 Task: Look for space in Akola, India from 2nd September, 2023 to 10th September, 2023 for 1 adult in price range Rs.5000 to Rs.16000. Place can be private room with 1  bedroom having 1 bed and 1 bathroom. Property type can be house, flat, guest house, hotel. Booking option can be shelf check-in. Required host language is English.
Action: Mouse moved to (513, 100)
Screenshot: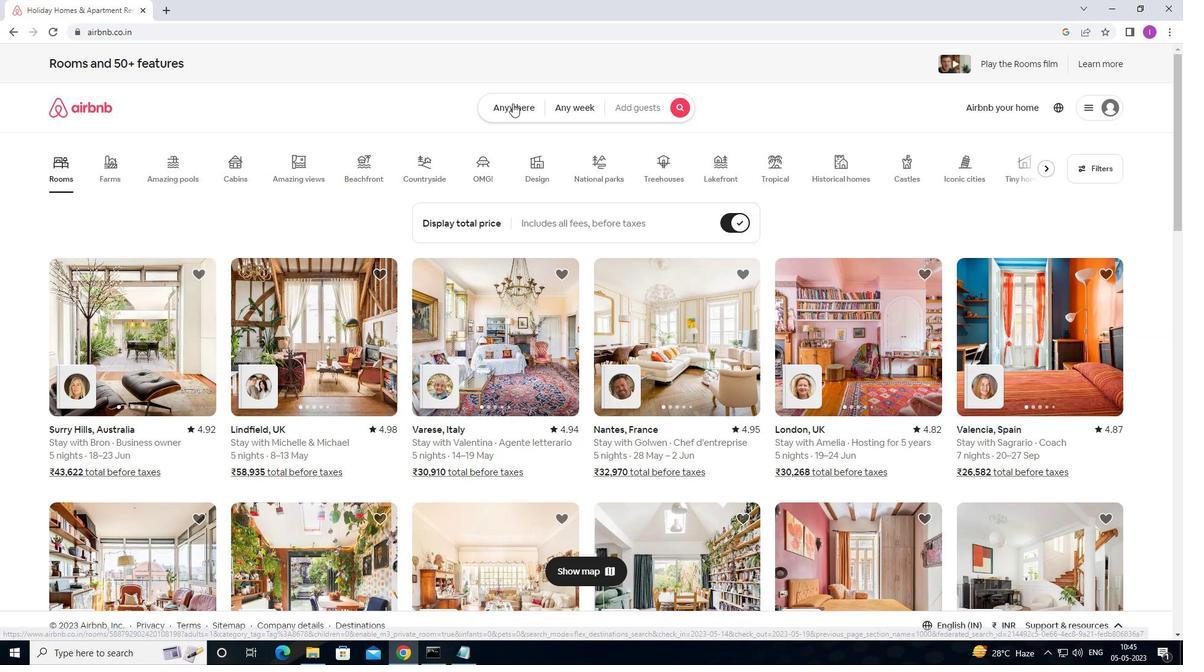 
Action: Mouse pressed left at (513, 100)
Screenshot: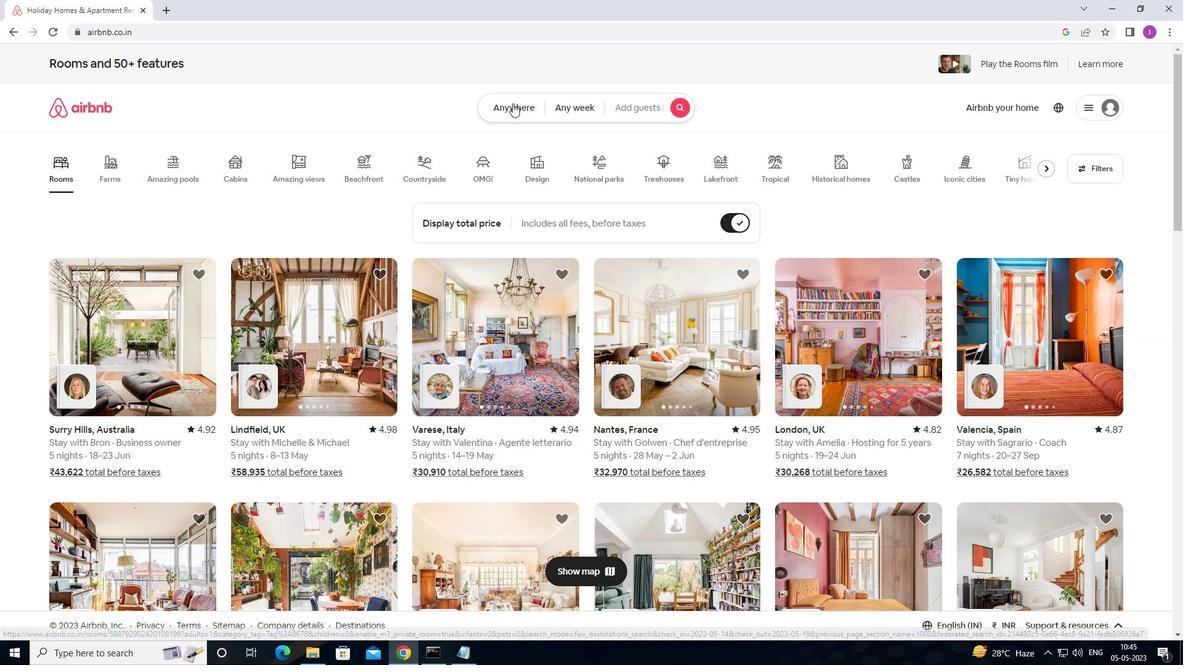 
Action: Mouse moved to (381, 159)
Screenshot: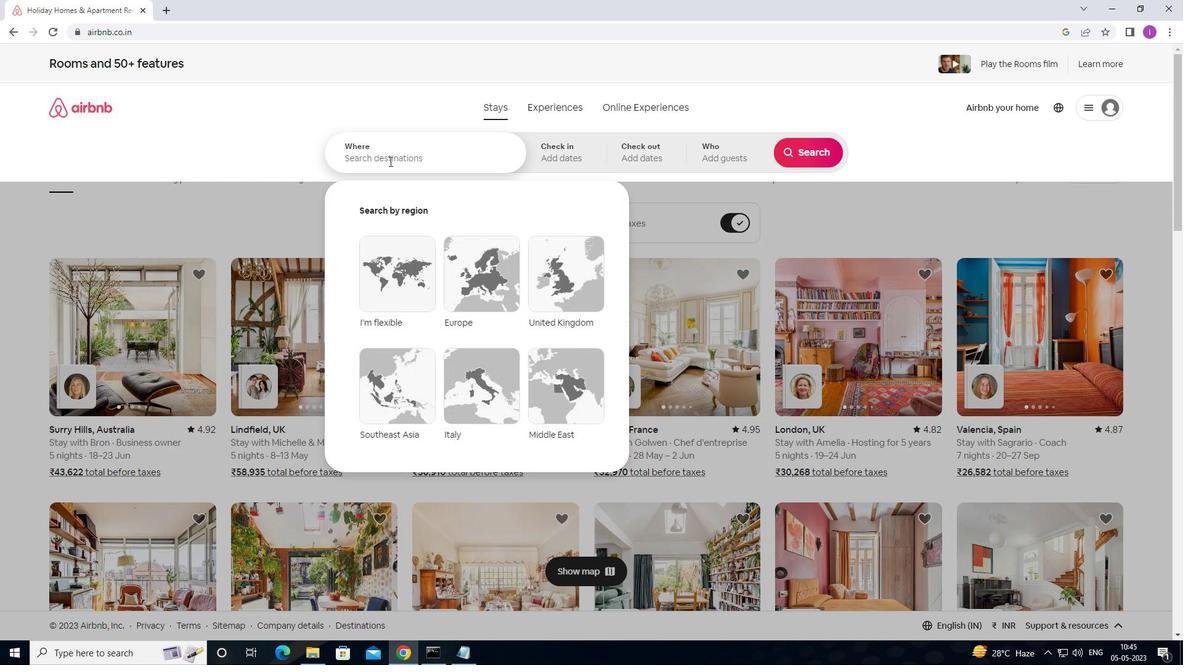 
Action: Mouse pressed left at (381, 159)
Screenshot: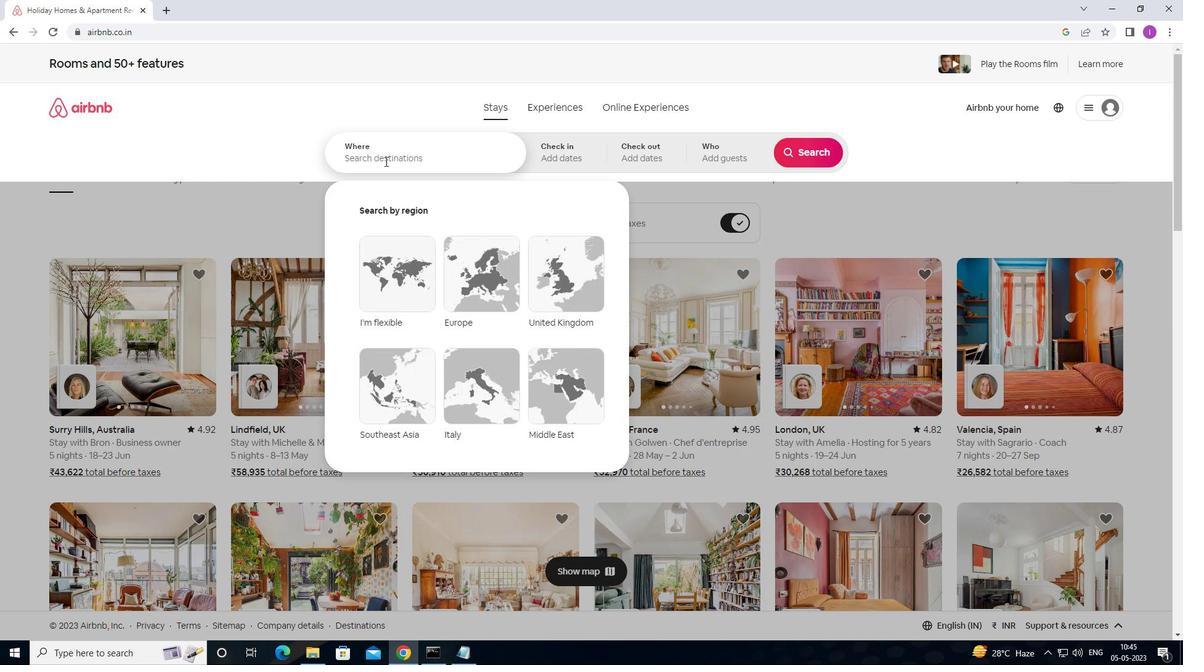 
Action: Mouse moved to (410, 157)
Screenshot: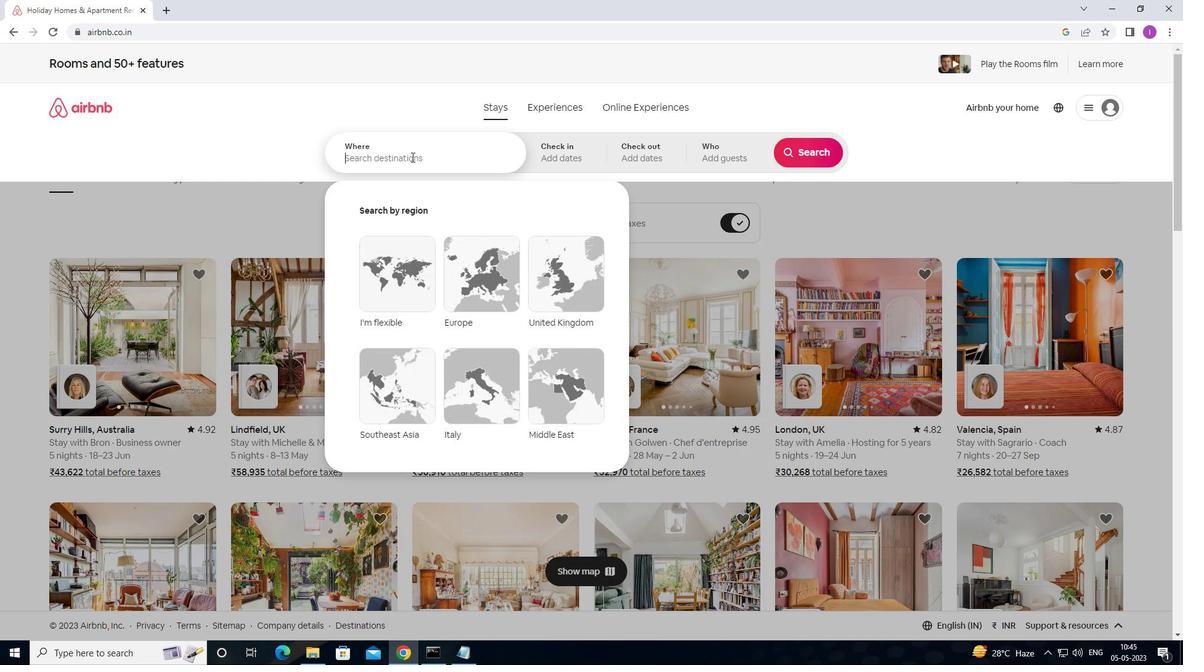 
Action: Key pressed <Key.shift>AKOLA,<Key.shift>INDIA
Screenshot: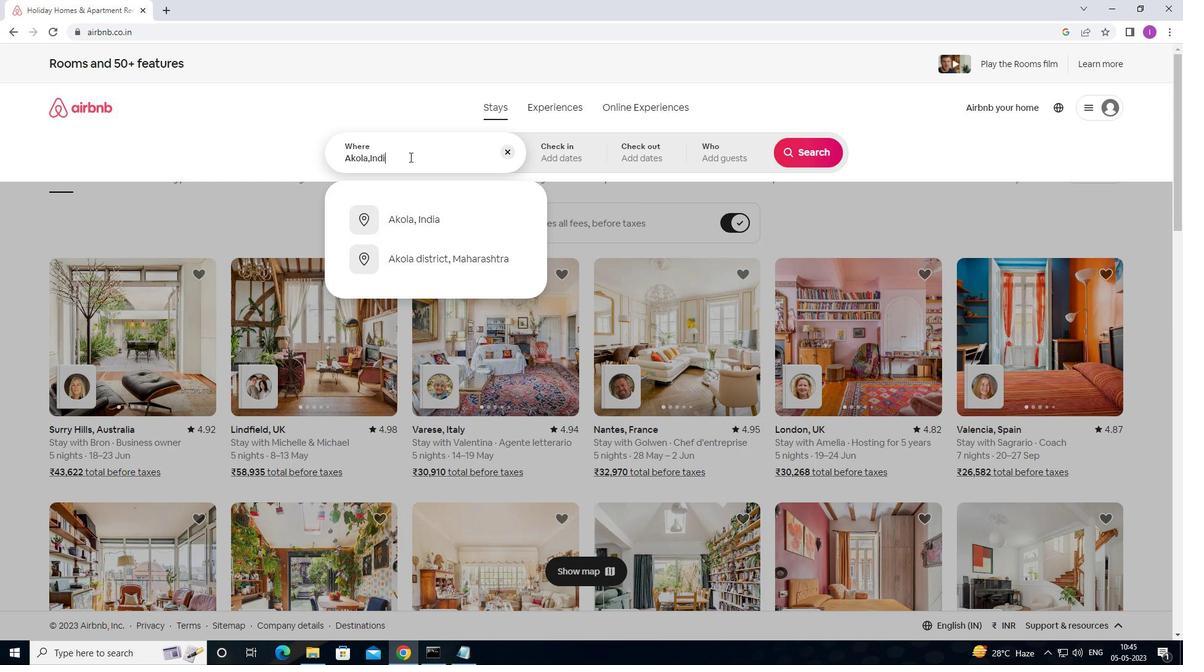 
Action: Mouse moved to (462, 225)
Screenshot: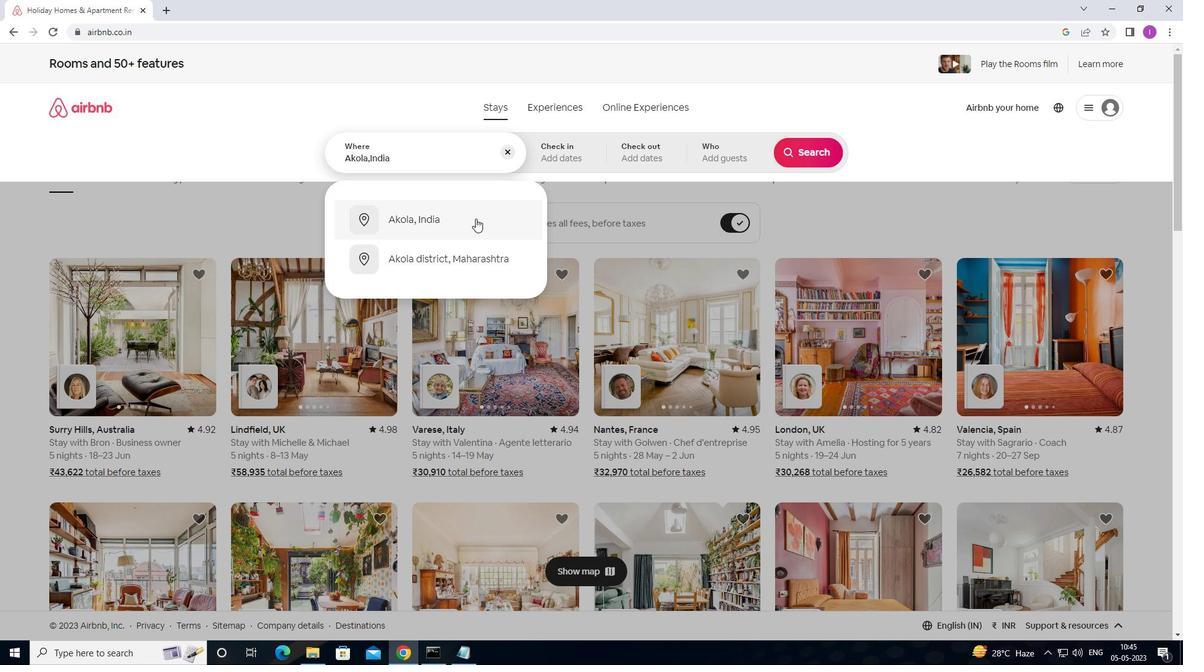
Action: Mouse pressed left at (462, 225)
Screenshot: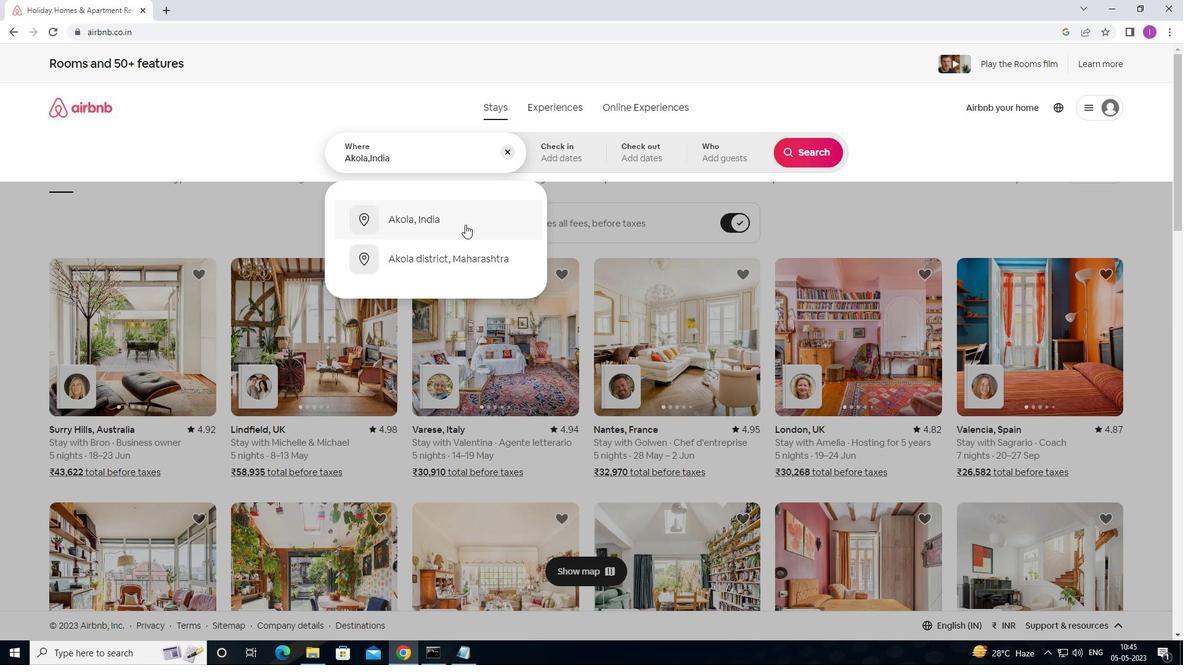 
Action: Mouse moved to (807, 254)
Screenshot: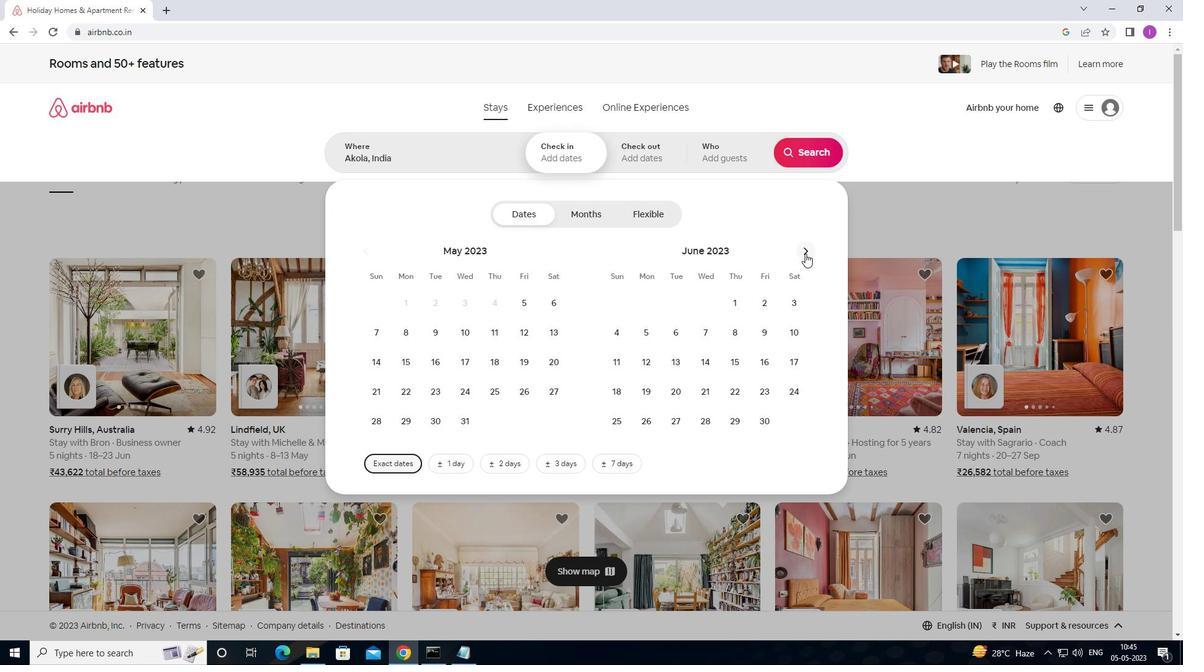 
Action: Mouse pressed left at (807, 254)
Screenshot: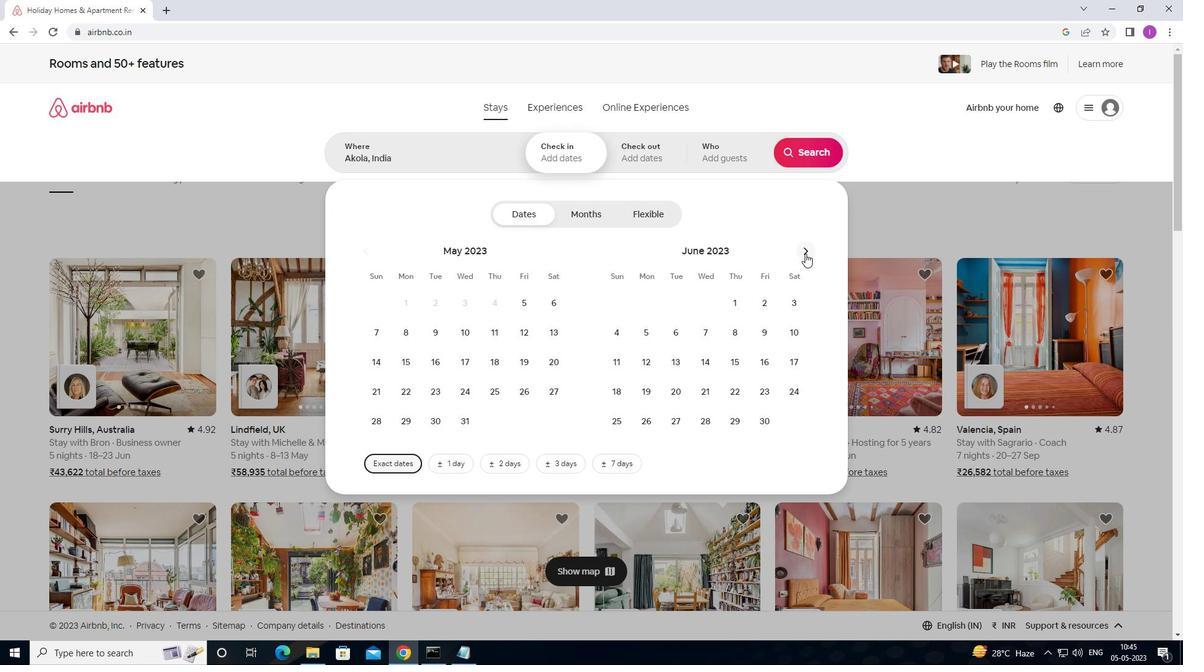 
Action: Mouse moved to (807, 259)
Screenshot: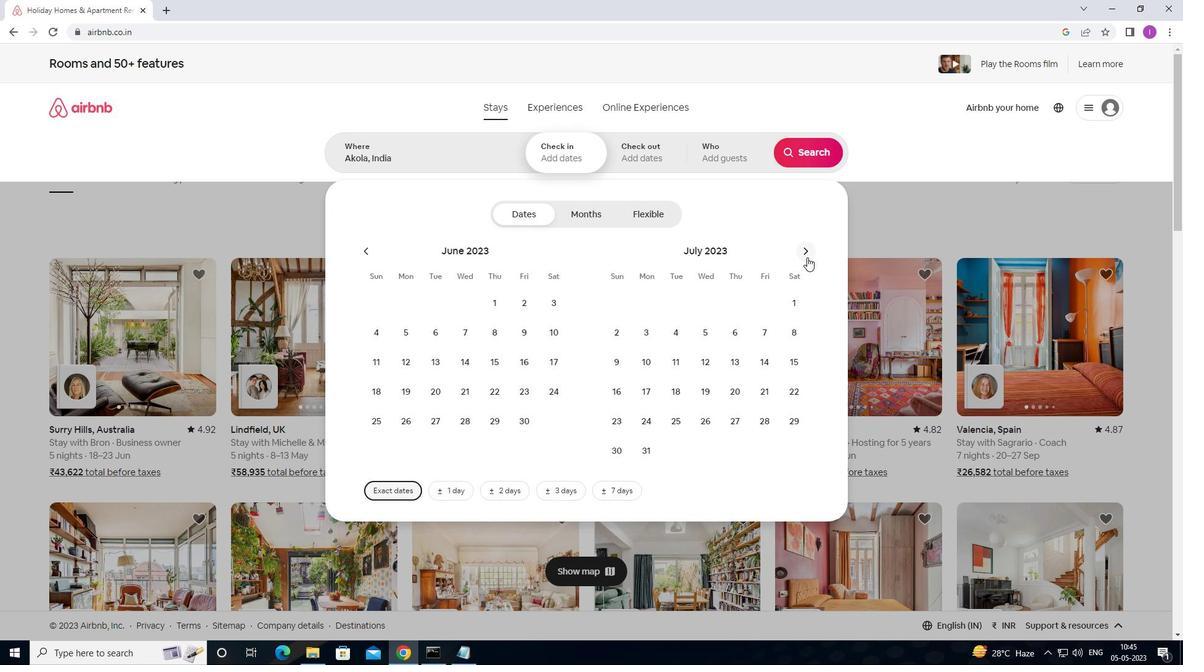
Action: Mouse pressed left at (807, 259)
Screenshot: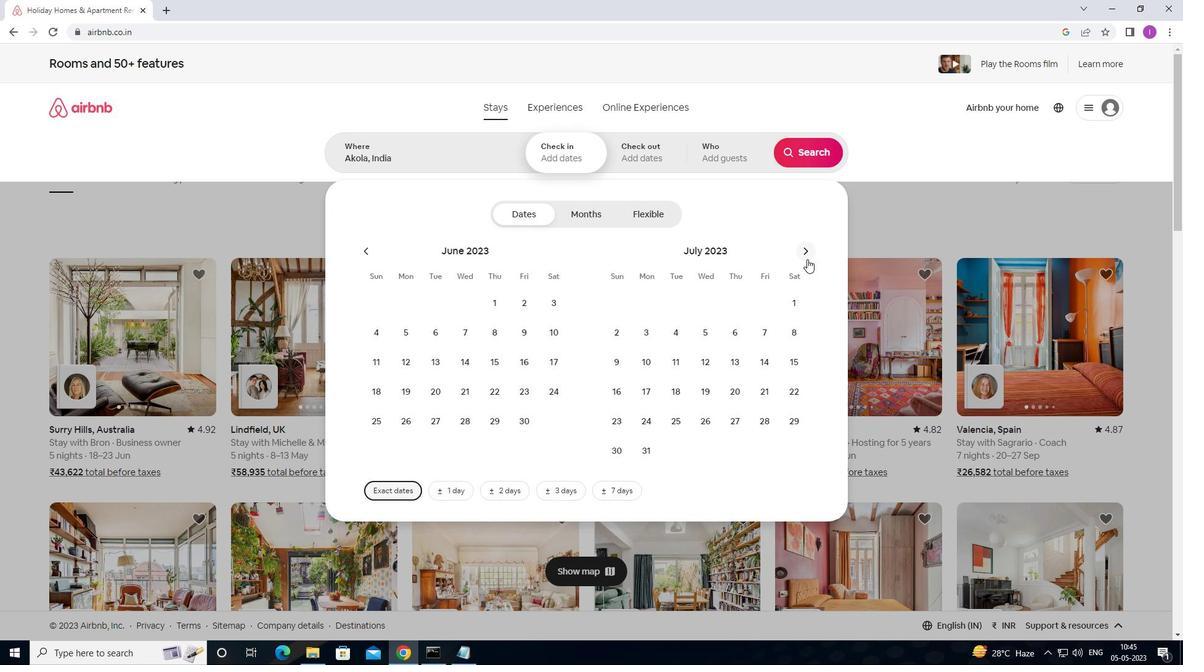 
Action: Mouse pressed left at (807, 259)
Screenshot: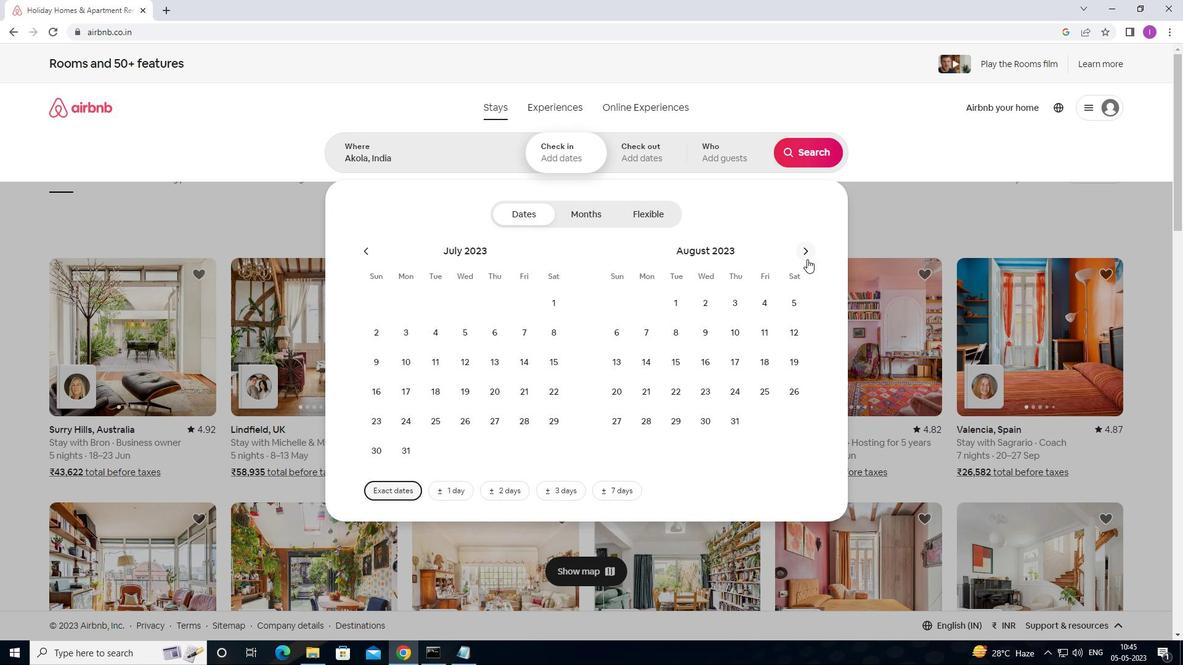 
Action: Mouse moved to (803, 305)
Screenshot: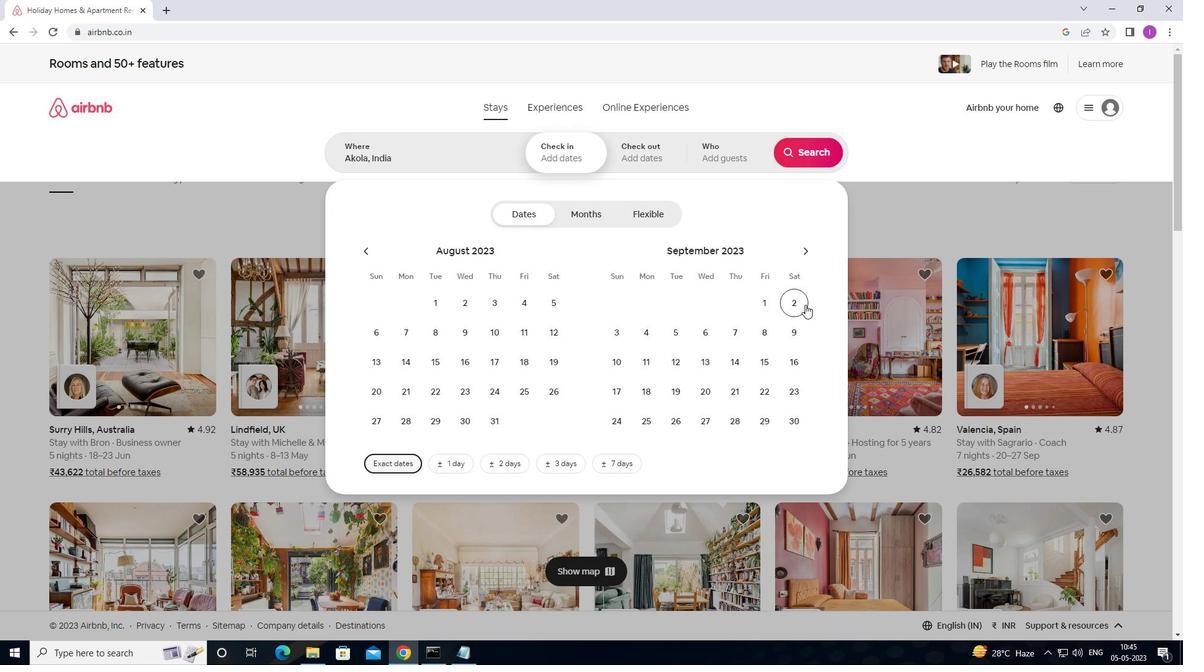 
Action: Mouse pressed left at (803, 305)
Screenshot: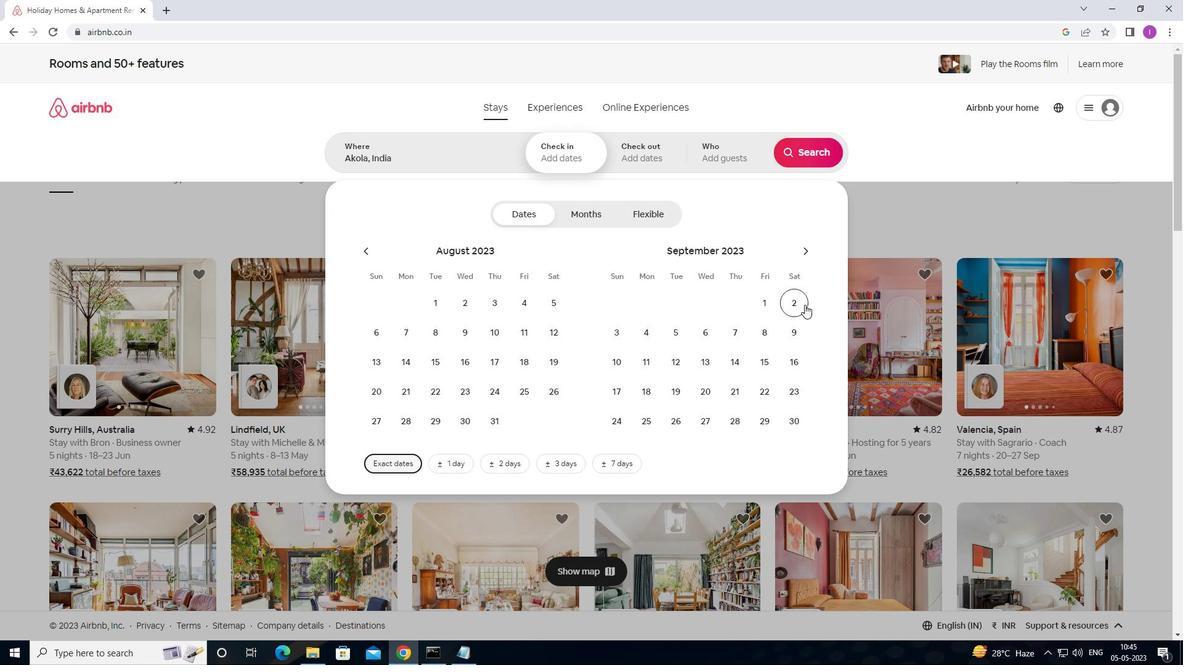 
Action: Mouse moved to (615, 365)
Screenshot: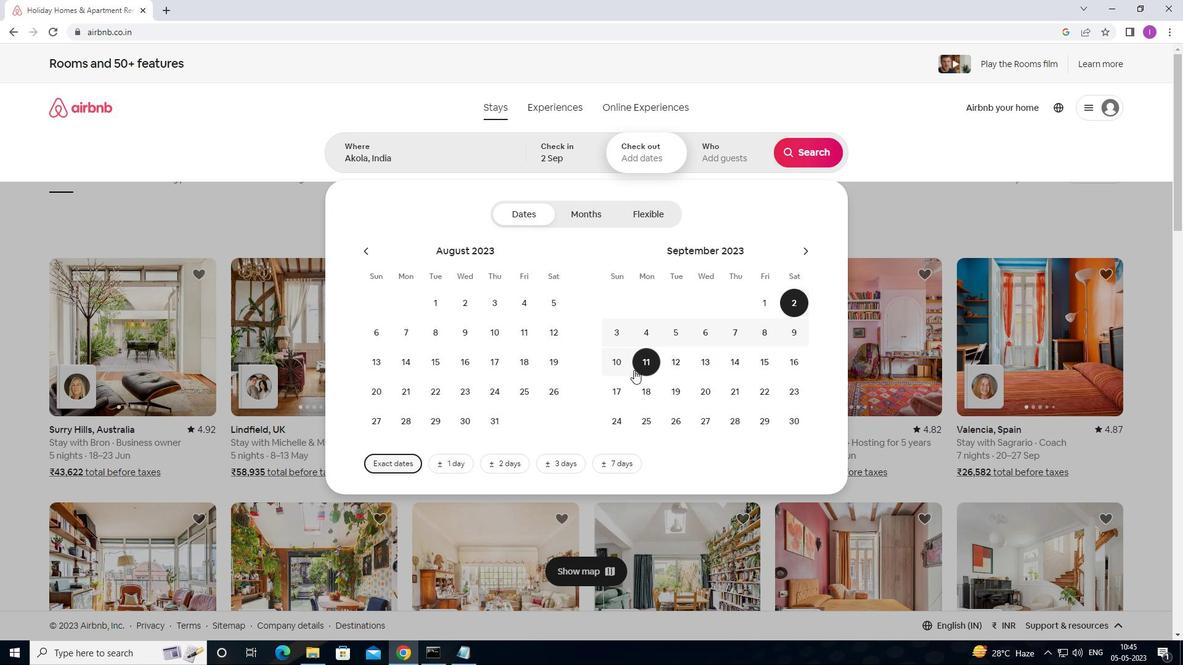 
Action: Mouse pressed left at (615, 365)
Screenshot: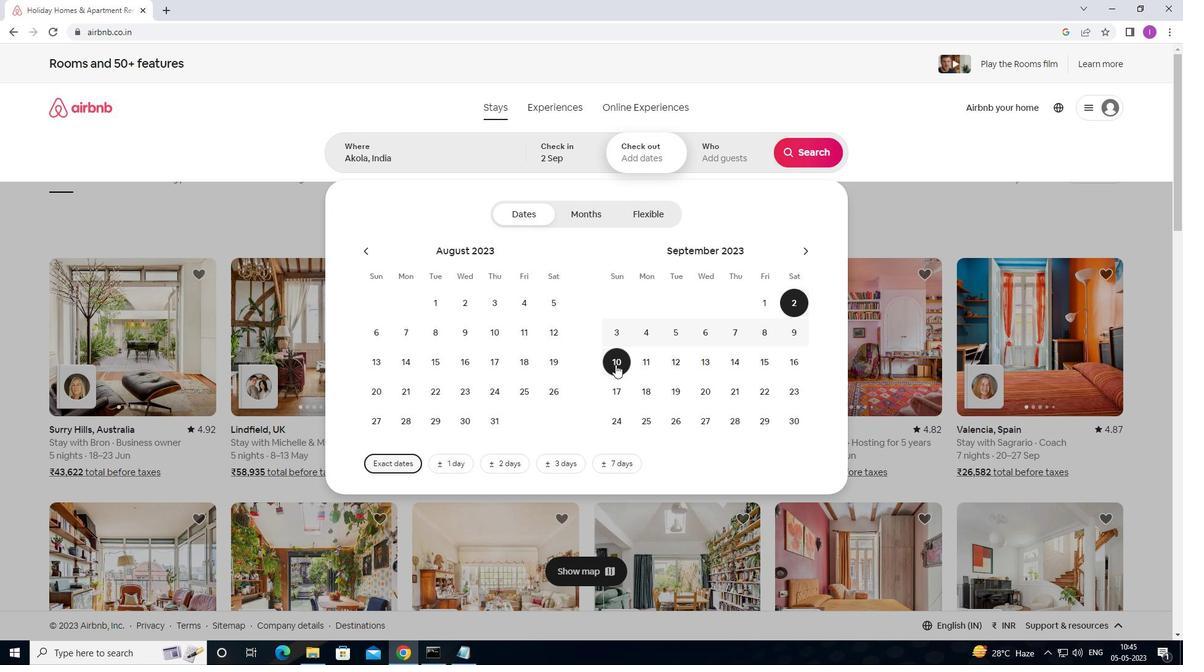 
Action: Mouse moved to (721, 164)
Screenshot: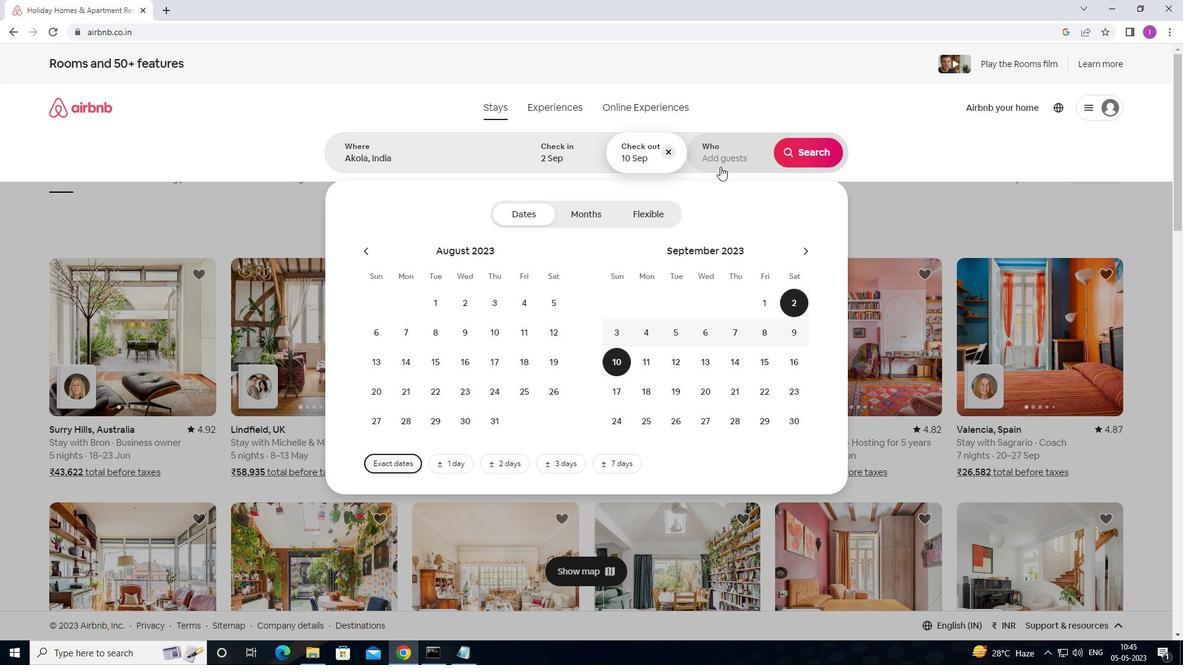 
Action: Mouse pressed left at (721, 164)
Screenshot: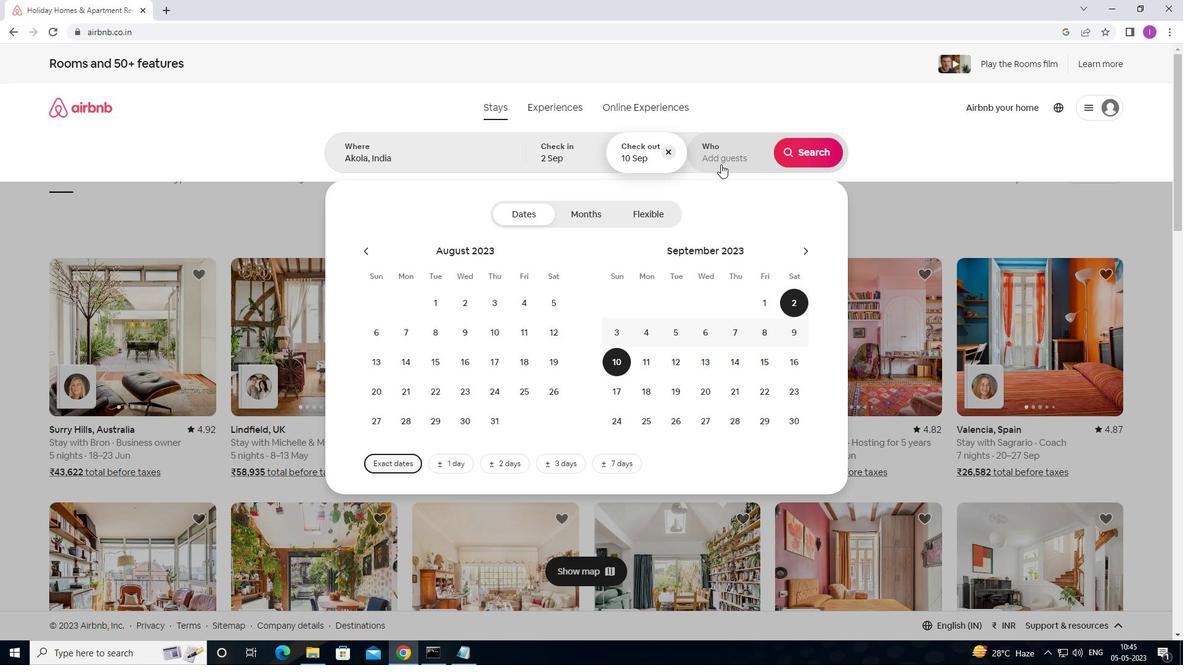 
Action: Mouse moved to (813, 218)
Screenshot: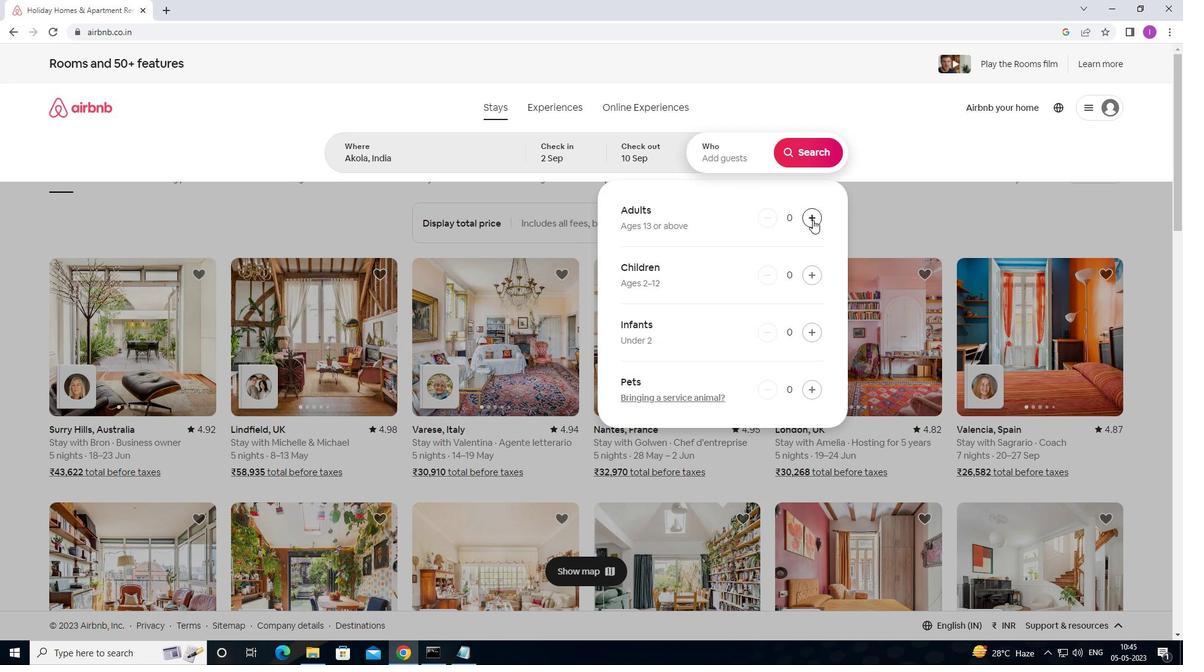 
Action: Mouse pressed left at (813, 218)
Screenshot: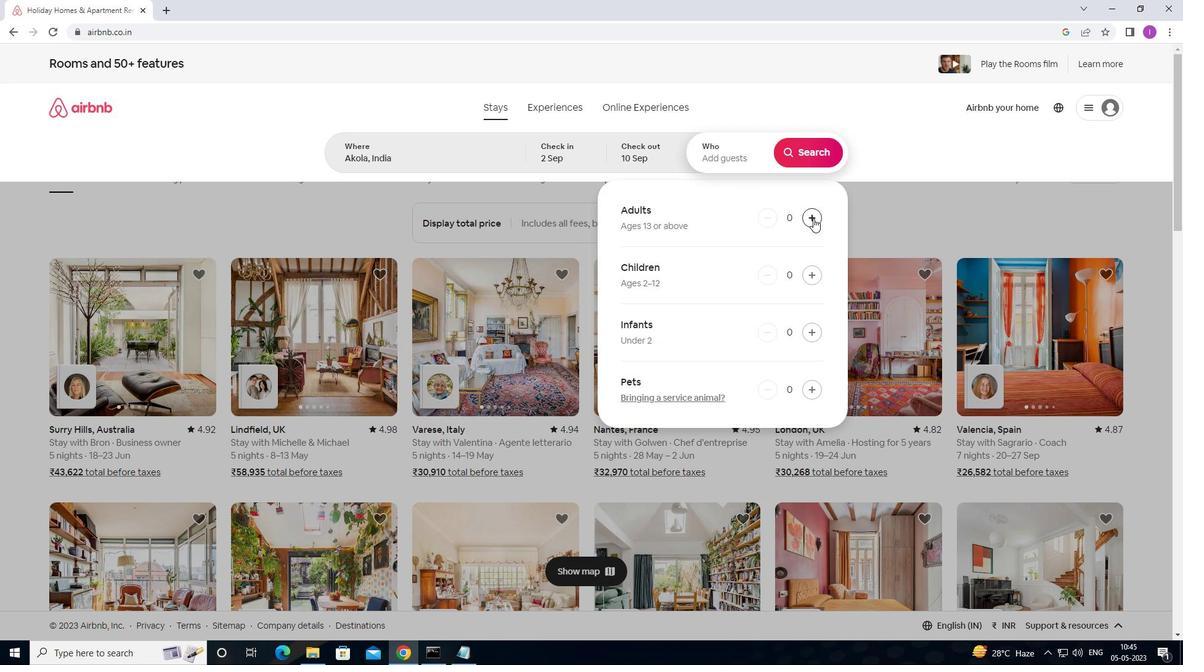 
Action: Mouse moved to (801, 163)
Screenshot: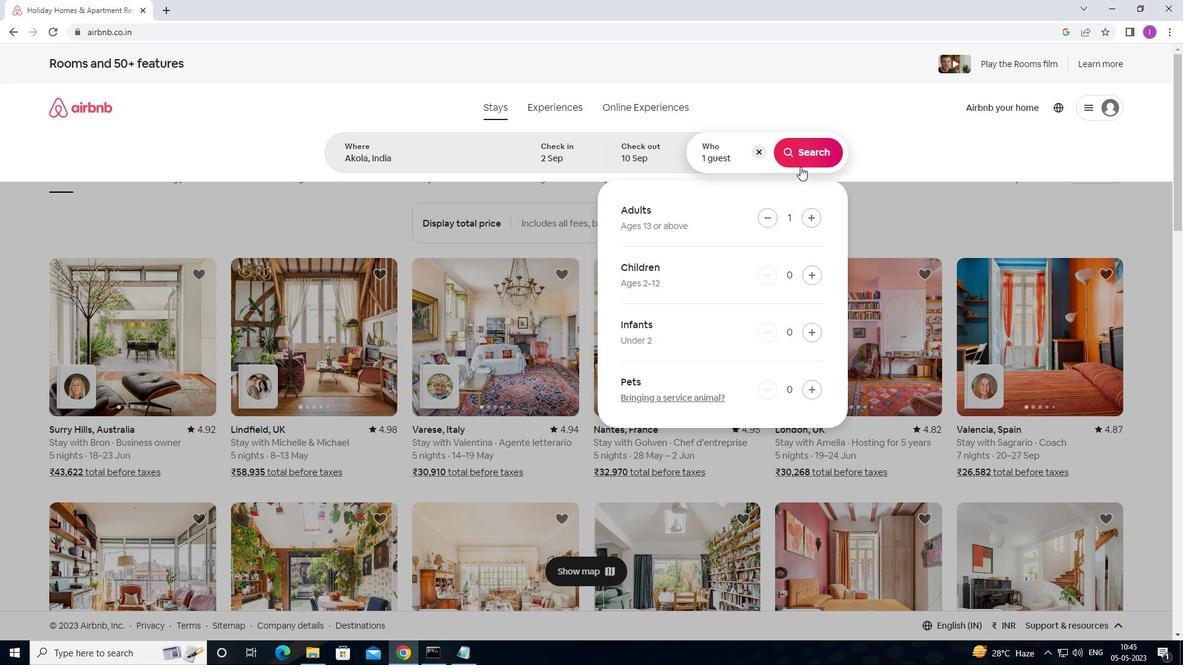 
Action: Mouse pressed left at (801, 163)
Screenshot: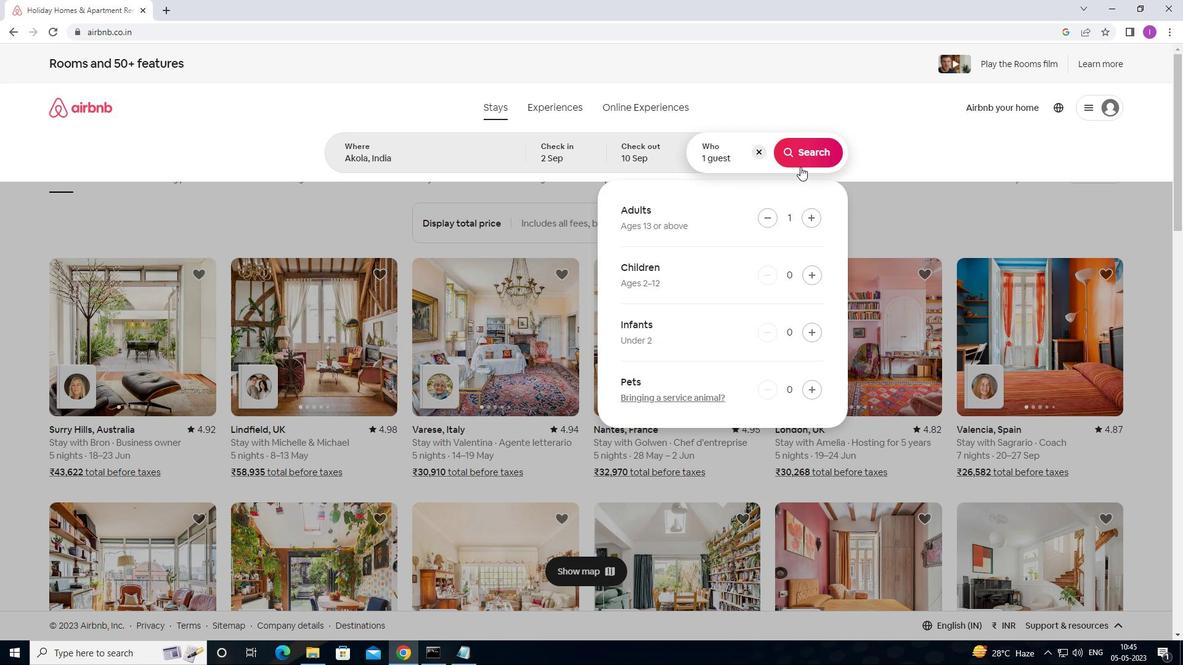 
Action: Mouse moved to (1121, 125)
Screenshot: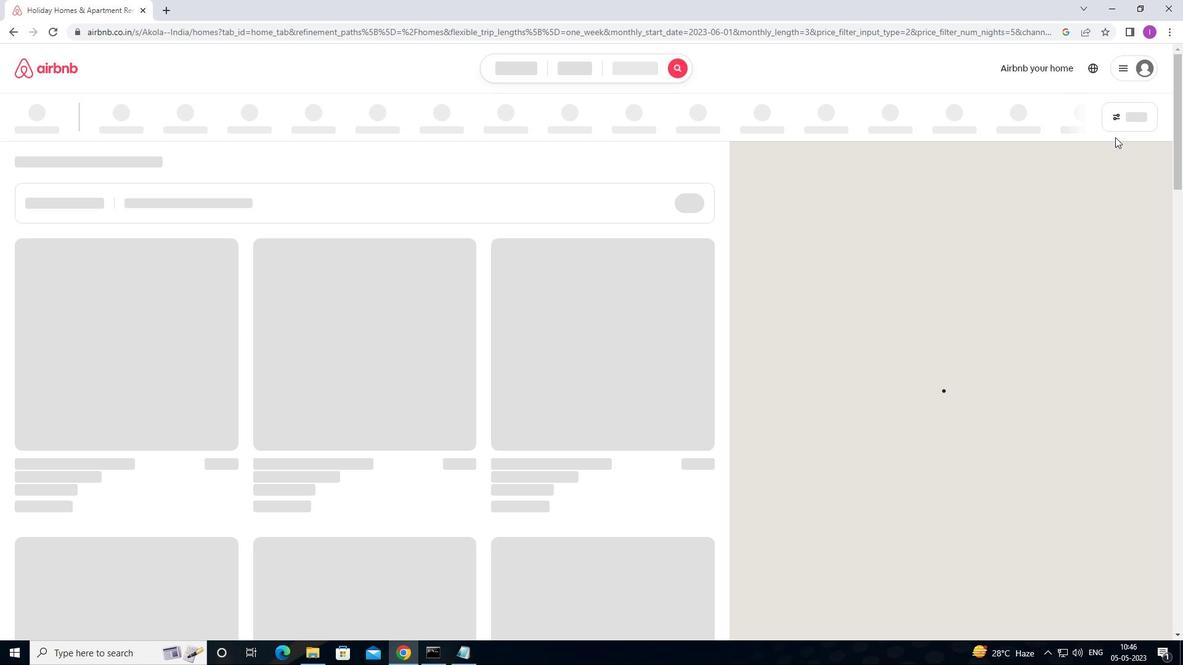 
Action: Mouse pressed left at (1121, 125)
Screenshot: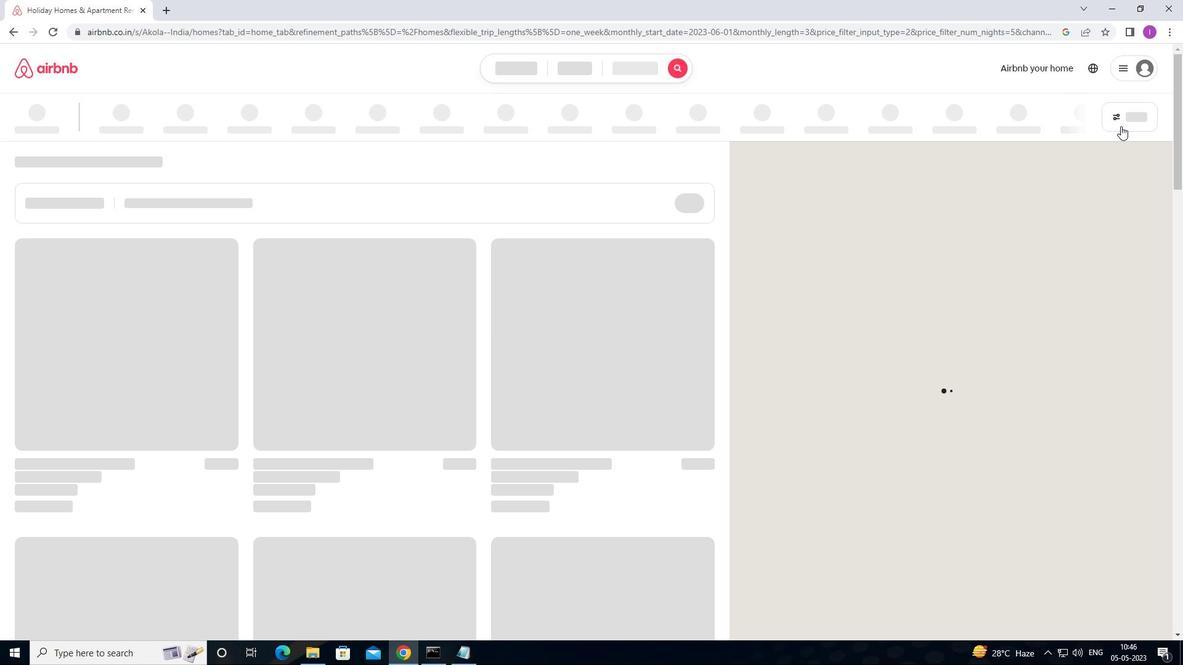 
Action: Mouse moved to (457, 422)
Screenshot: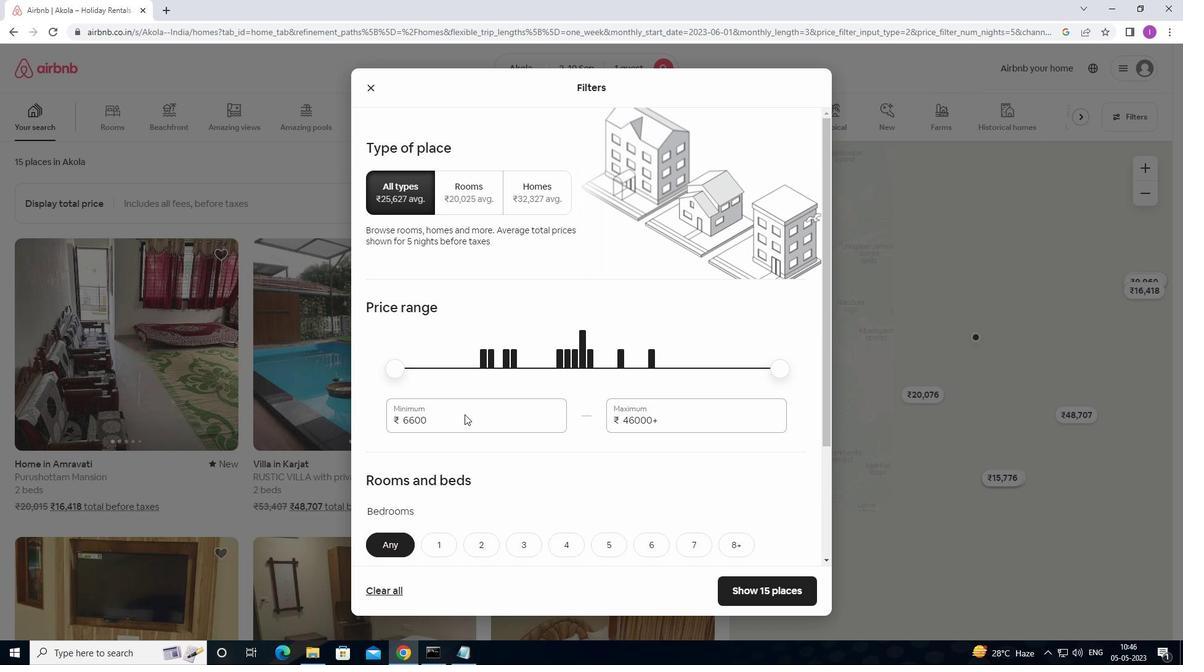 
Action: Mouse pressed left at (457, 422)
Screenshot: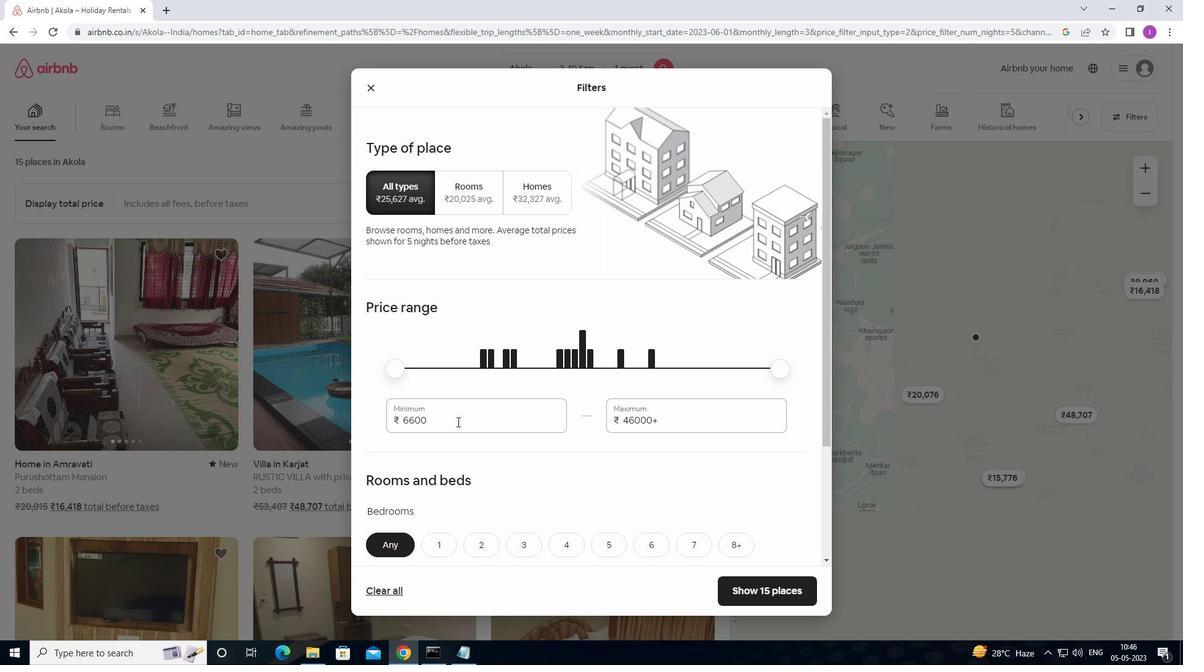 
Action: Mouse moved to (382, 412)
Screenshot: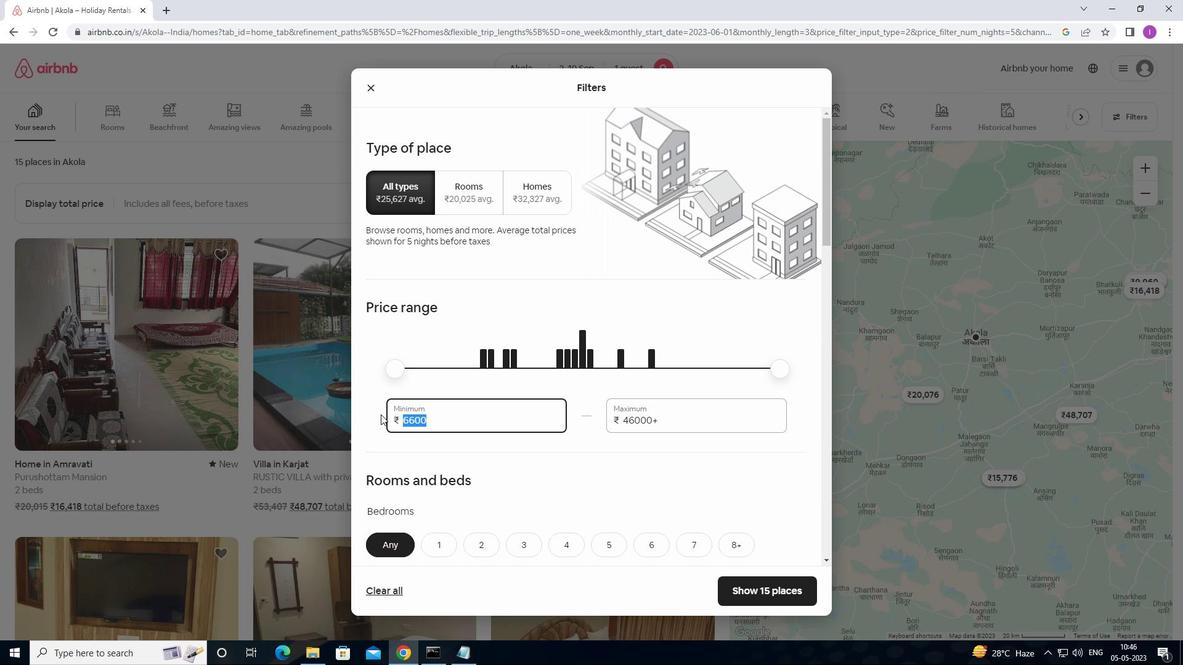 
Action: Key pressed 5
Screenshot: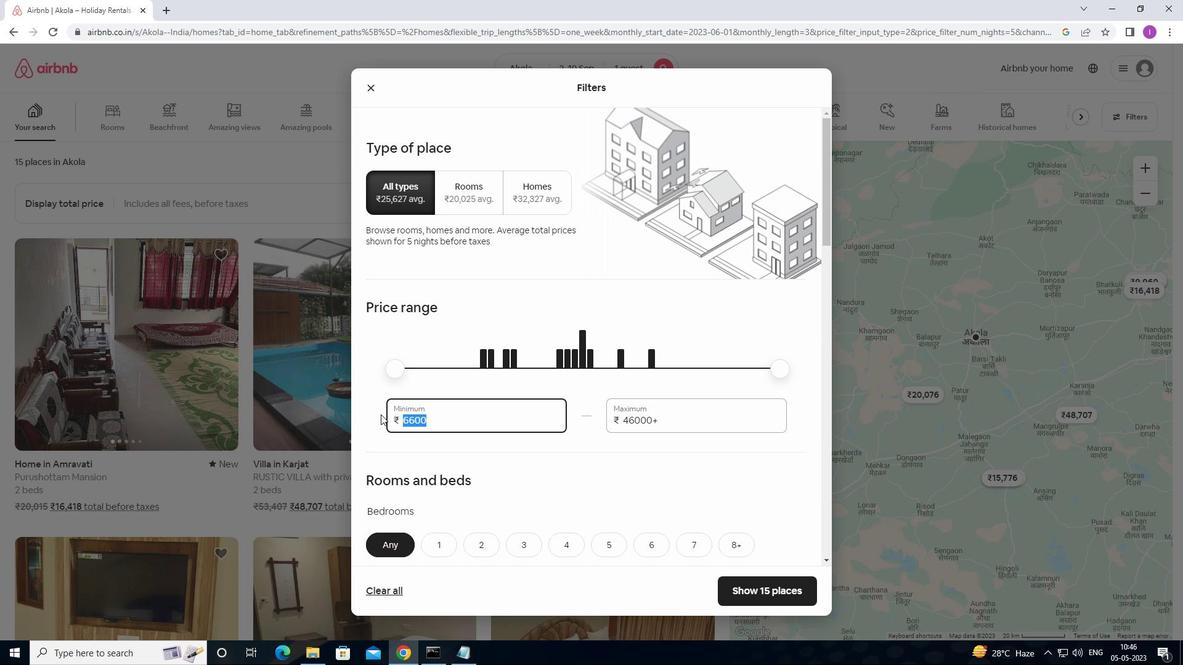 
Action: Mouse moved to (384, 411)
Screenshot: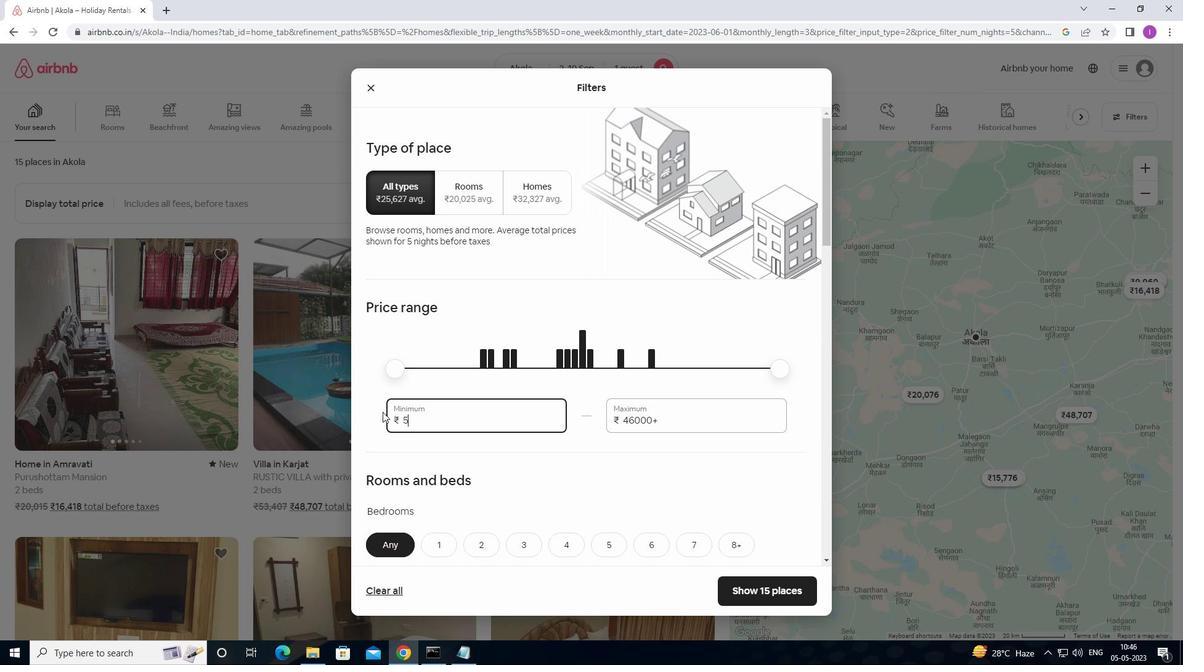 
Action: Key pressed 0
Screenshot: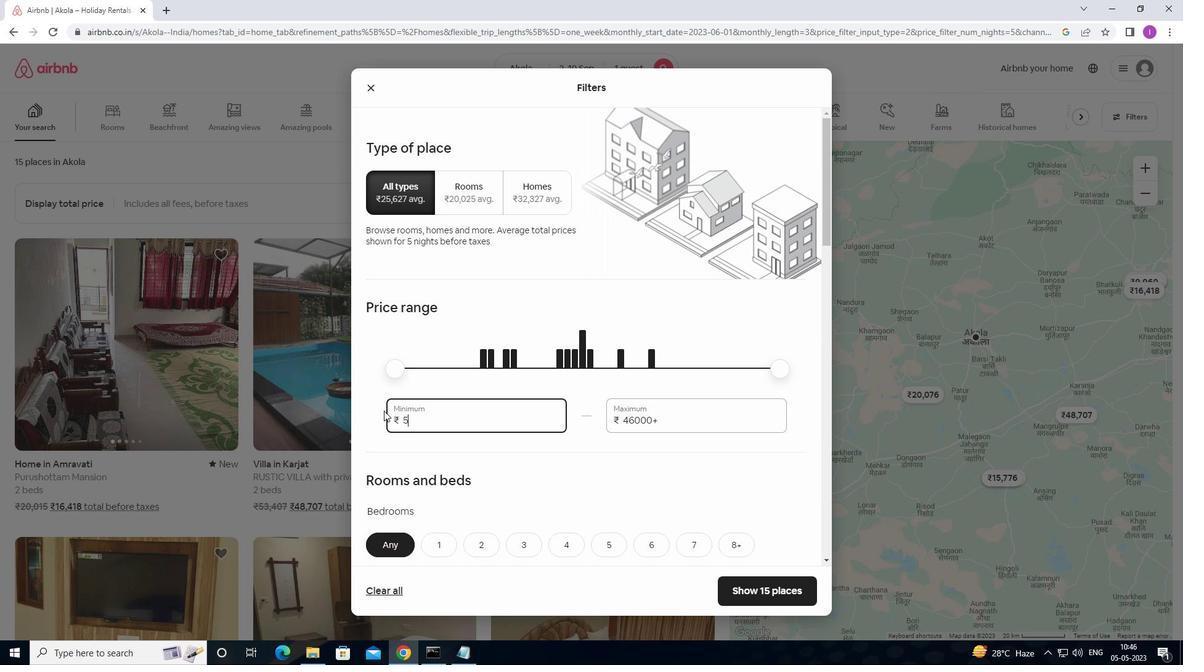 
Action: Mouse moved to (387, 408)
Screenshot: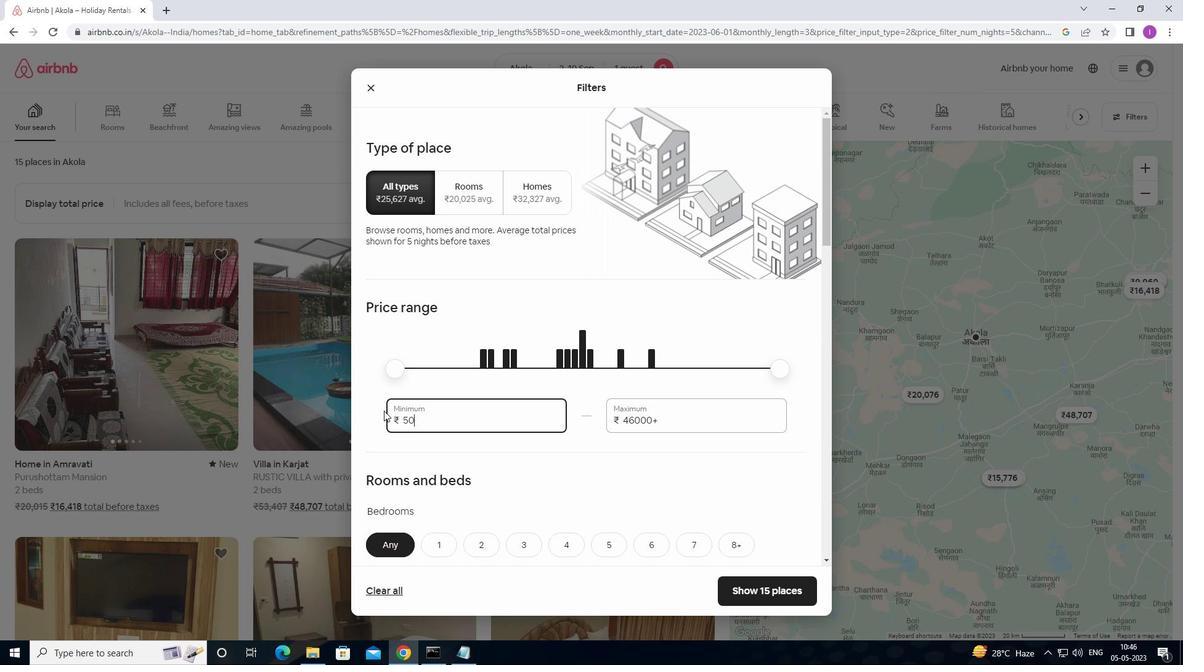 
Action: Key pressed 0
Screenshot: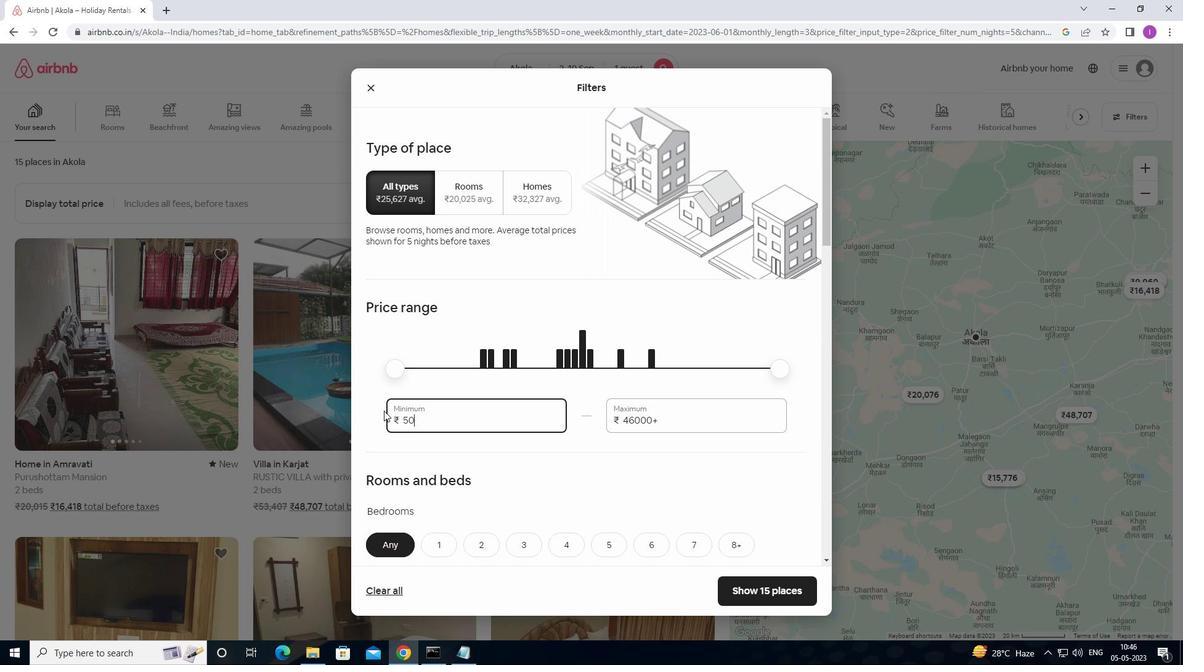
Action: Mouse moved to (389, 407)
Screenshot: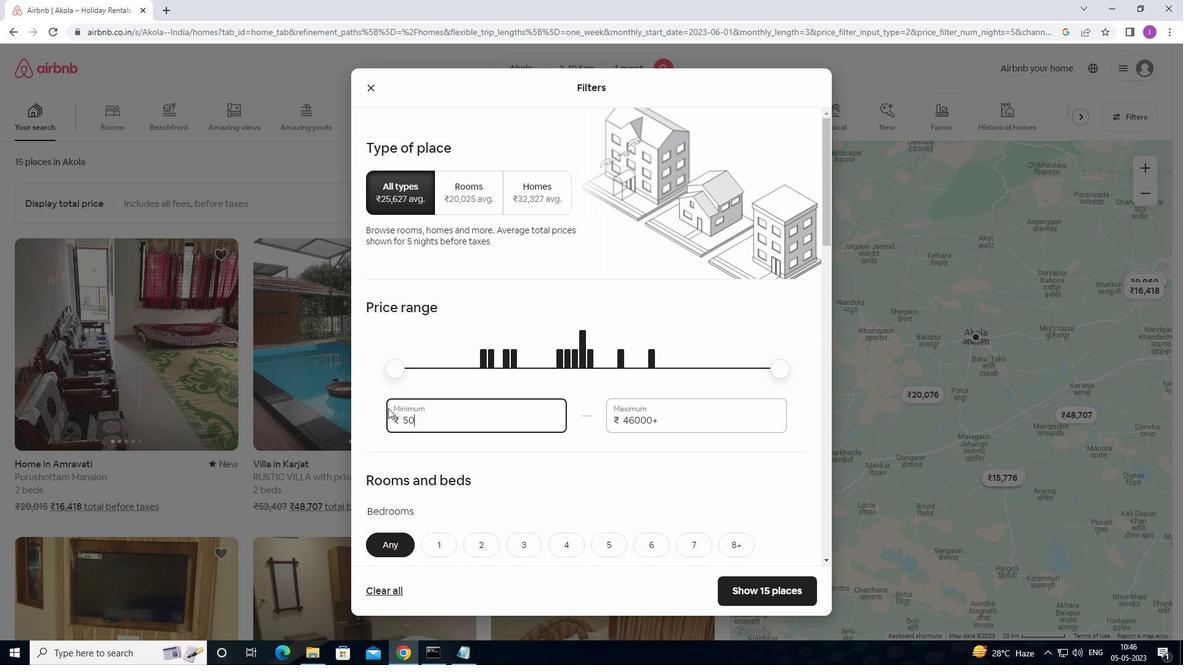 
Action: Key pressed 0
Screenshot: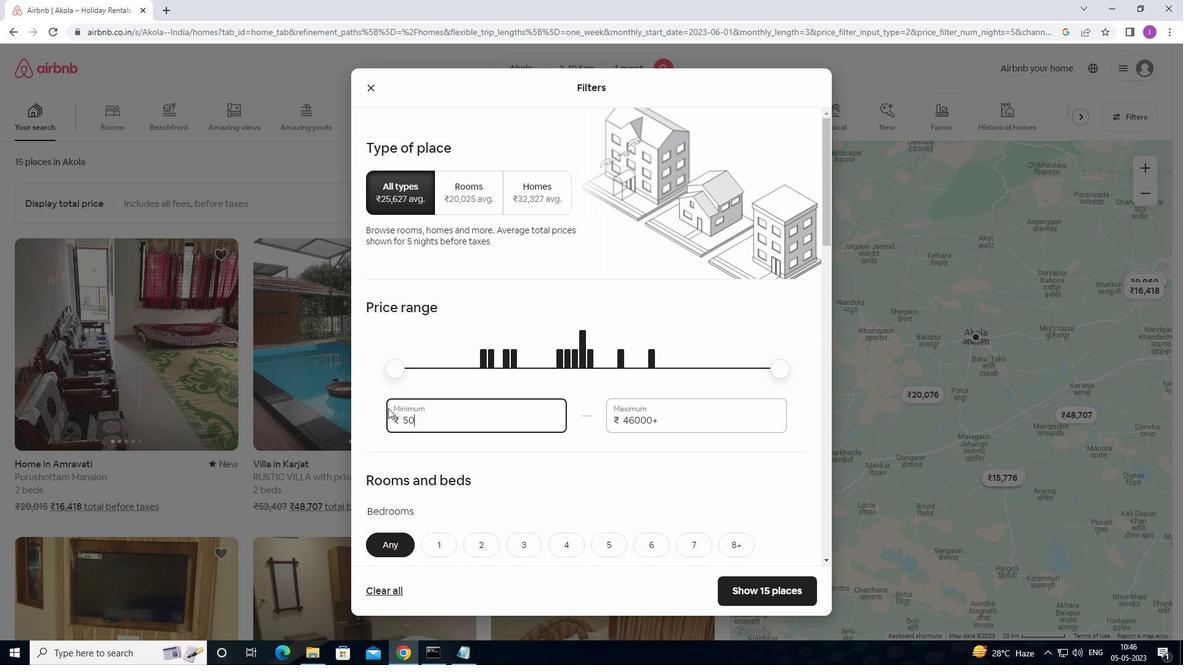 
Action: Mouse moved to (667, 418)
Screenshot: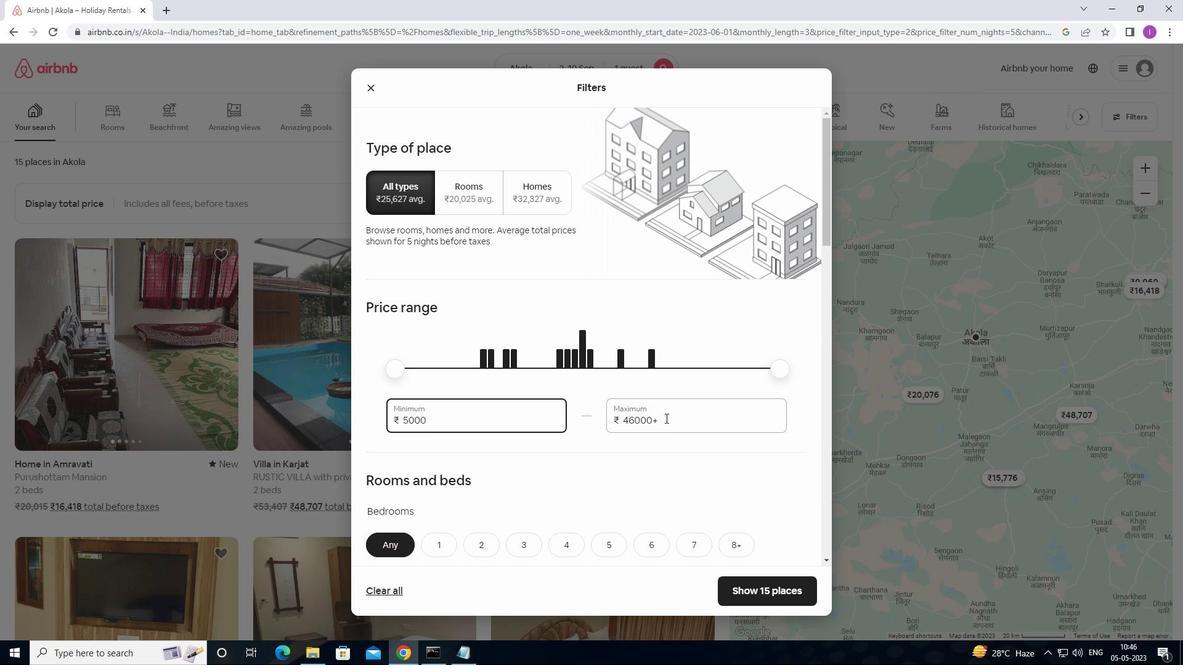 
Action: Mouse pressed left at (667, 418)
Screenshot: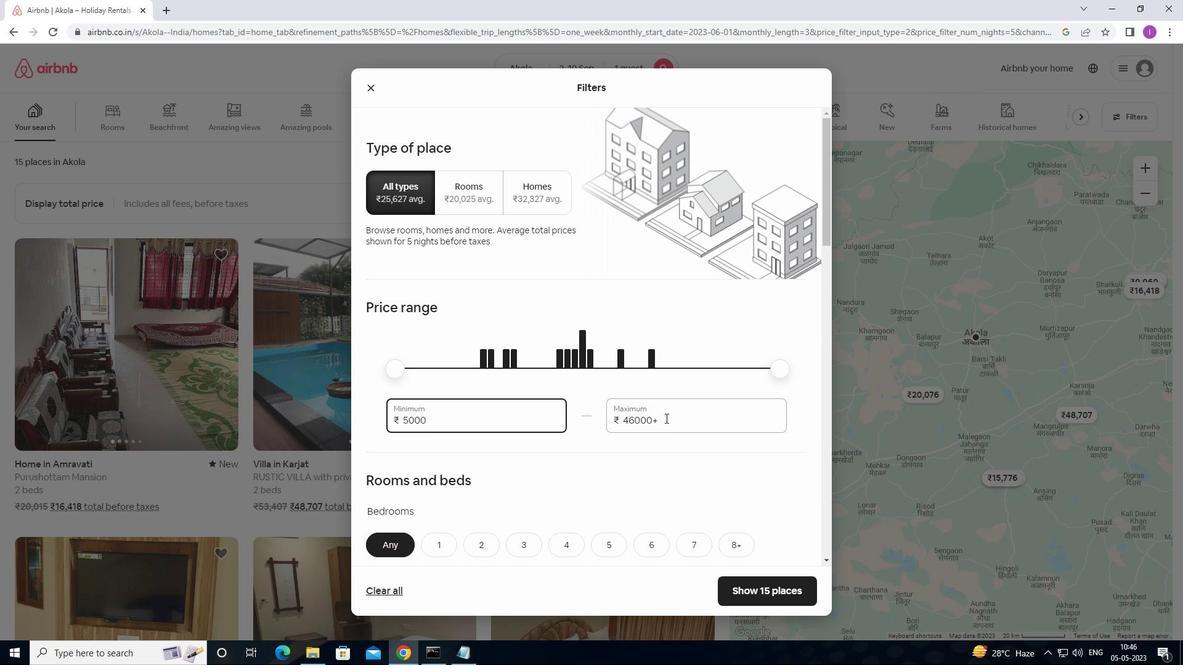 
Action: Mouse moved to (618, 422)
Screenshot: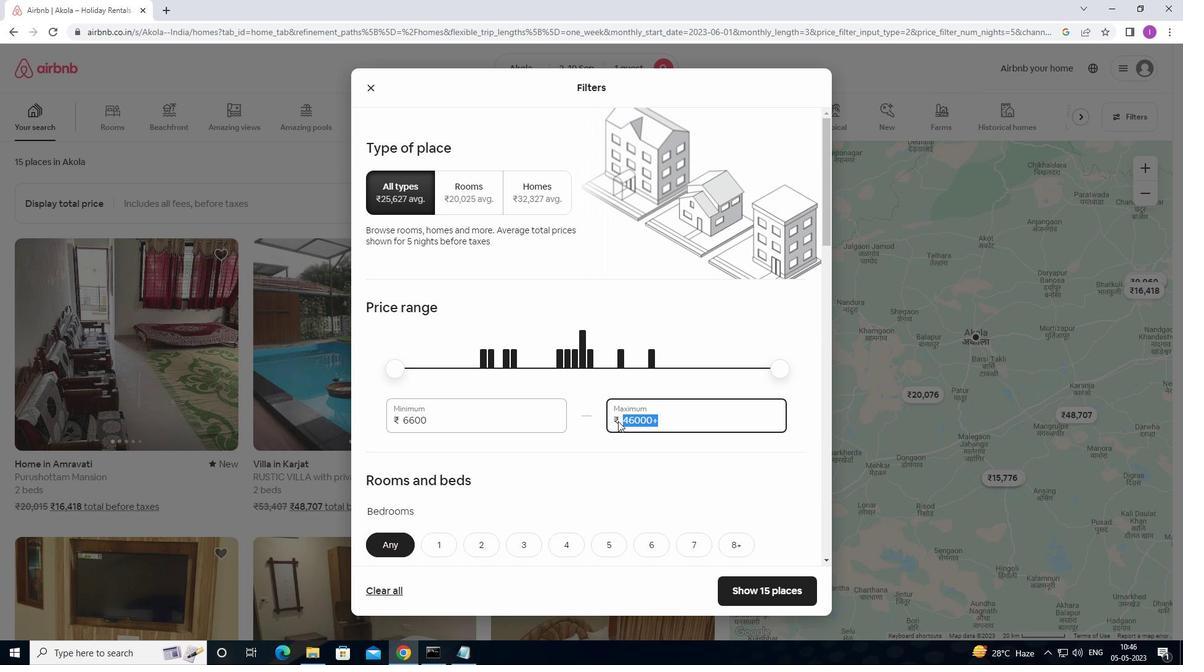 
Action: Key pressed 1
Screenshot: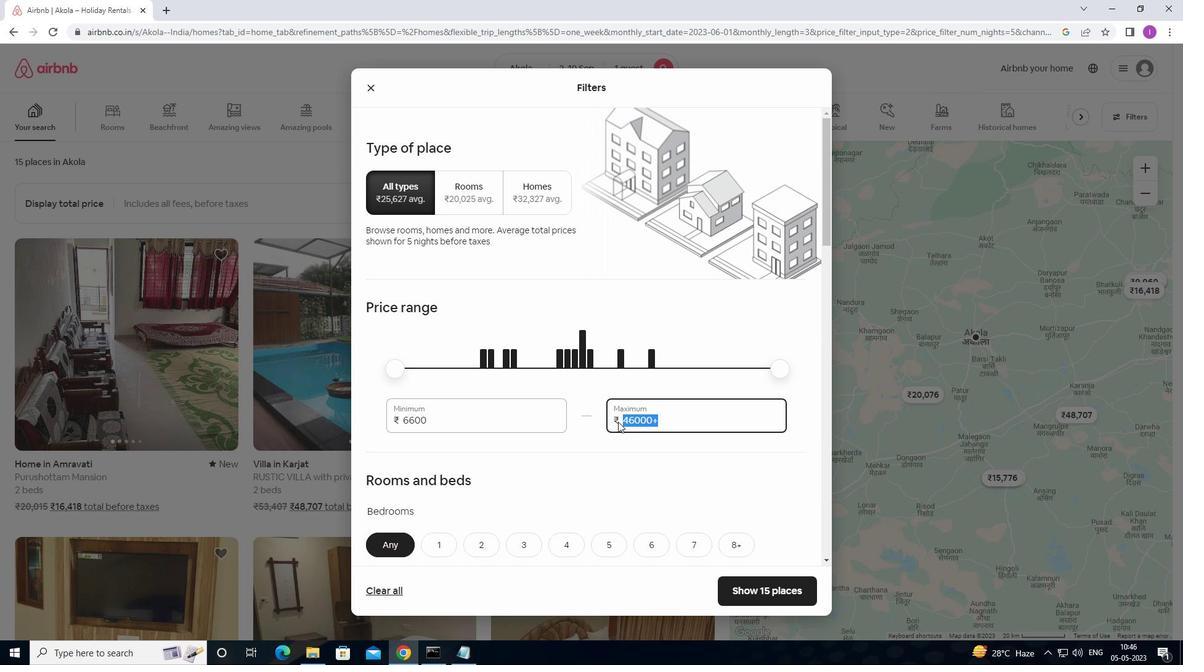
Action: Mouse moved to (619, 421)
Screenshot: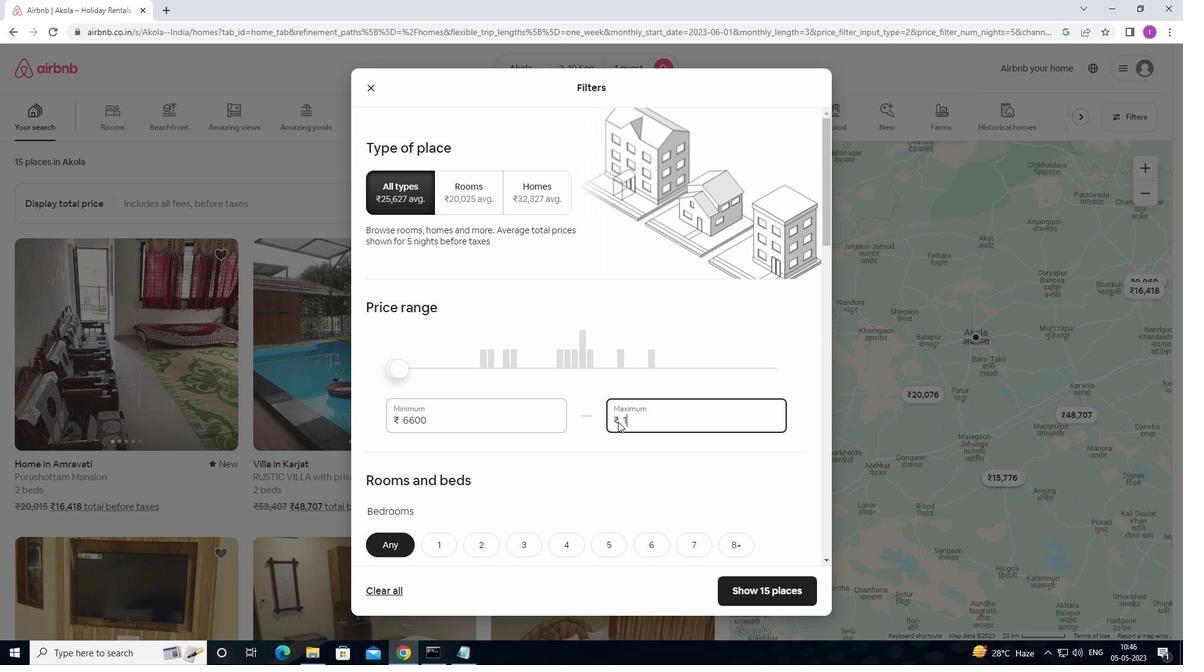 
Action: Key pressed 0
Screenshot: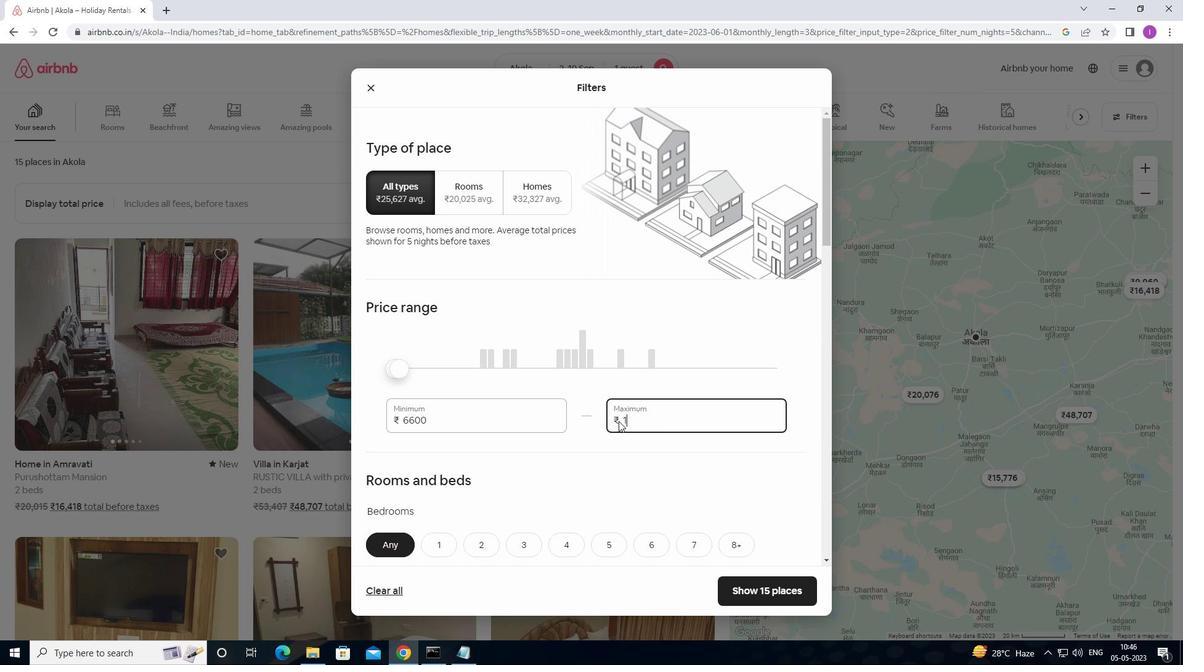 
Action: Mouse moved to (622, 416)
Screenshot: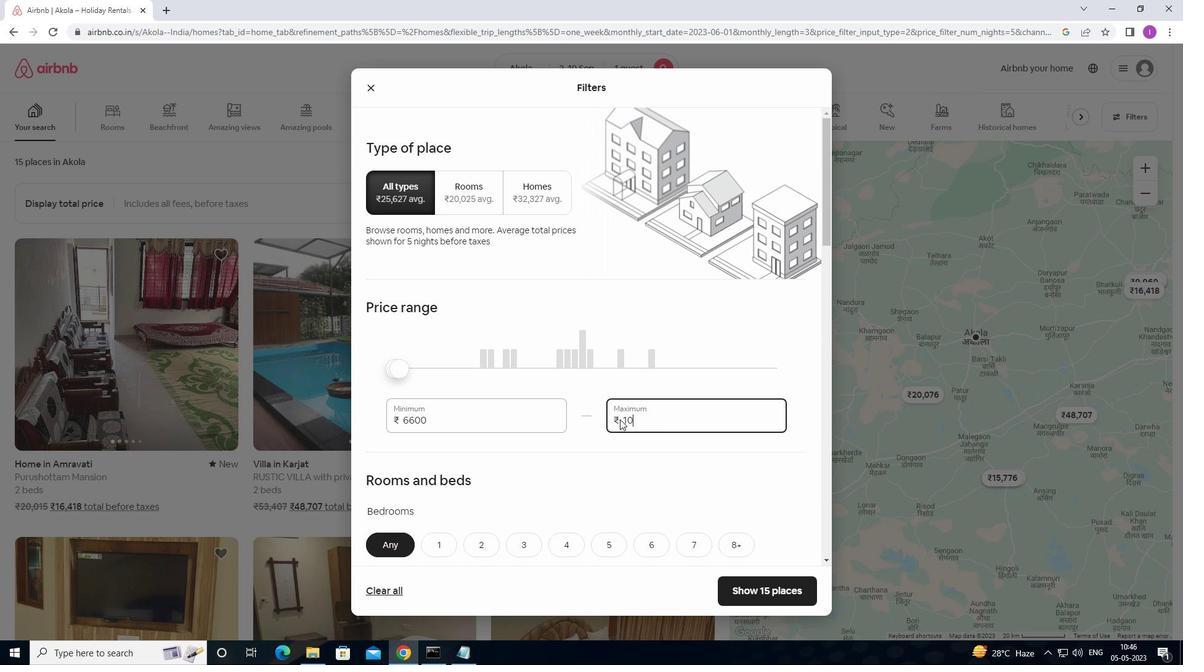
Action: Key pressed 0
Screenshot: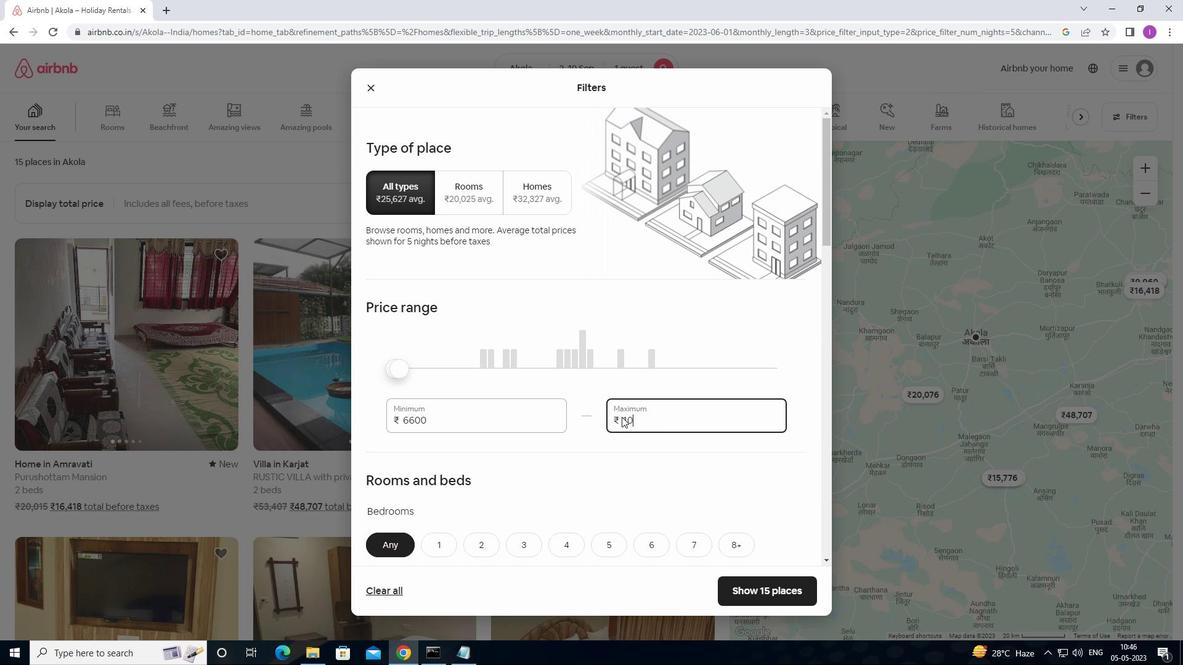 
Action: Mouse moved to (622, 416)
Screenshot: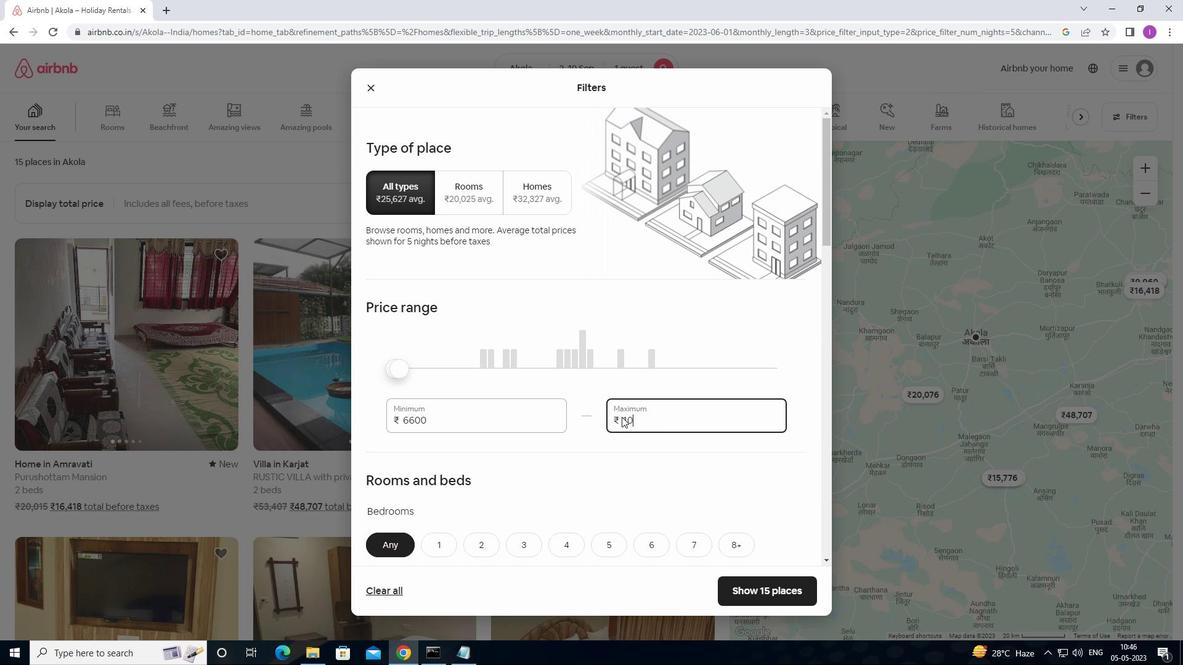 
Action: Key pressed 00
Screenshot: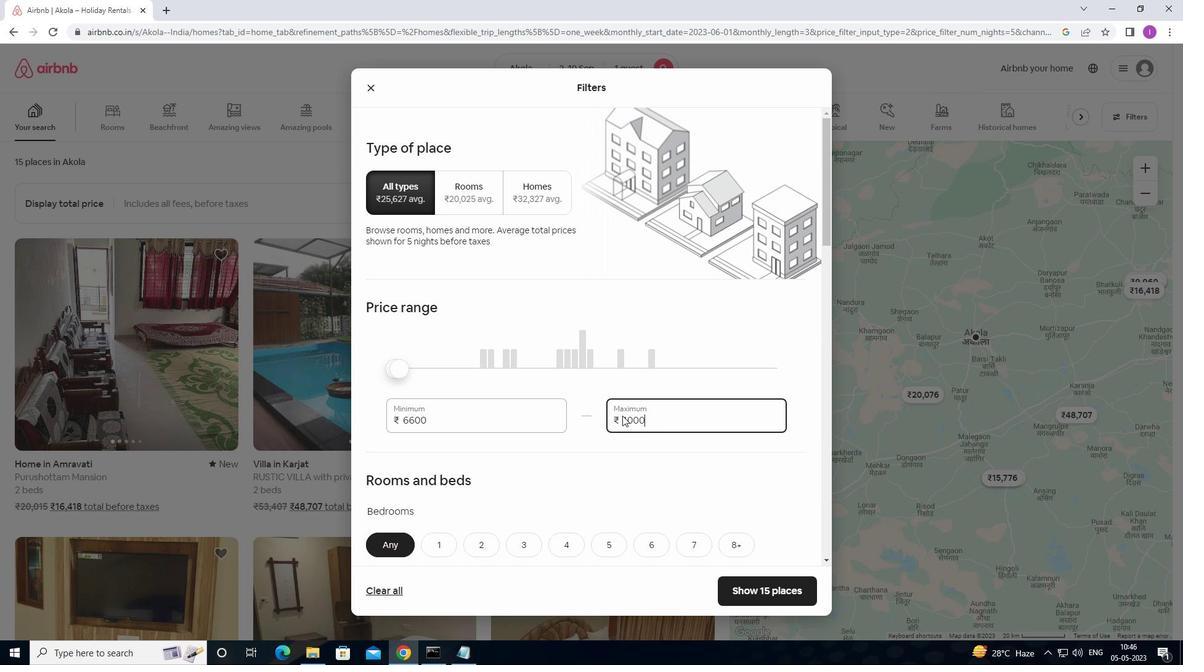 
Action: Mouse moved to (644, 455)
Screenshot: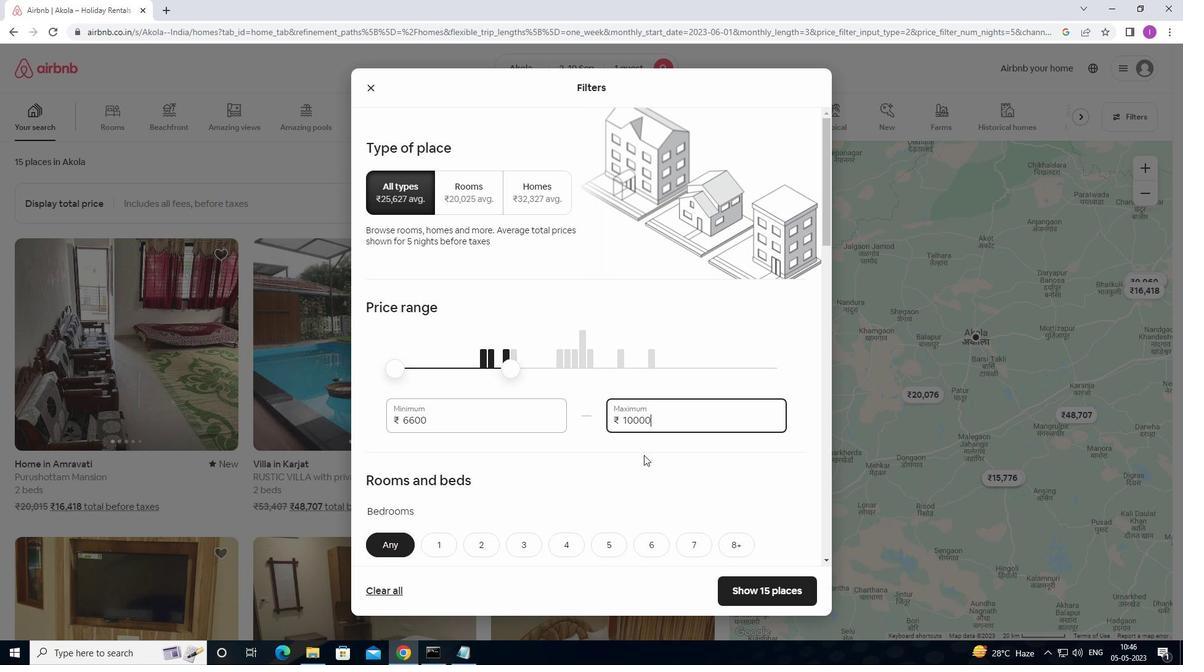 
Action: Mouse scrolled (644, 455) with delta (0, 0)
Screenshot: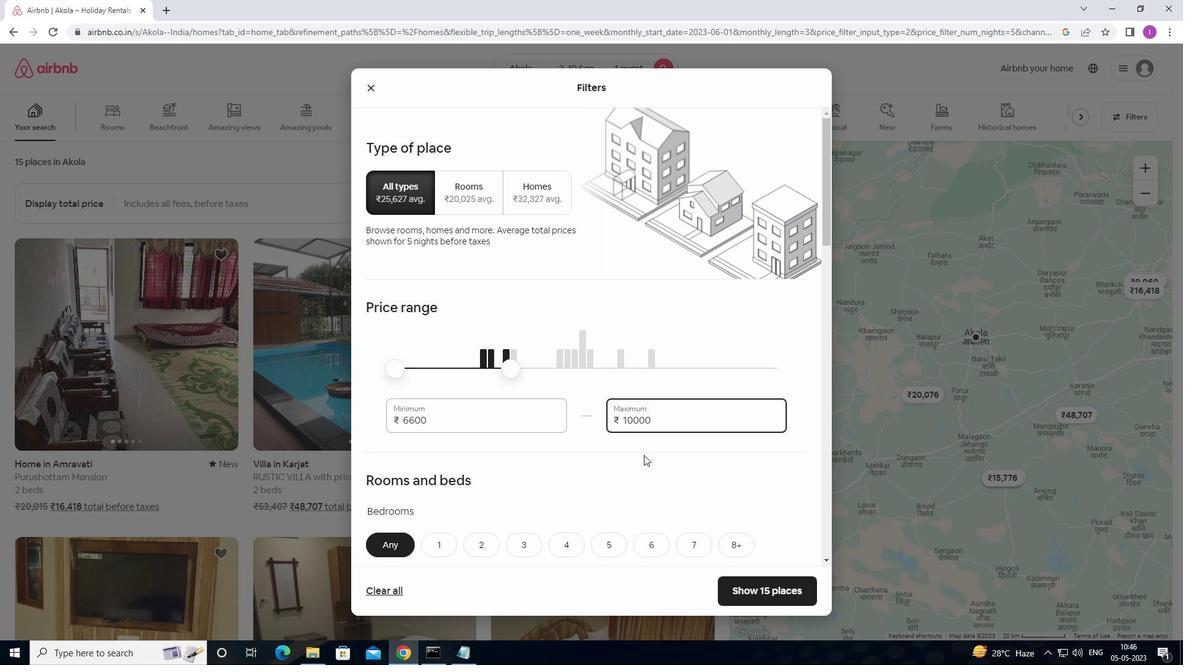
Action: Mouse moved to (626, 461)
Screenshot: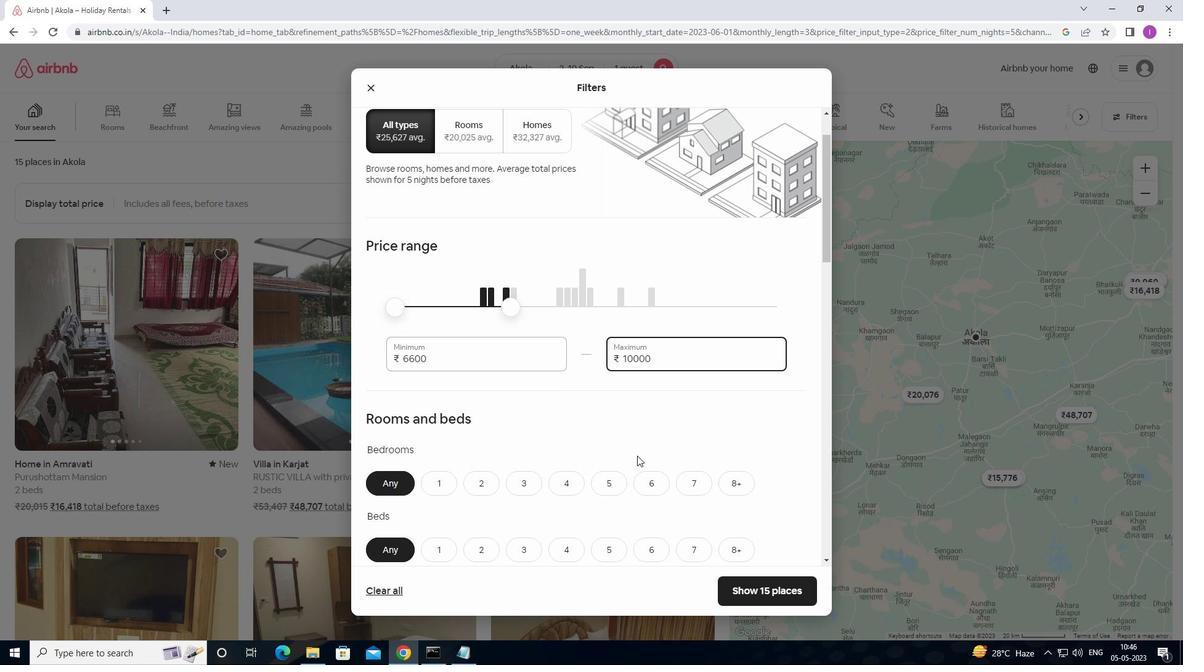 
Action: Mouse scrolled (626, 460) with delta (0, 0)
Screenshot: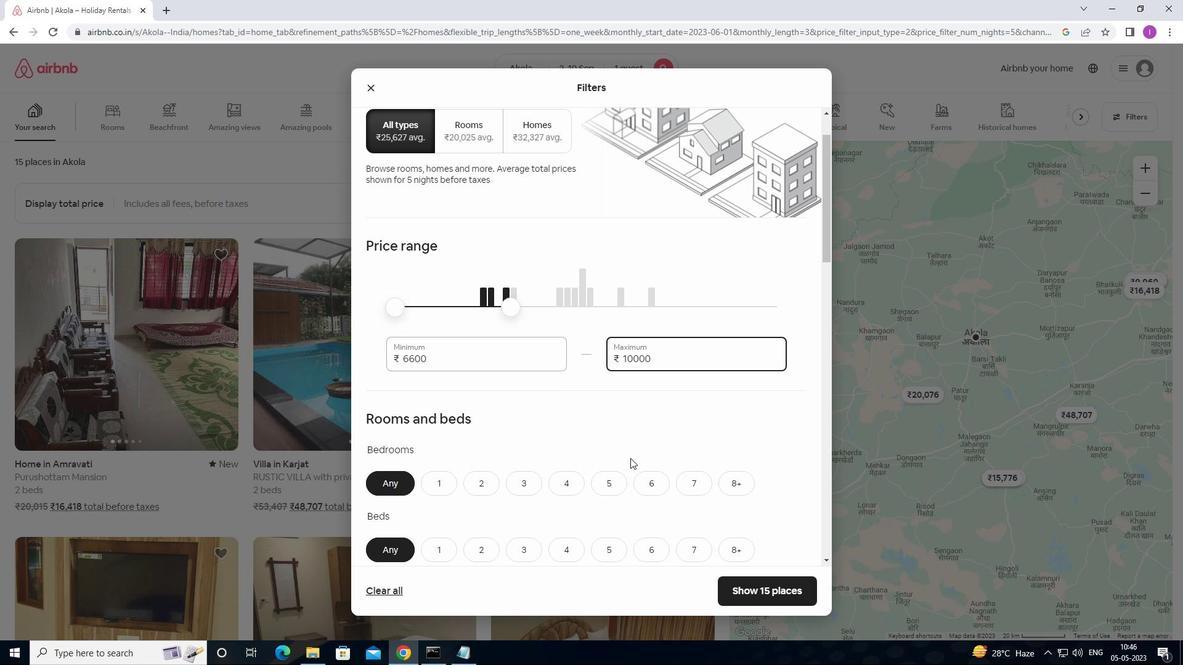 
Action: Mouse moved to (441, 419)
Screenshot: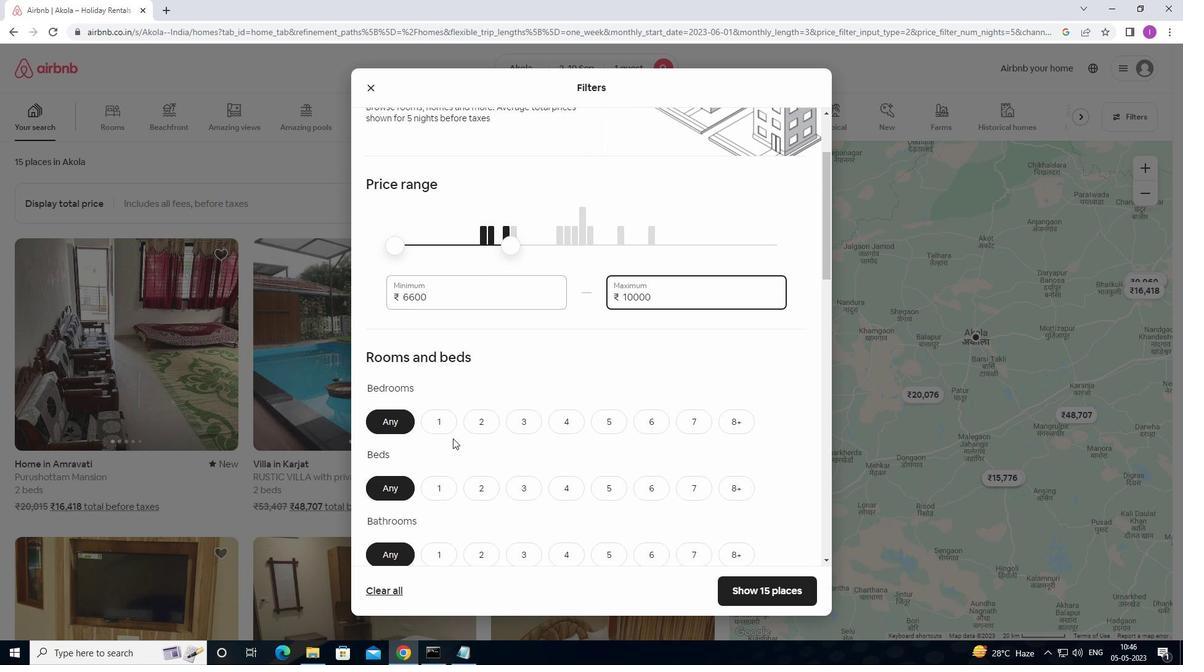 
Action: Mouse pressed left at (441, 419)
Screenshot: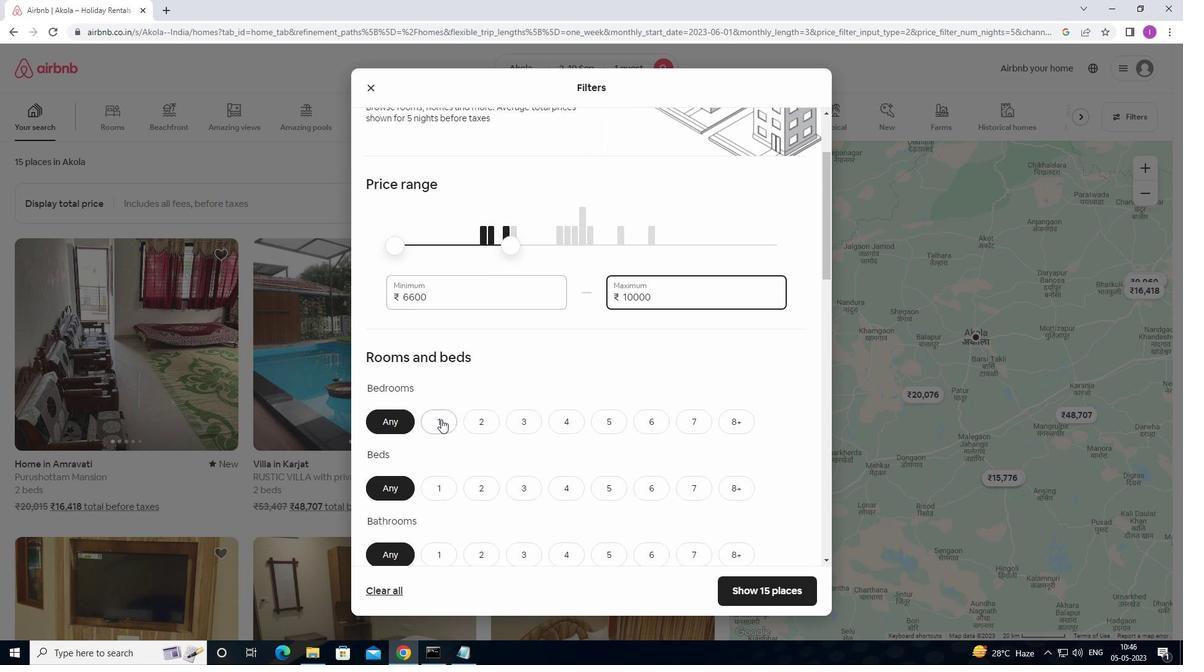 
Action: Mouse moved to (441, 456)
Screenshot: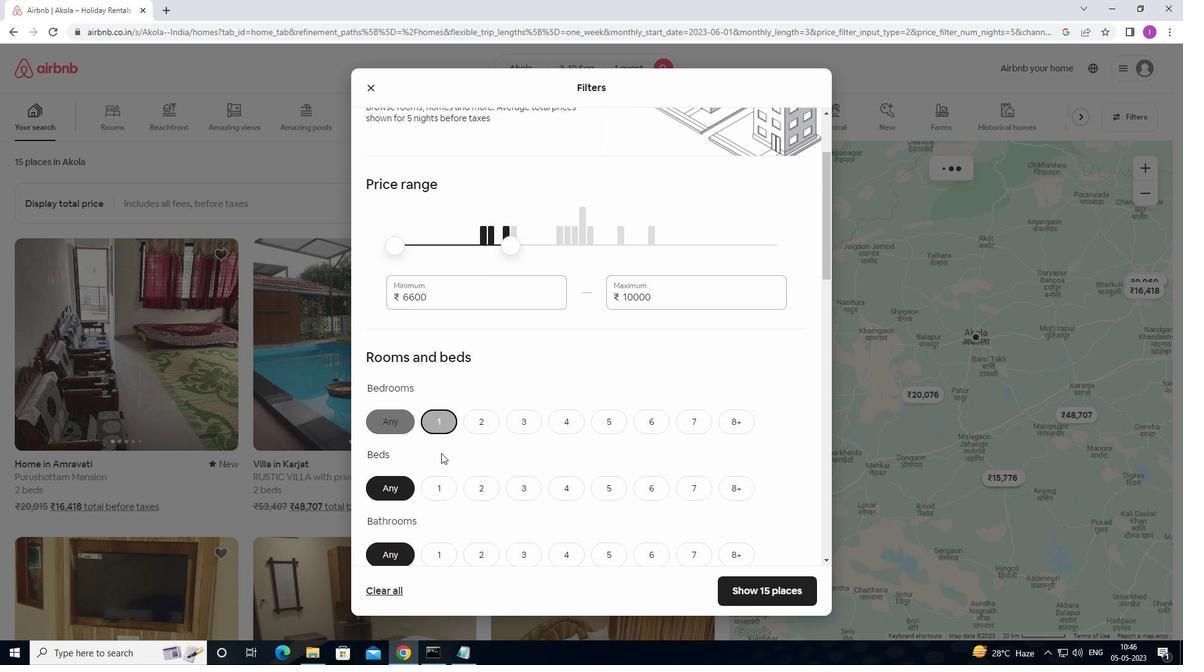 
Action: Mouse scrolled (441, 455) with delta (0, 0)
Screenshot: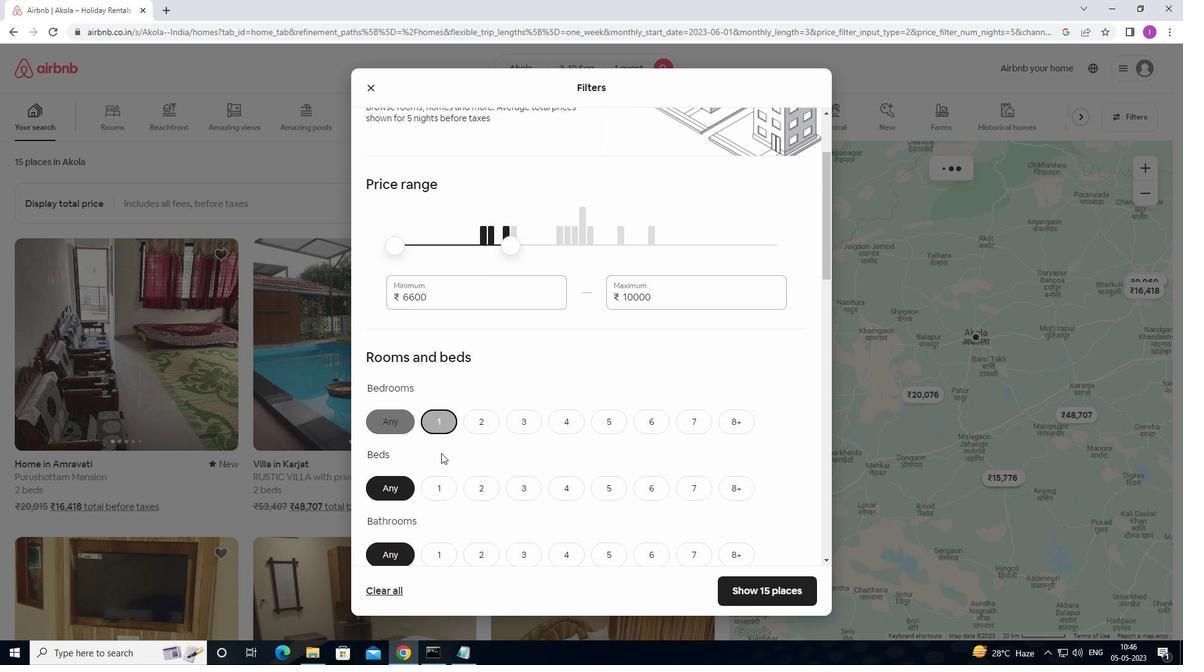 
Action: Mouse moved to (443, 459)
Screenshot: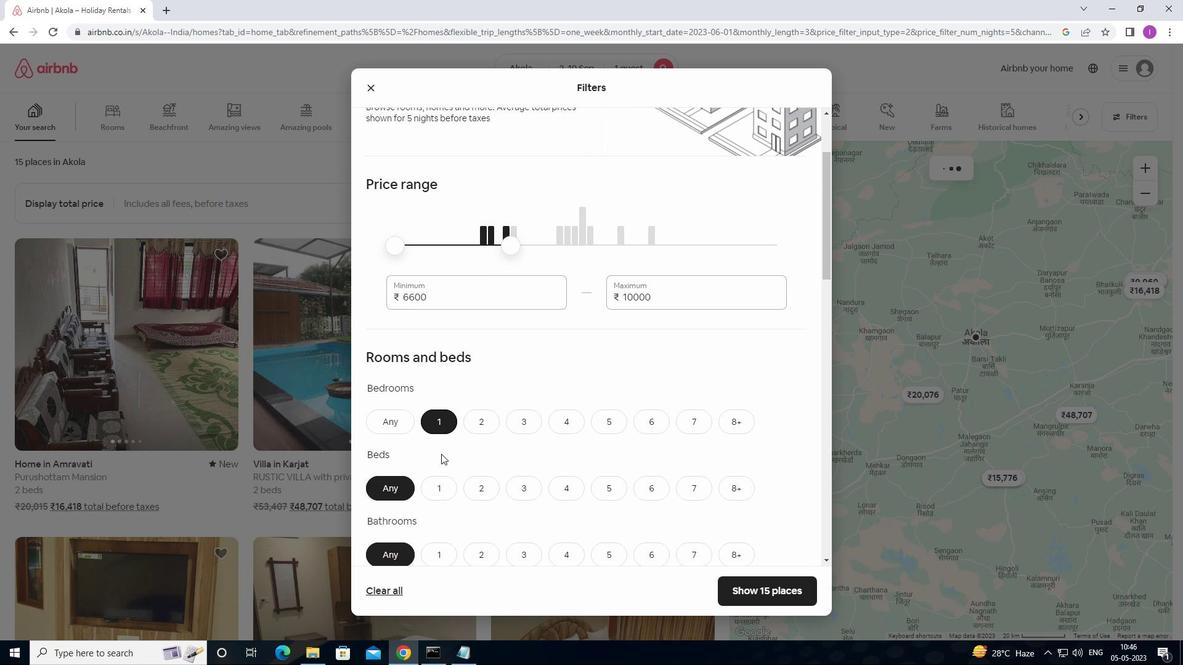 
Action: Mouse scrolled (443, 458) with delta (0, 0)
Screenshot: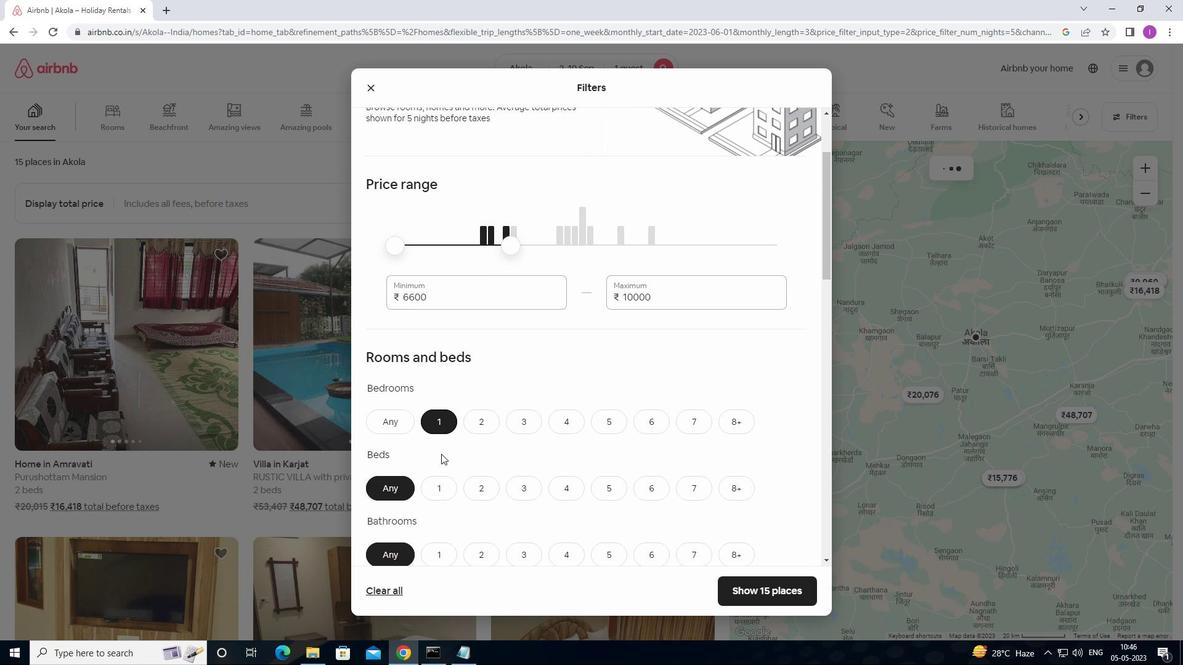 
Action: Mouse moved to (443, 459)
Screenshot: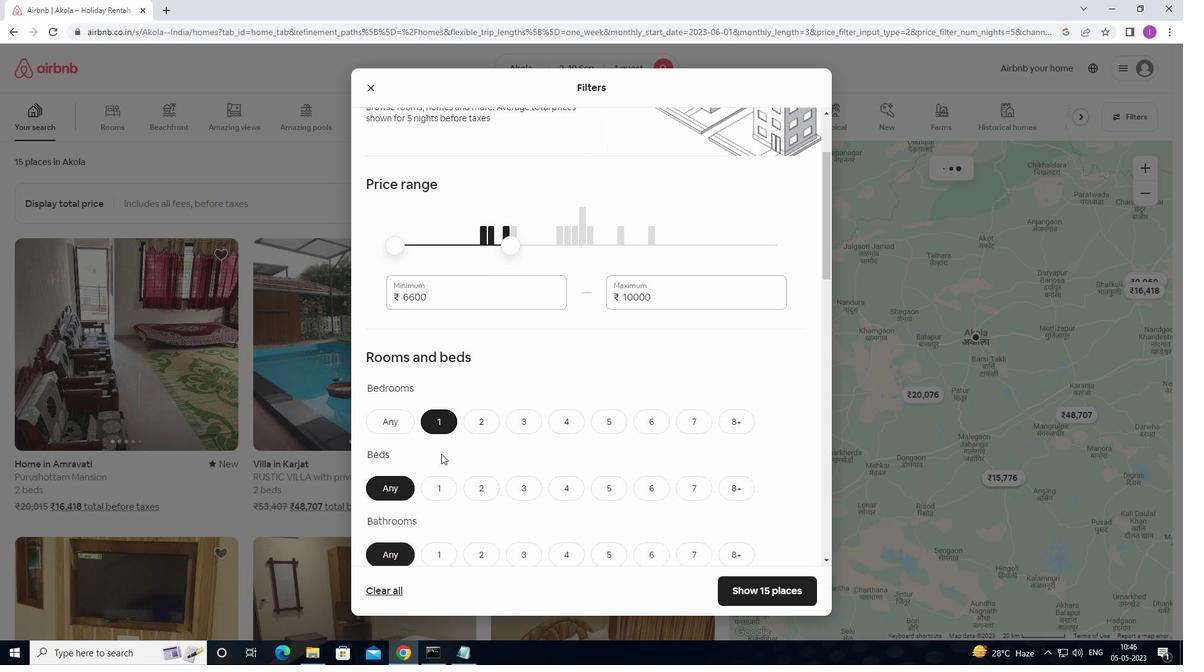 
Action: Mouse scrolled (443, 458) with delta (0, 0)
Screenshot: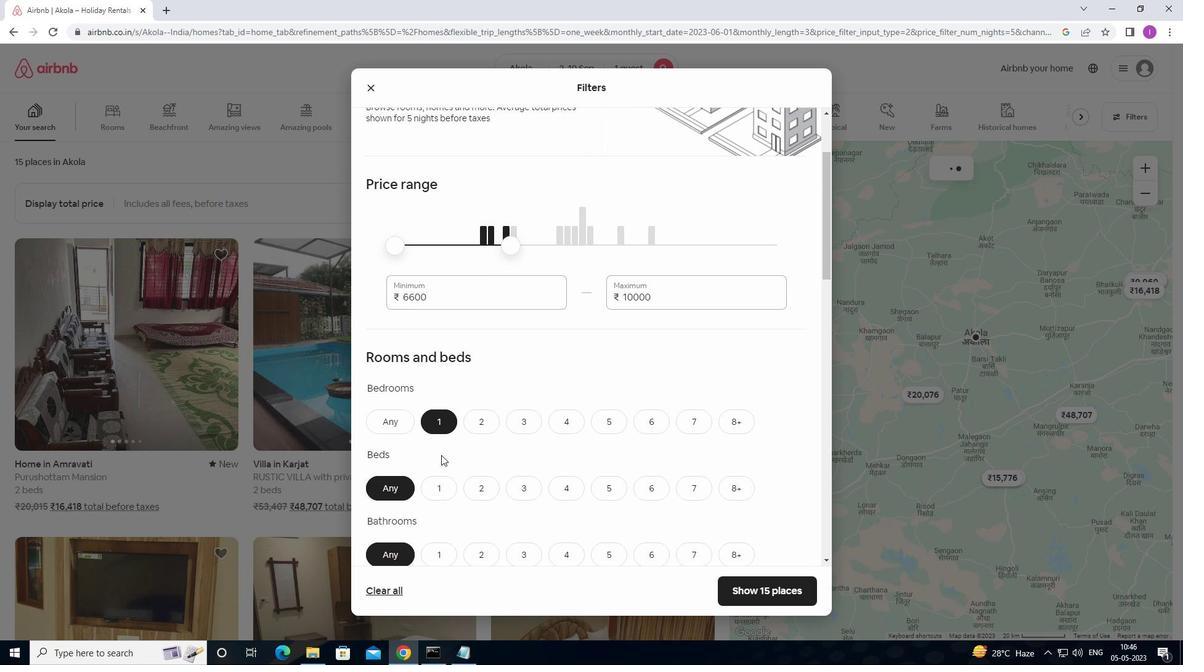 
Action: Mouse moved to (437, 308)
Screenshot: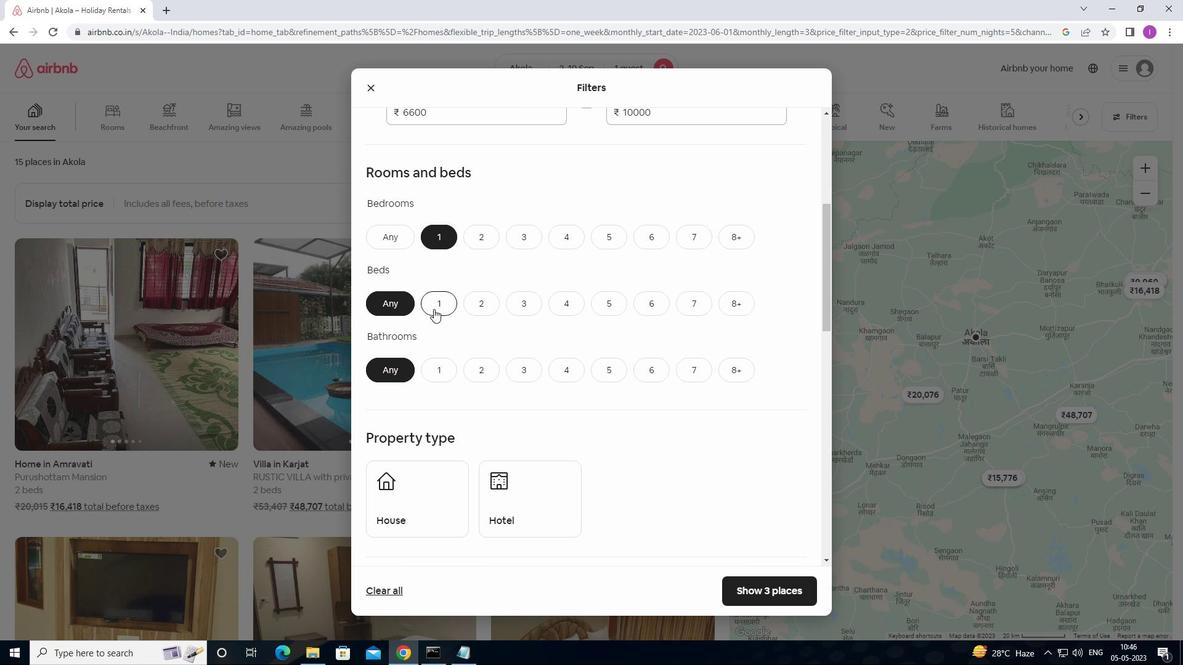 
Action: Mouse pressed left at (437, 308)
Screenshot: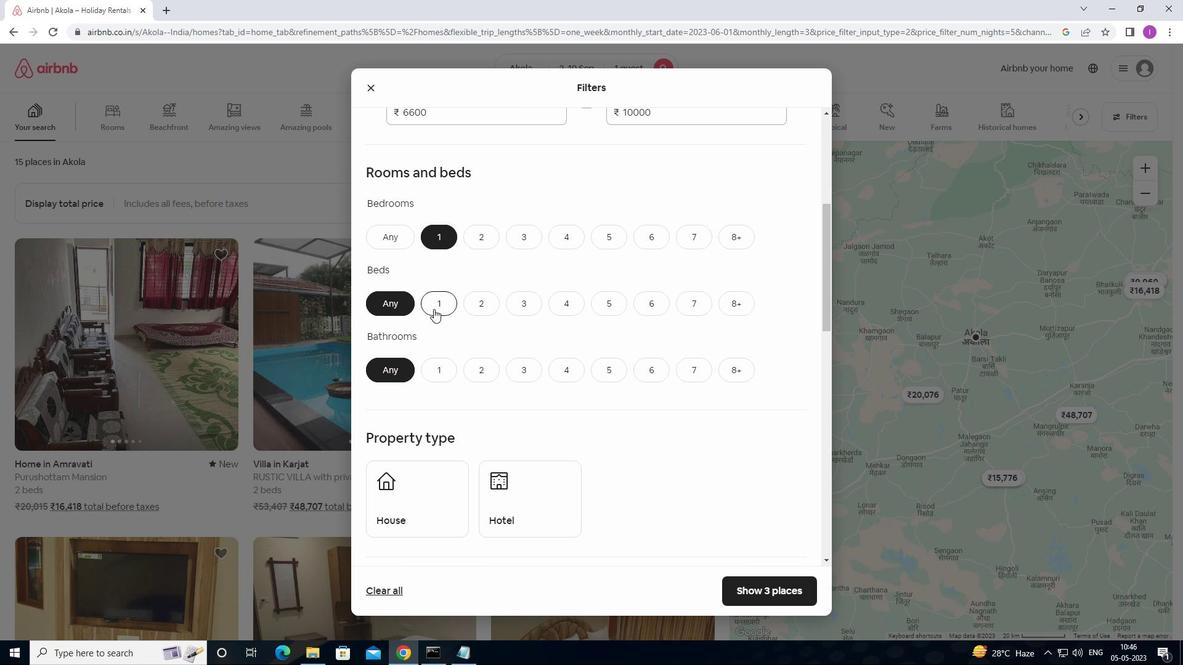 
Action: Mouse moved to (442, 368)
Screenshot: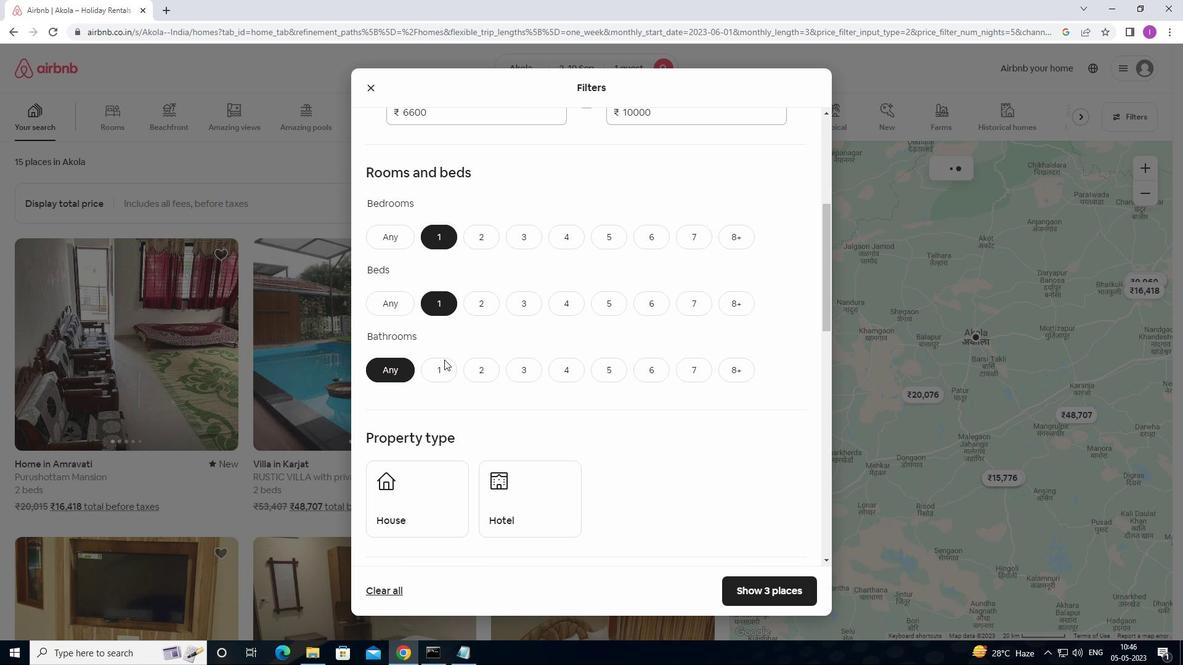 
Action: Mouse pressed left at (442, 368)
Screenshot: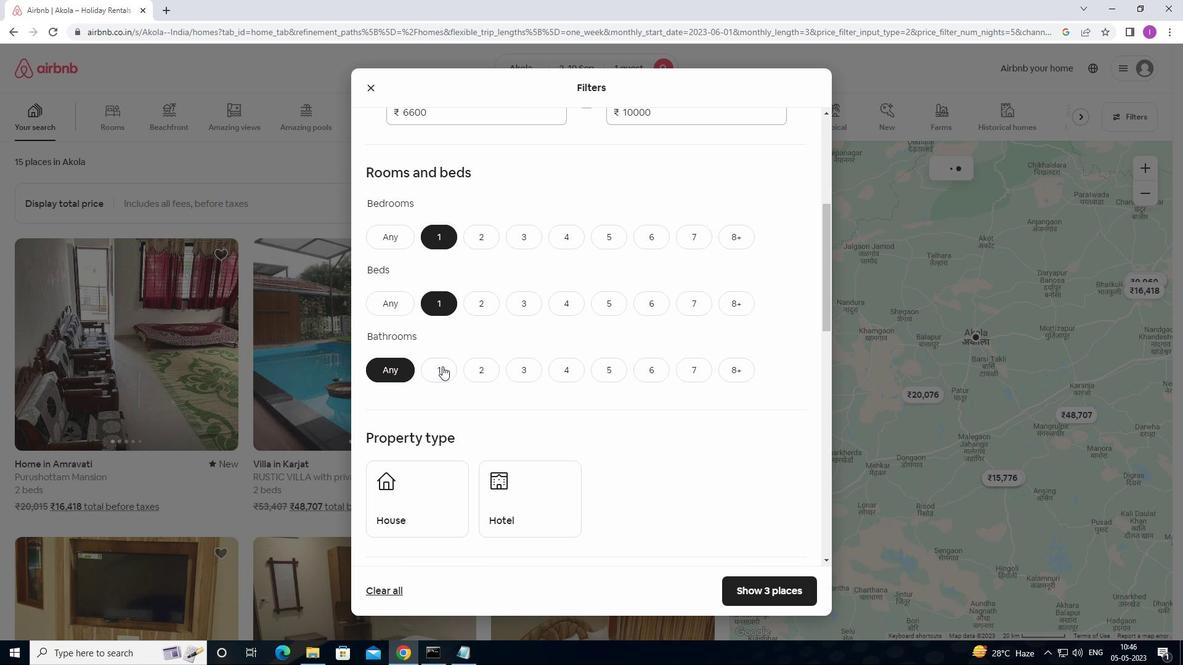 
Action: Mouse moved to (451, 393)
Screenshot: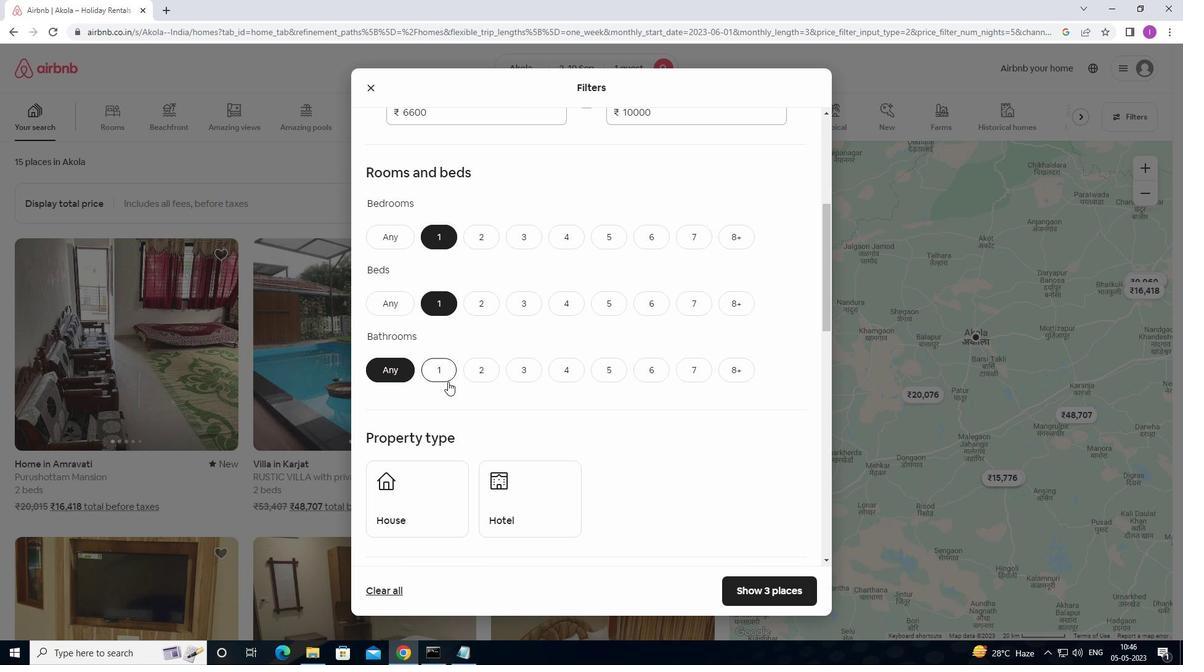 
Action: Mouse scrolled (451, 392) with delta (0, 0)
Screenshot: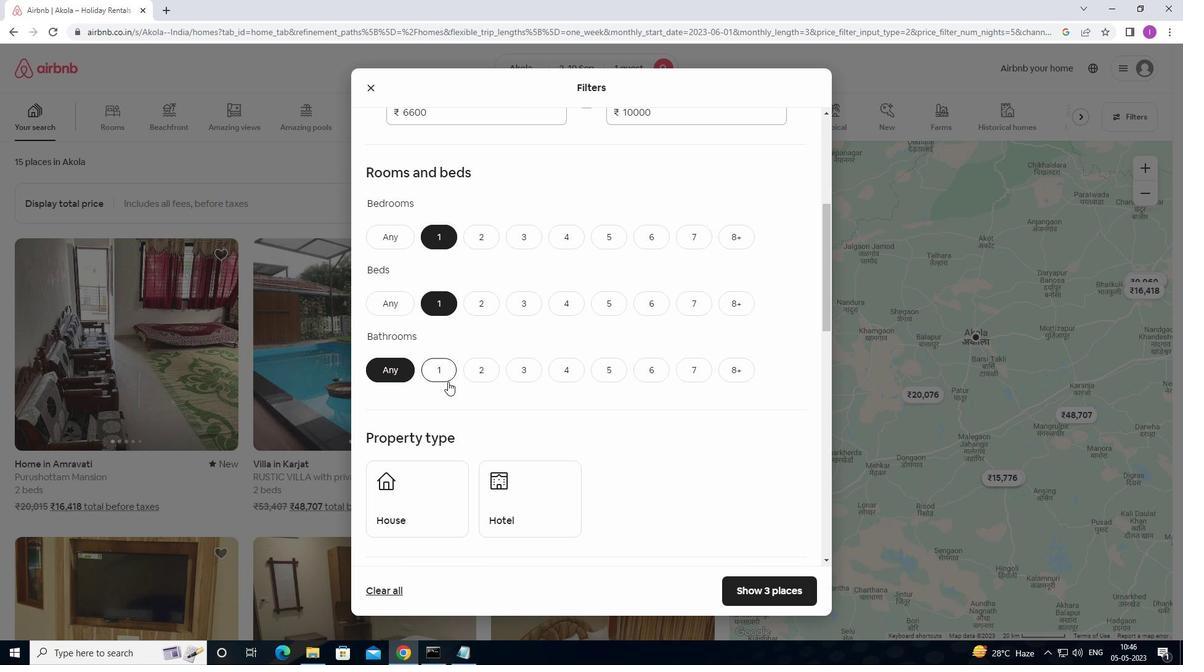 
Action: Mouse moved to (451, 395)
Screenshot: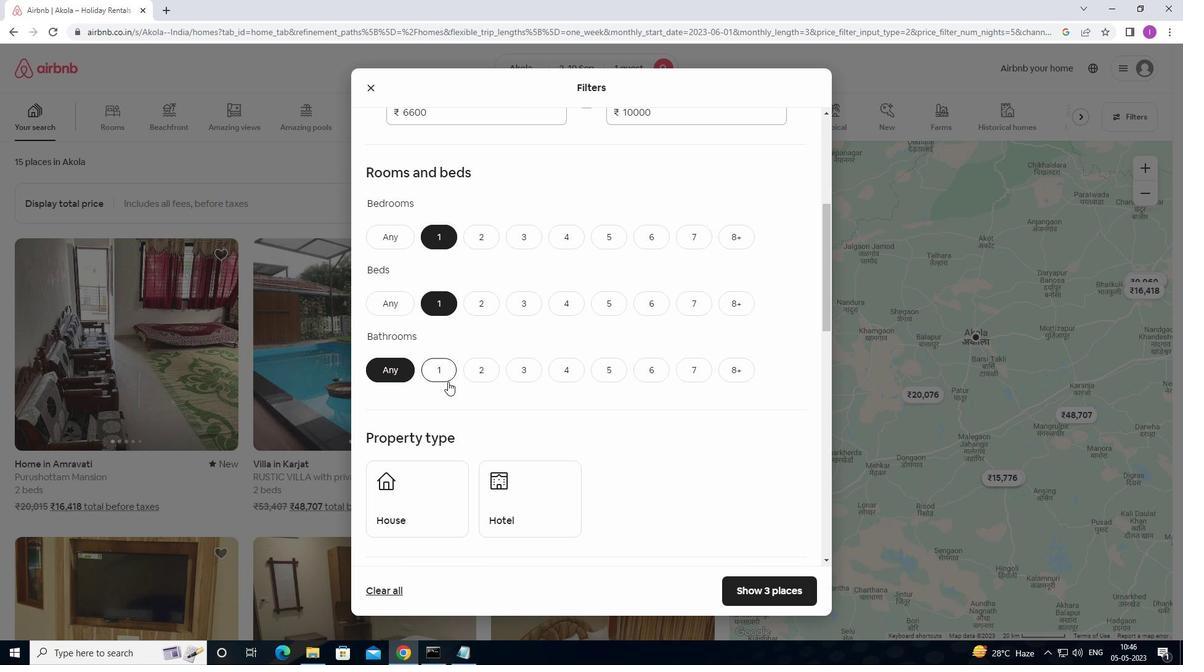 
Action: Mouse scrolled (451, 394) with delta (0, 0)
Screenshot: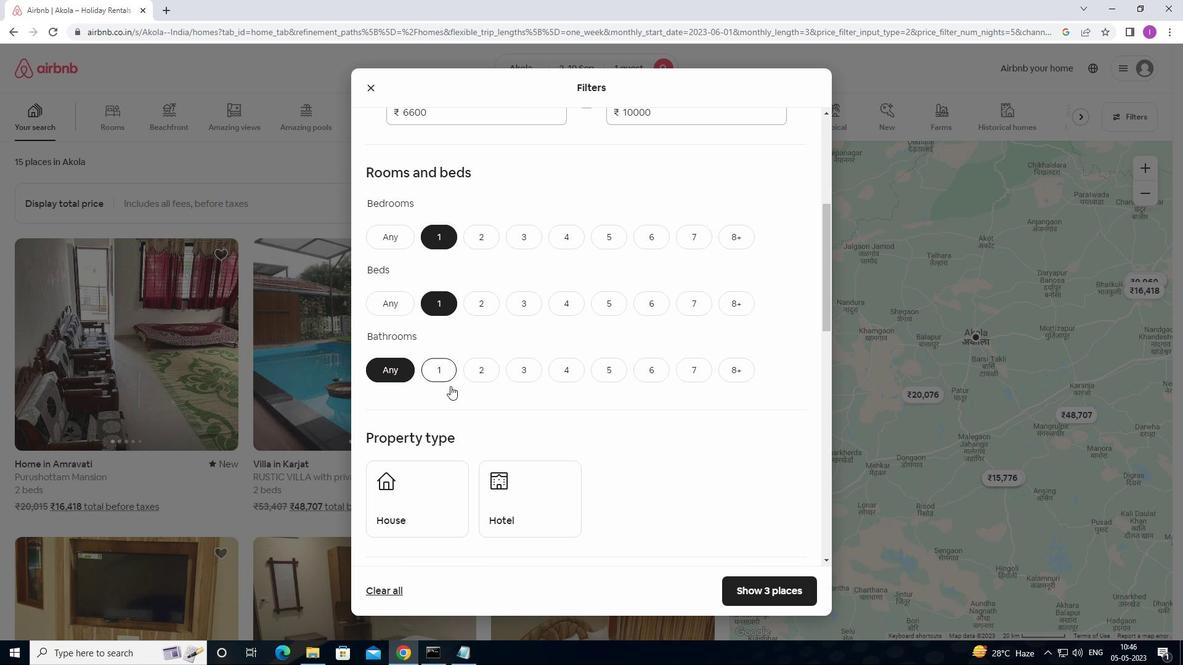 
Action: Mouse moved to (420, 396)
Screenshot: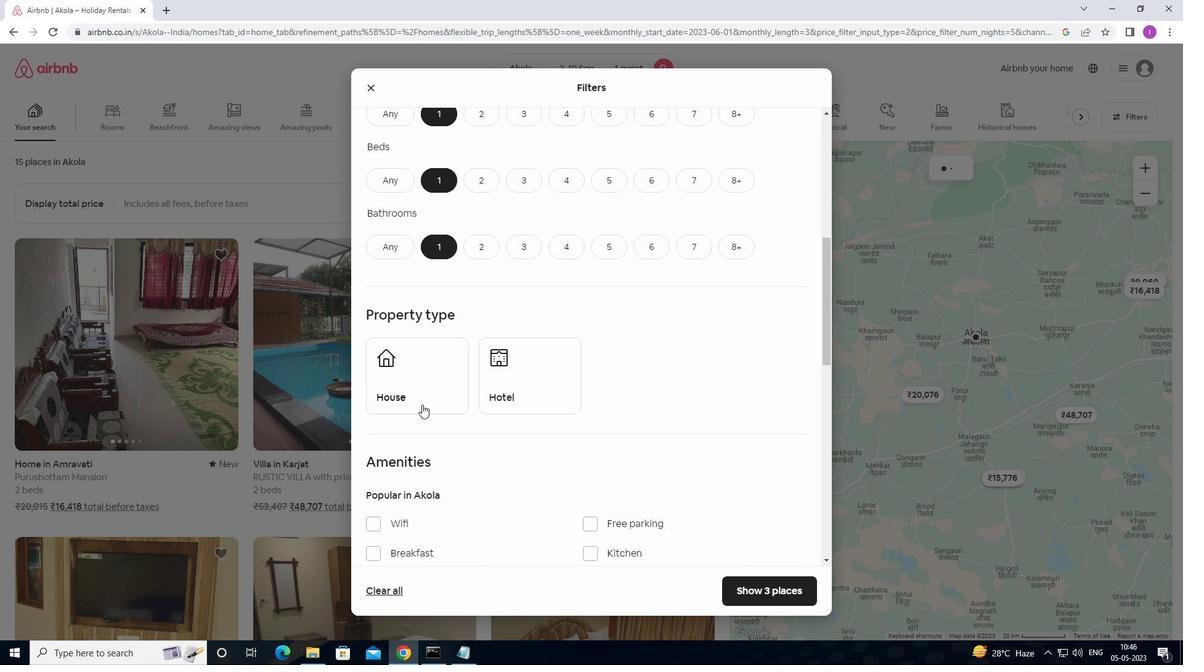 
Action: Mouse pressed left at (420, 396)
Screenshot: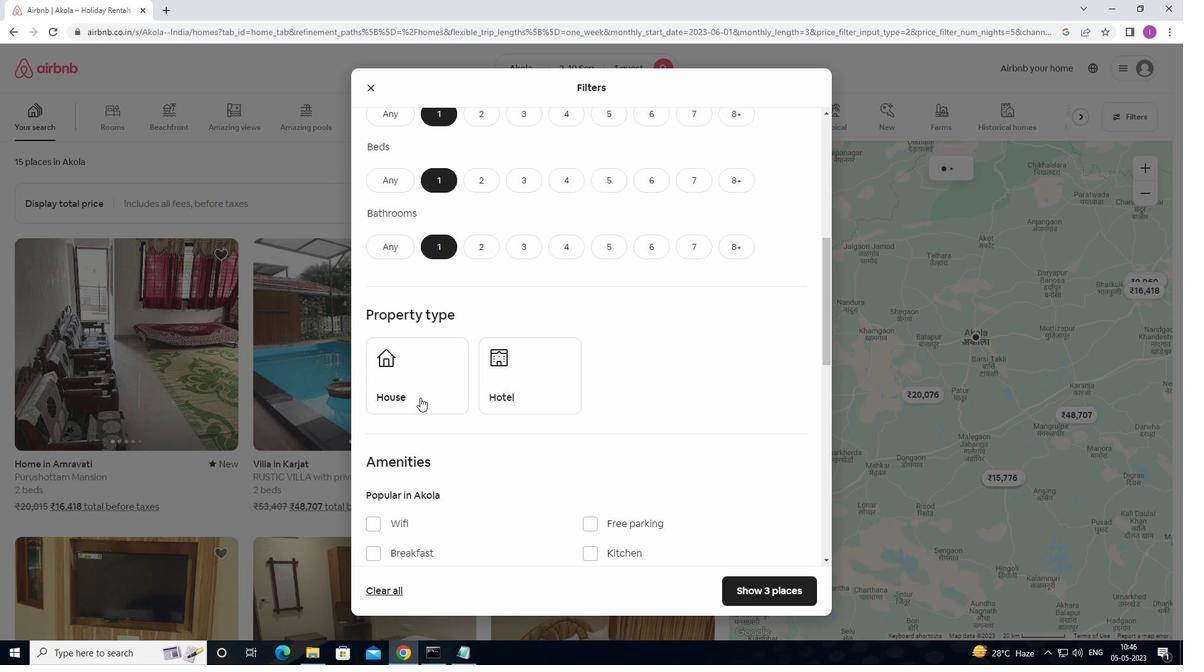 
Action: Mouse moved to (503, 397)
Screenshot: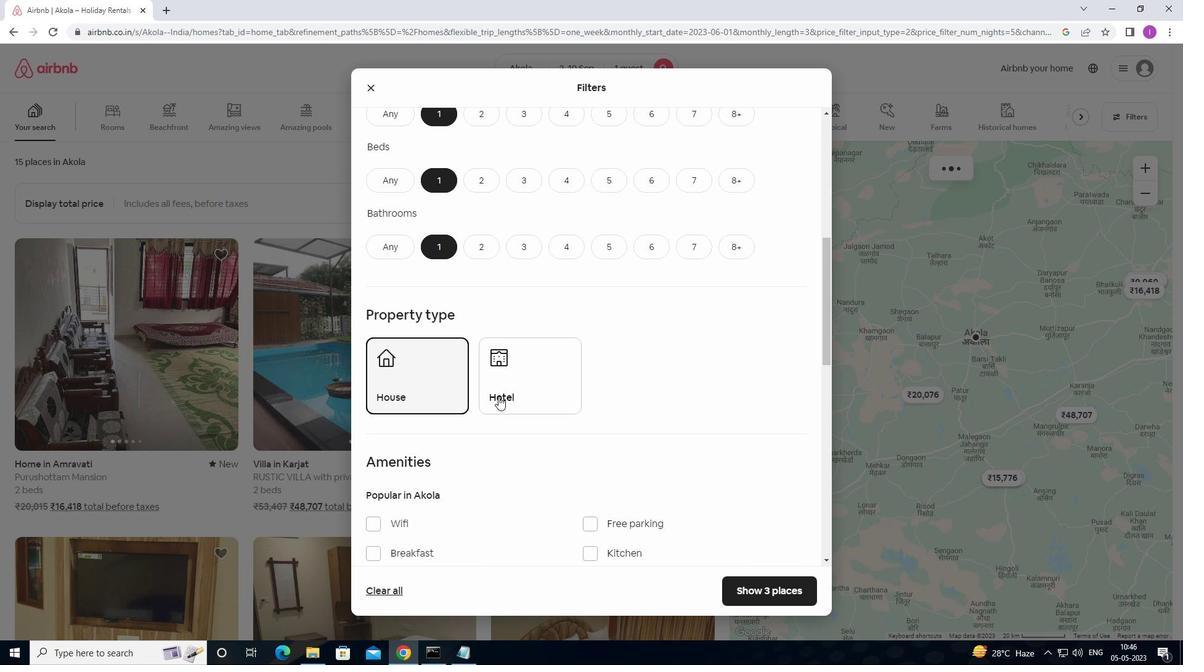 
Action: Mouse pressed left at (503, 397)
Screenshot: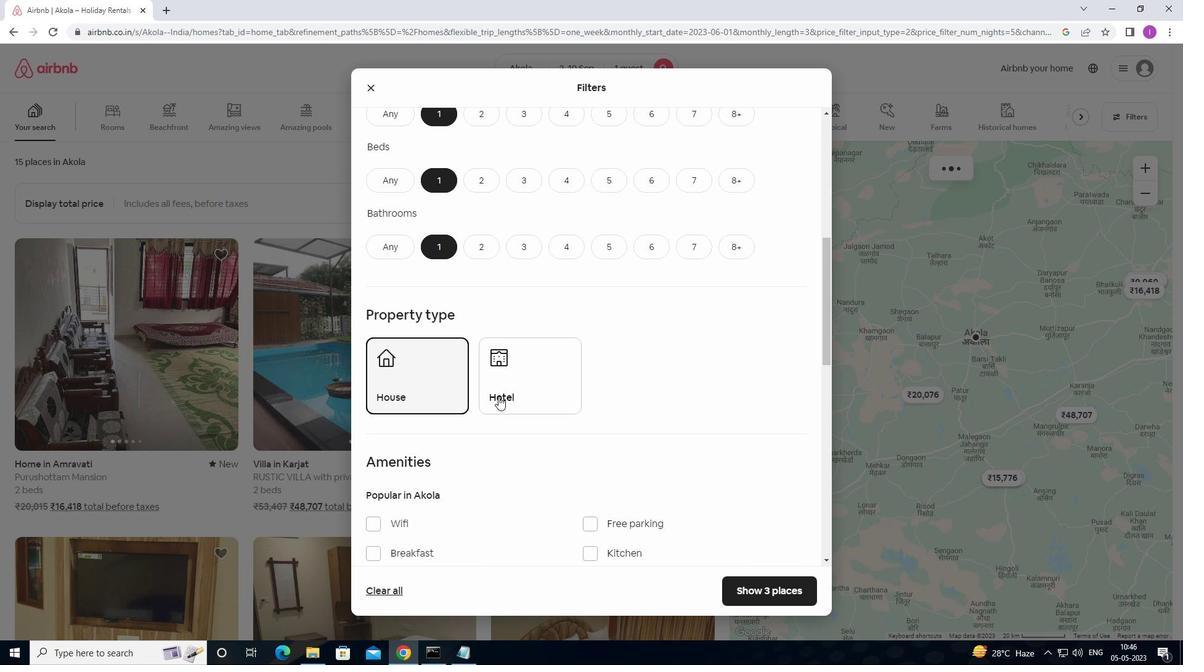 
Action: Mouse moved to (508, 408)
Screenshot: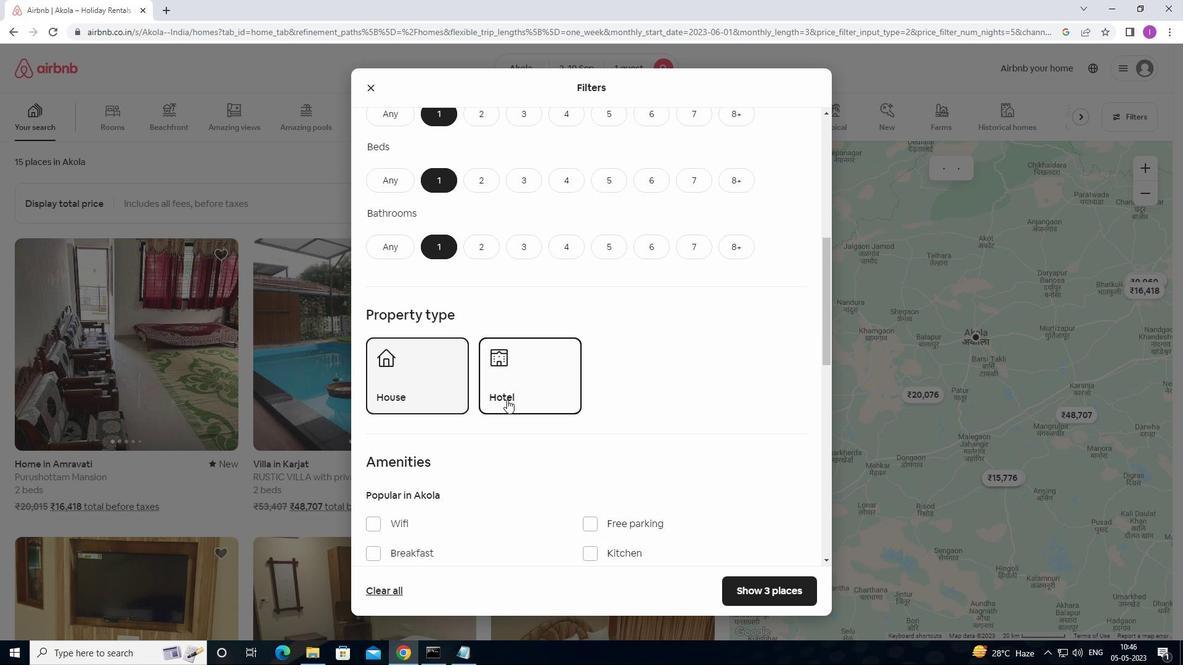 
Action: Mouse scrolled (508, 407) with delta (0, 0)
Screenshot: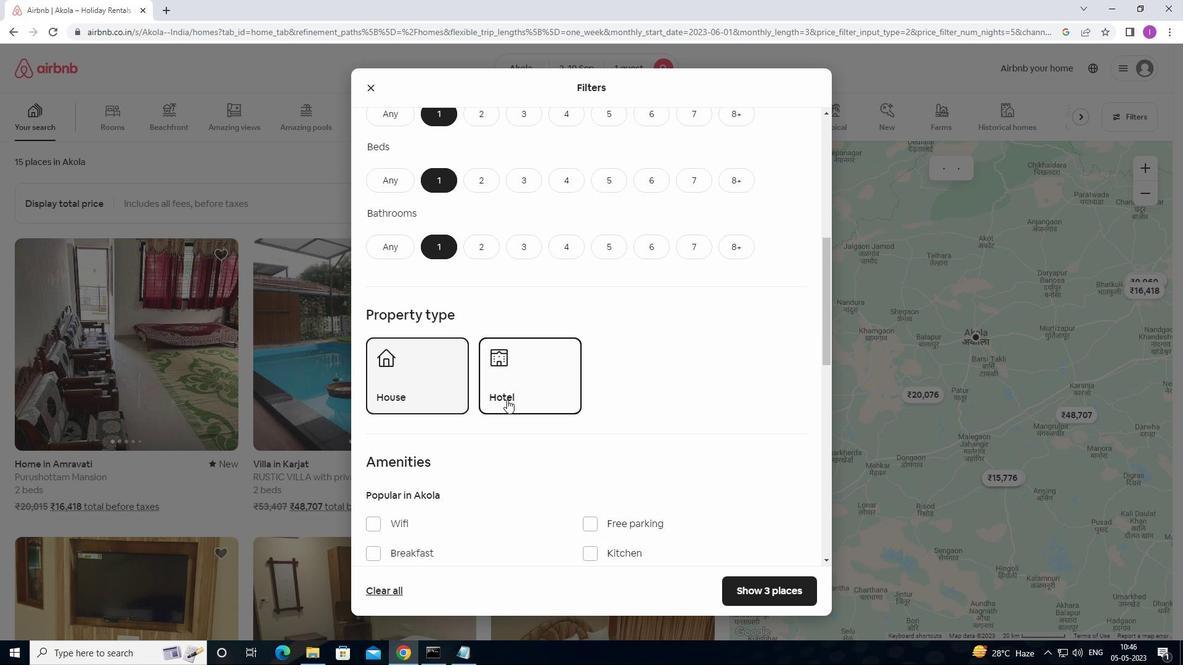 
Action: Mouse moved to (508, 411)
Screenshot: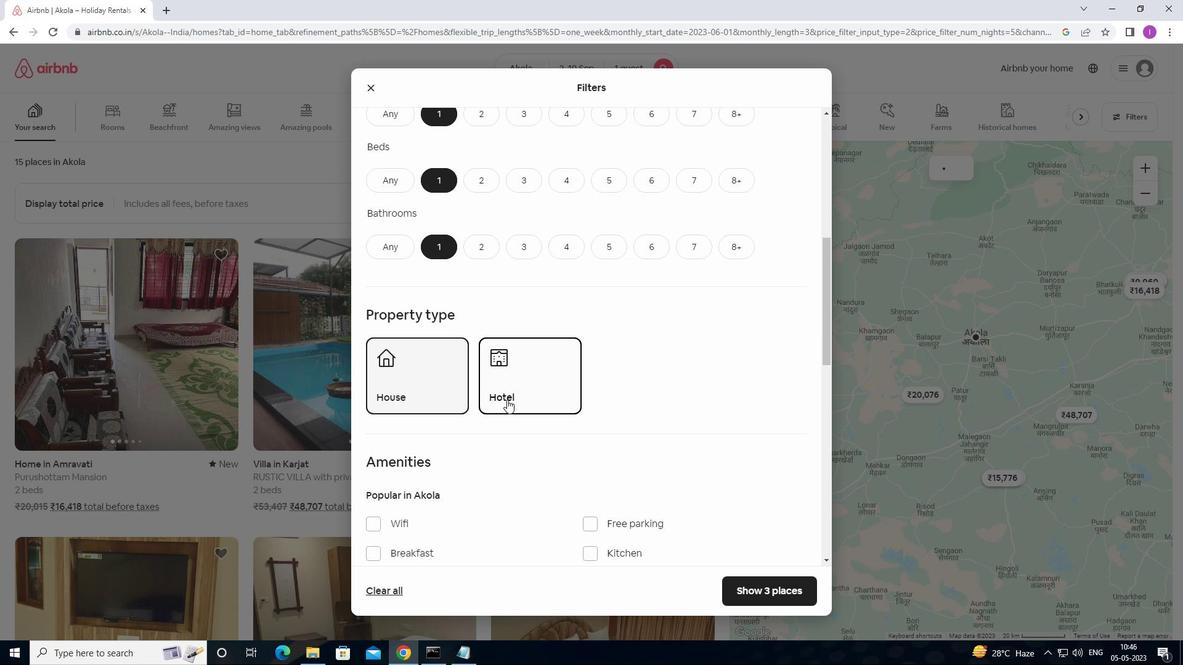 
Action: Mouse scrolled (508, 411) with delta (0, 0)
Screenshot: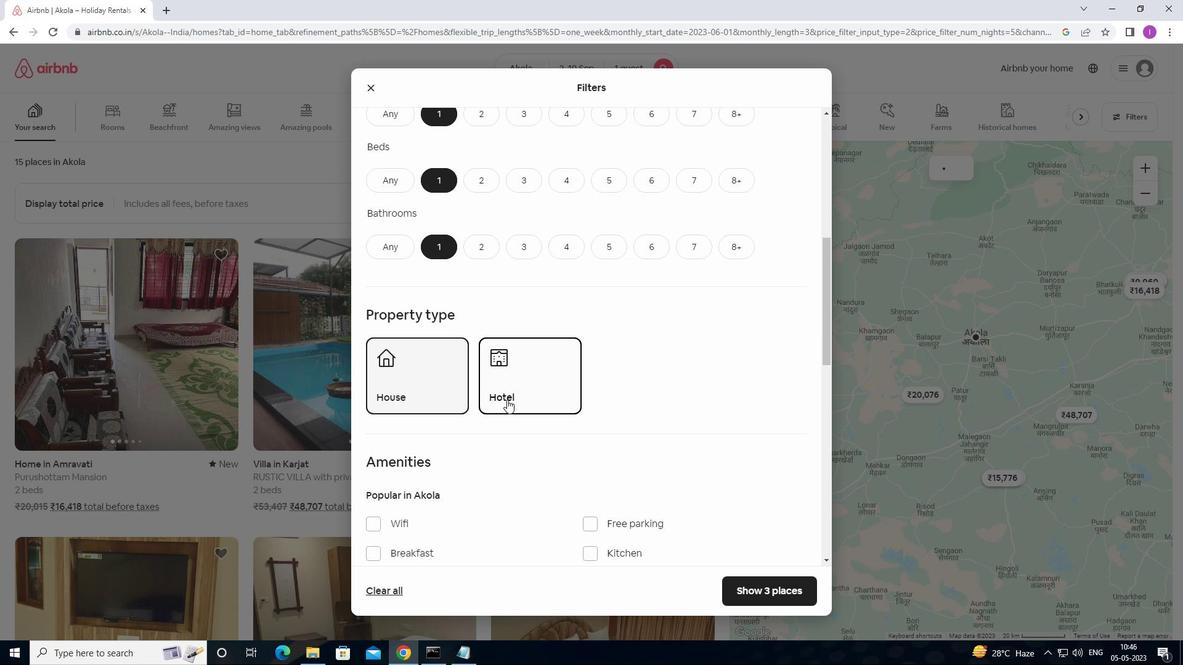 
Action: Mouse moved to (508, 413)
Screenshot: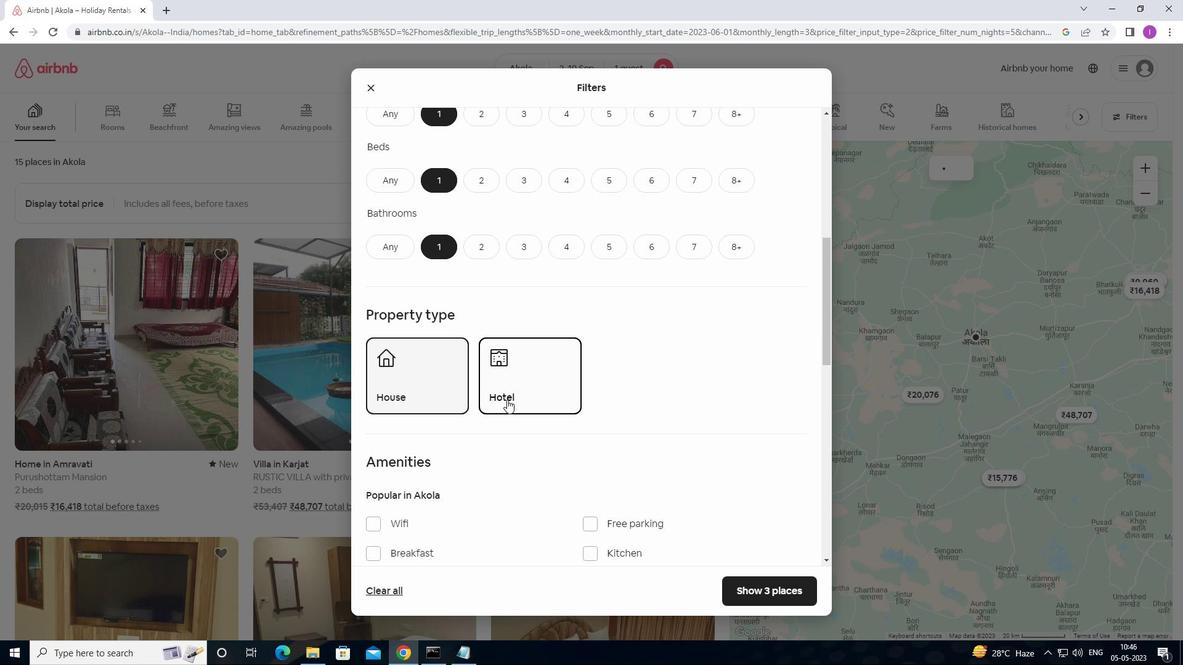
Action: Mouse scrolled (508, 413) with delta (0, 0)
Screenshot: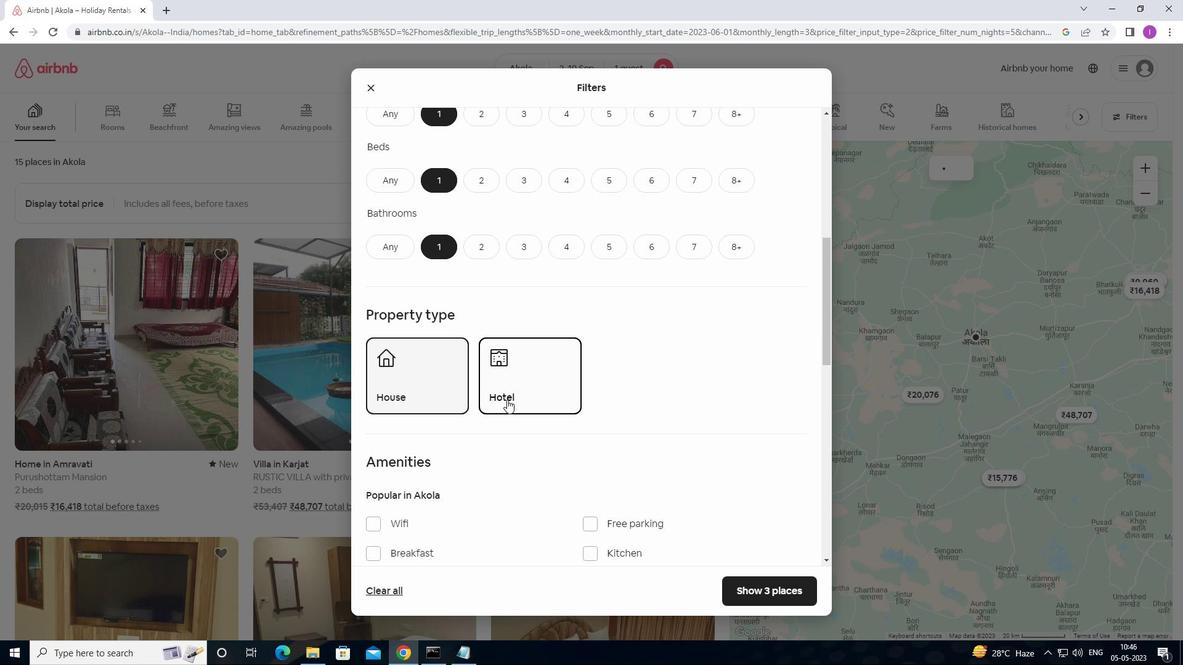 
Action: Mouse moved to (508, 414)
Screenshot: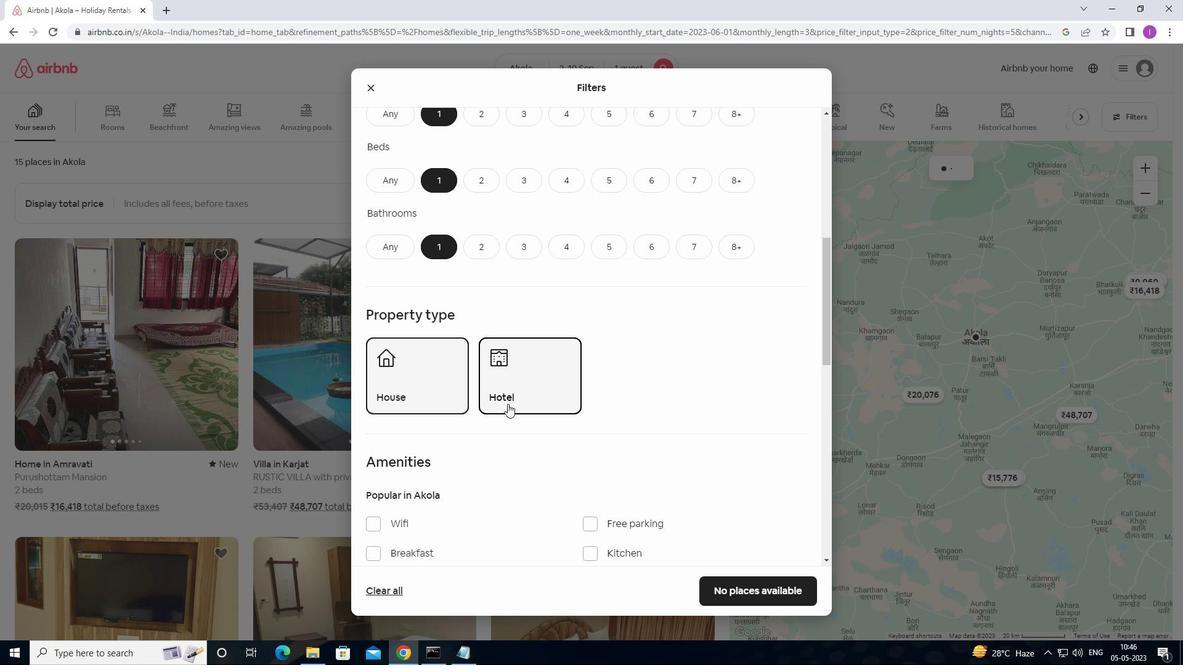 
Action: Mouse scrolled (508, 413) with delta (0, 0)
Screenshot: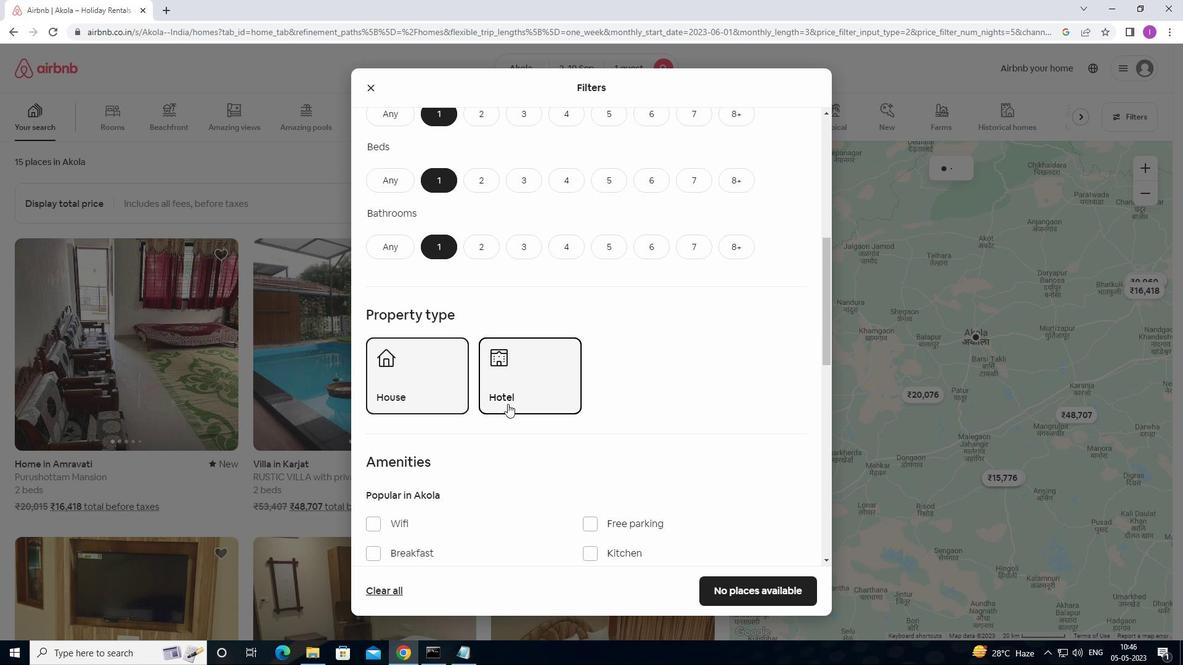 
Action: Mouse moved to (501, 414)
Screenshot: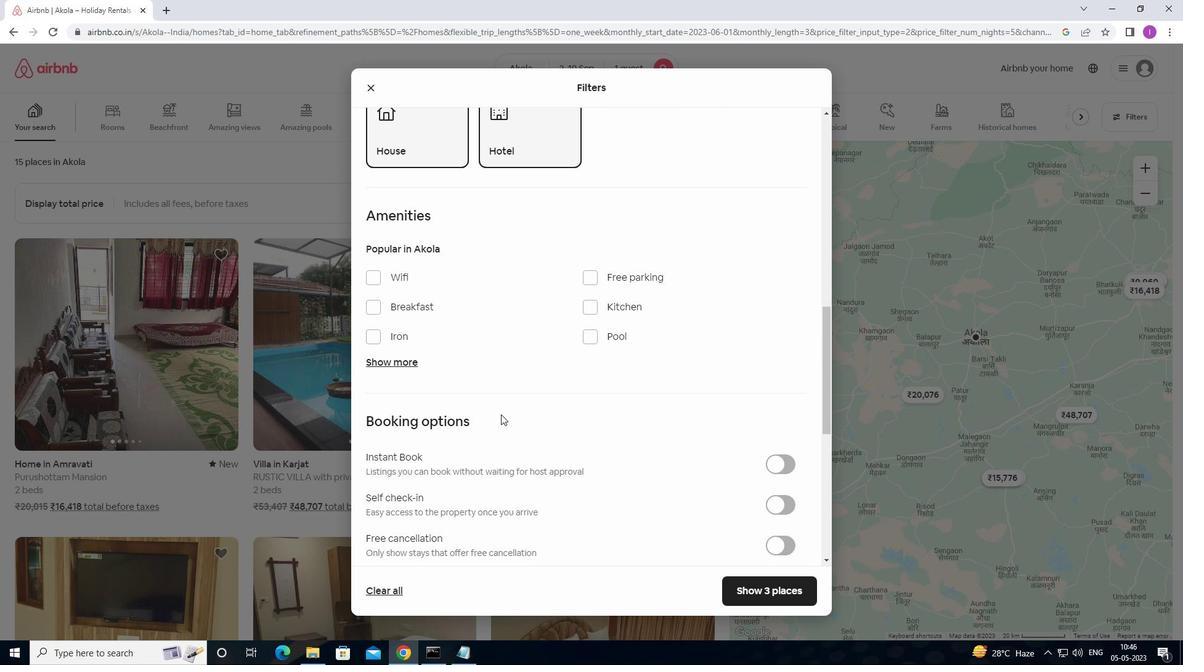 
Action: Mouse scrolled (501, 413) with delta (0, 0)
Screenshot: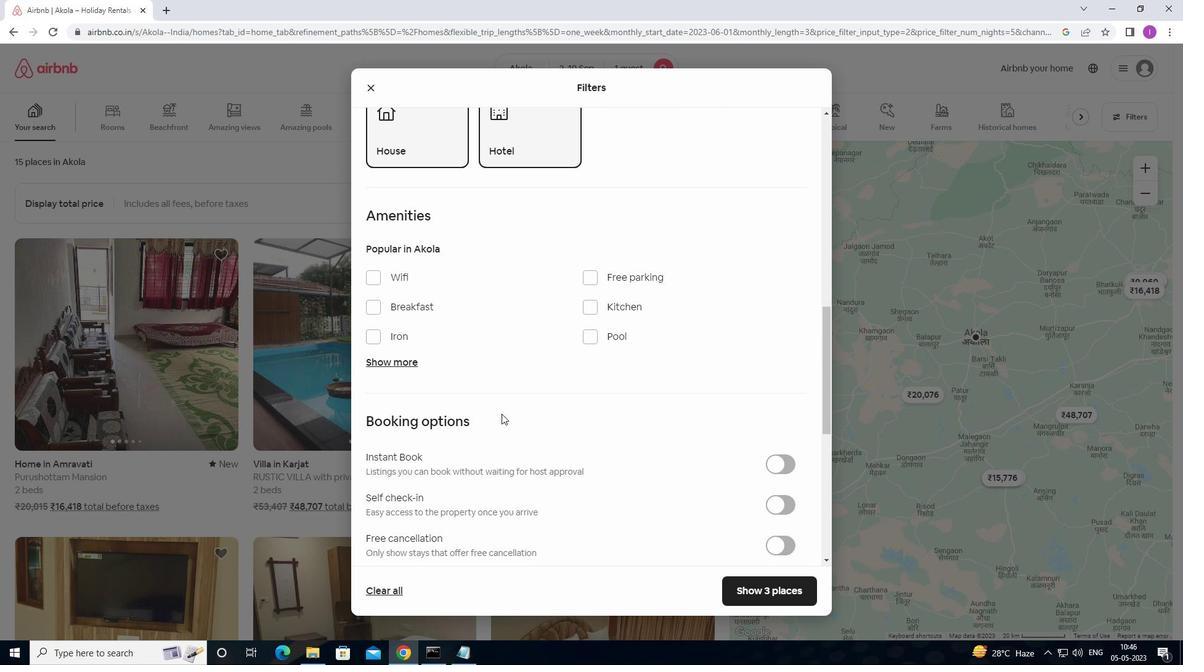 
Action: Mouse scrolled (501, 413) with delta (0, 0)
Screenshot: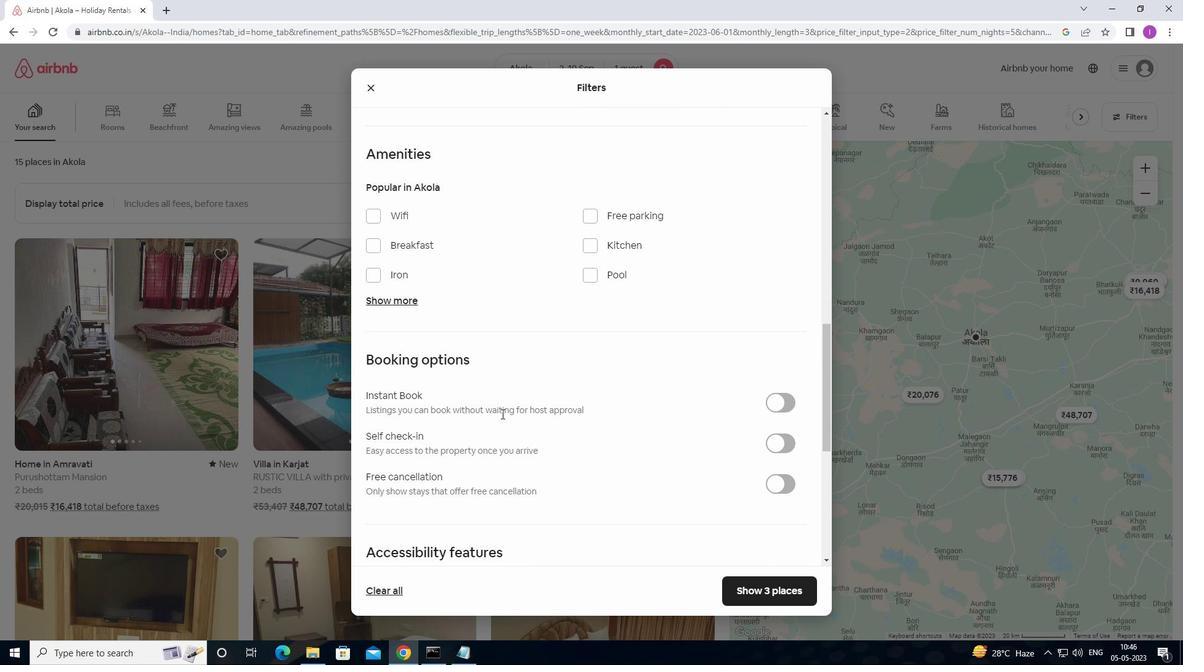 
Action: Mouse scrolled (501, 413) with delta (0, 0)
Screenshot: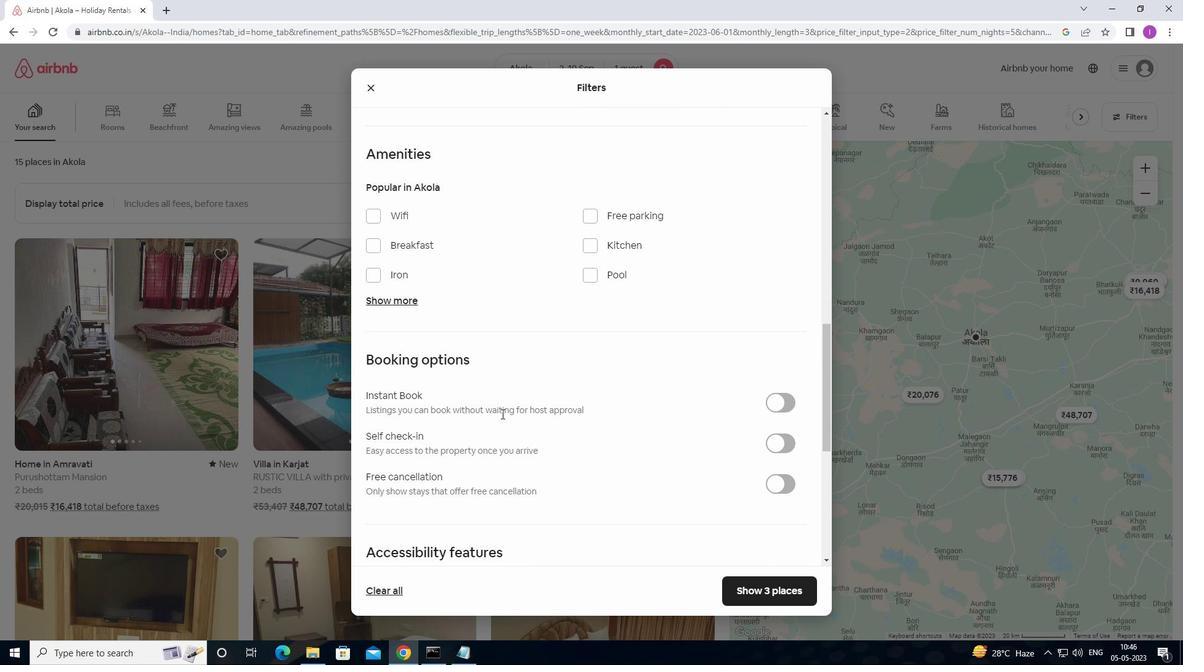 
Action: Mouse moved to (785, 326)
Screenshot: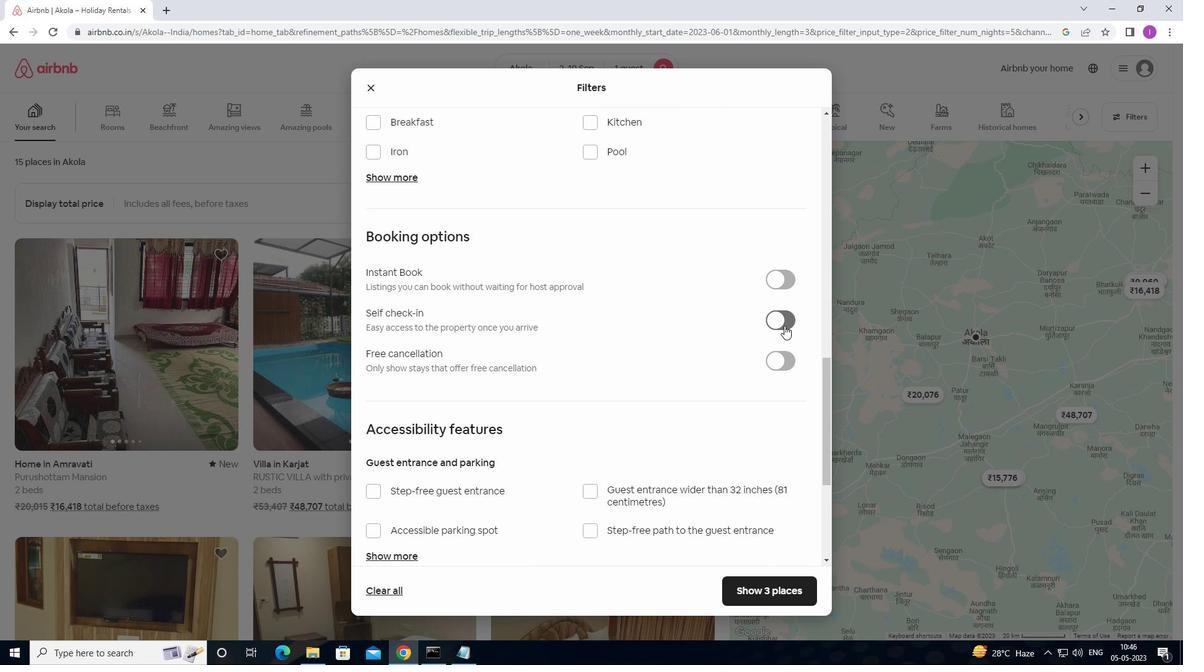 
Action: Mouse pressed left at (785, 326)
Screenshot: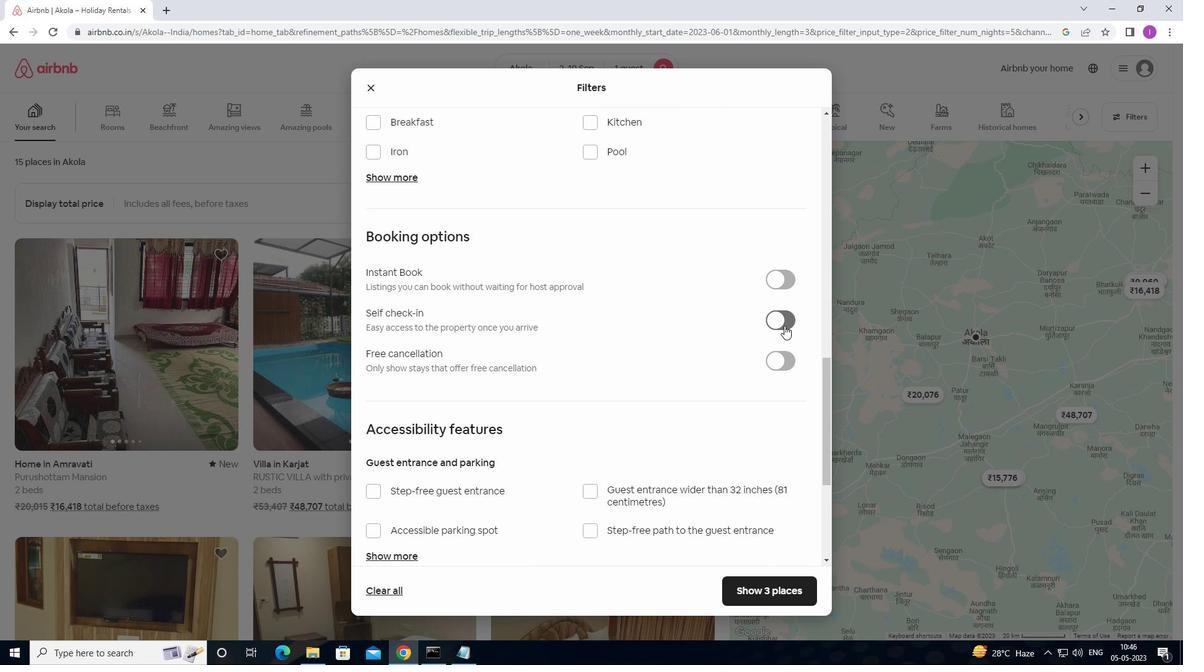 
Action: Mouse moved to (601, 413)
Screenshot: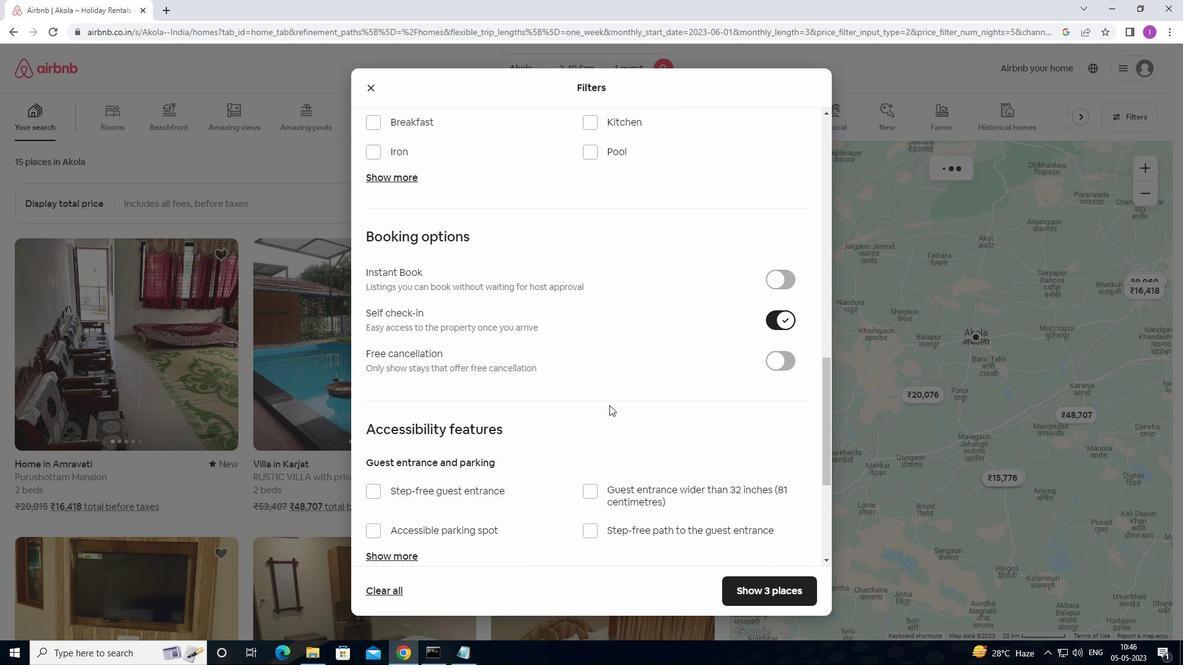 
Action: Mouse scrolled (601, 413) with delta (0, 0)
Screenshot: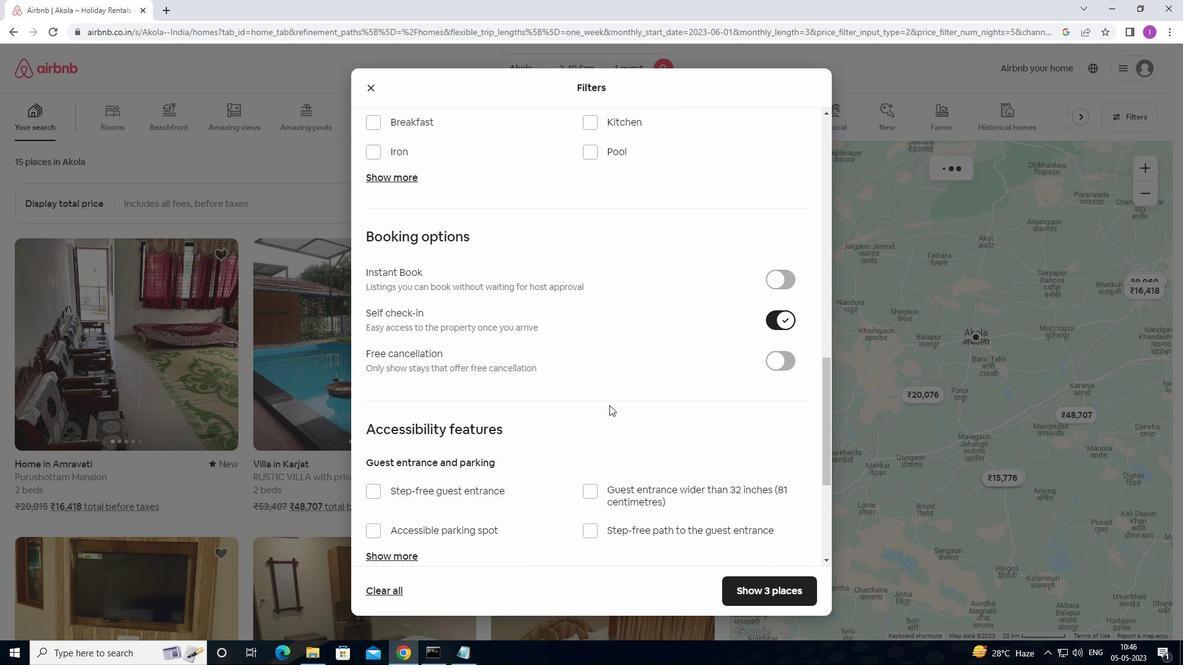 
Action: Mouse moved to (601, 416)
Screenshot: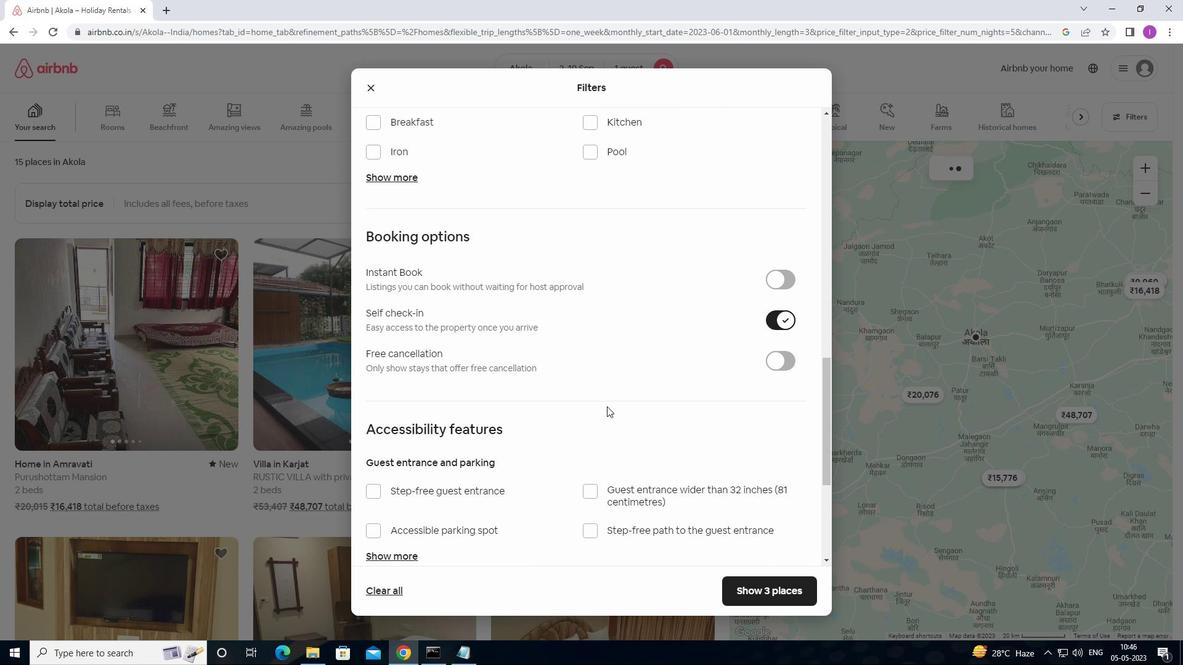 
Action: Mouse scrolled (601, 415) with delta (0, 0)
Screenshot: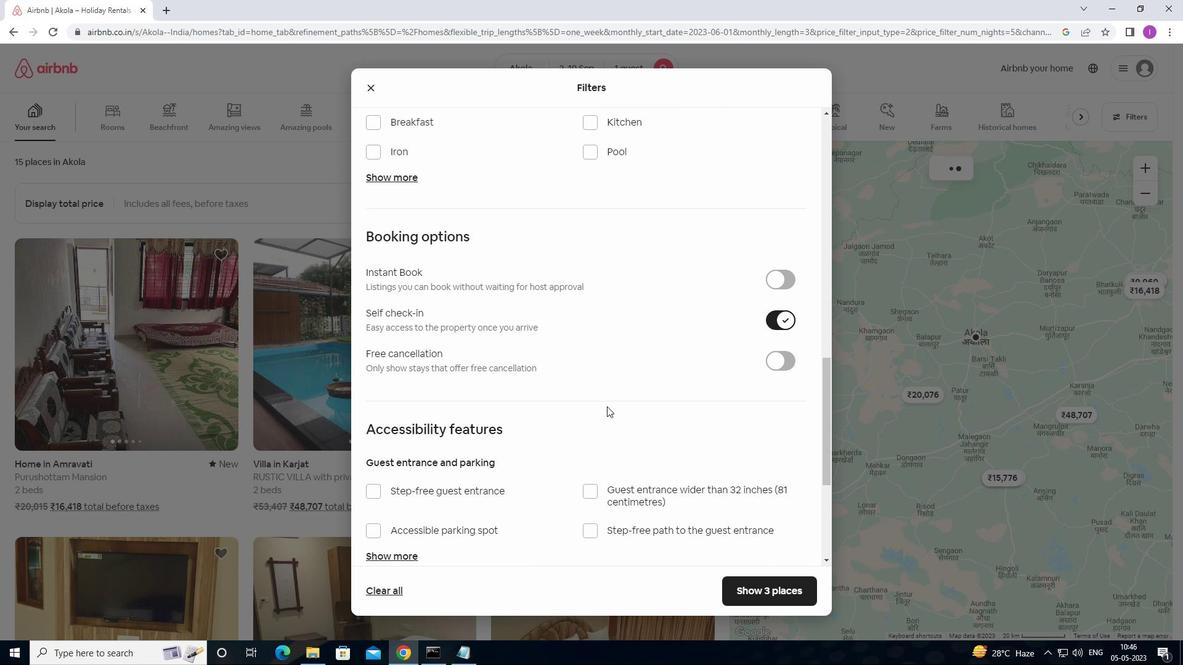 
Action: Mouse moved to (600, 418)
Screenshot: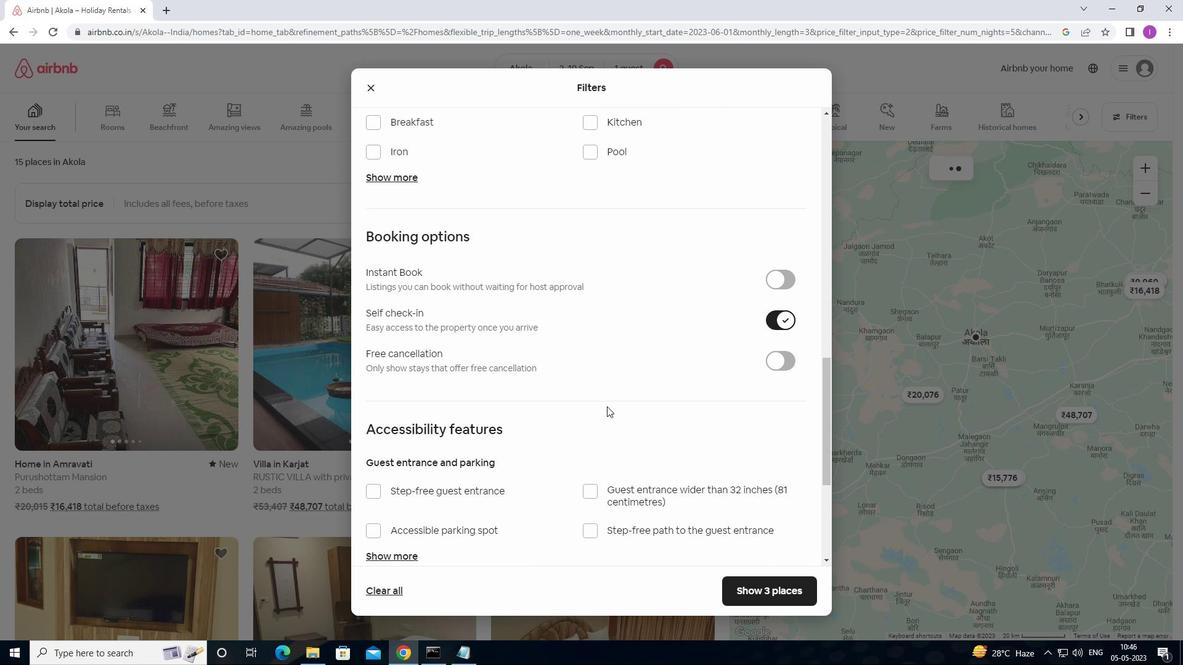 
Action: Mouse scrolled (600, 417) with delta (0, 0)
Screenshot: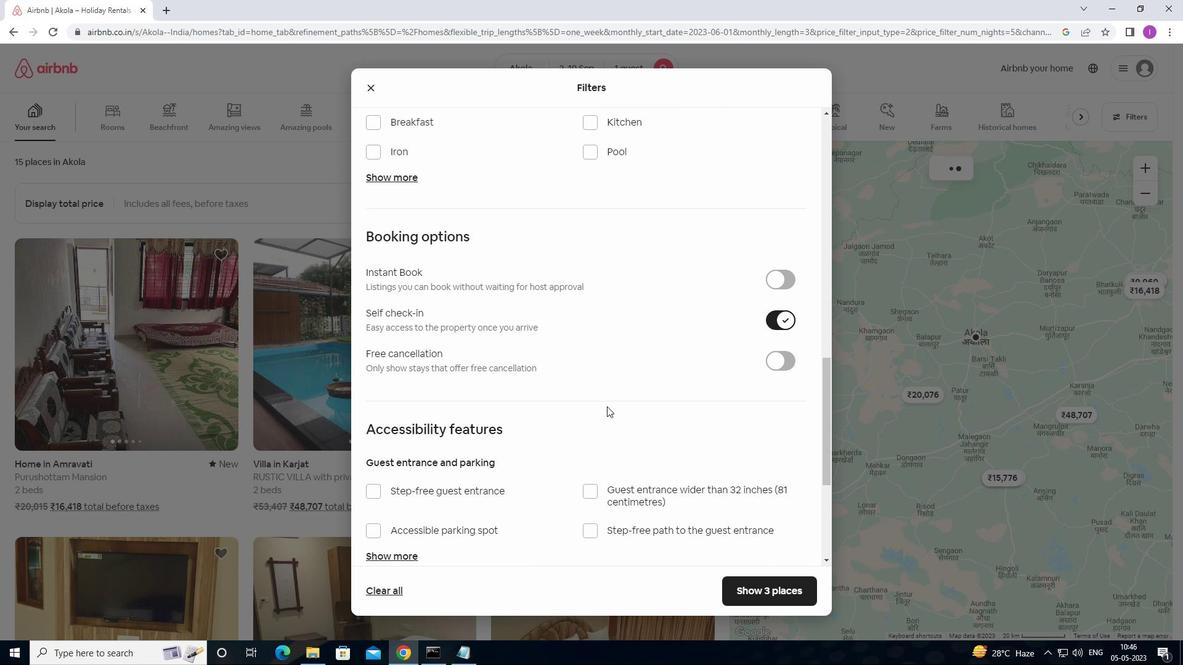 
Action: Mouse scrolled (600, 417) with delta (0, 0)
Screenshot: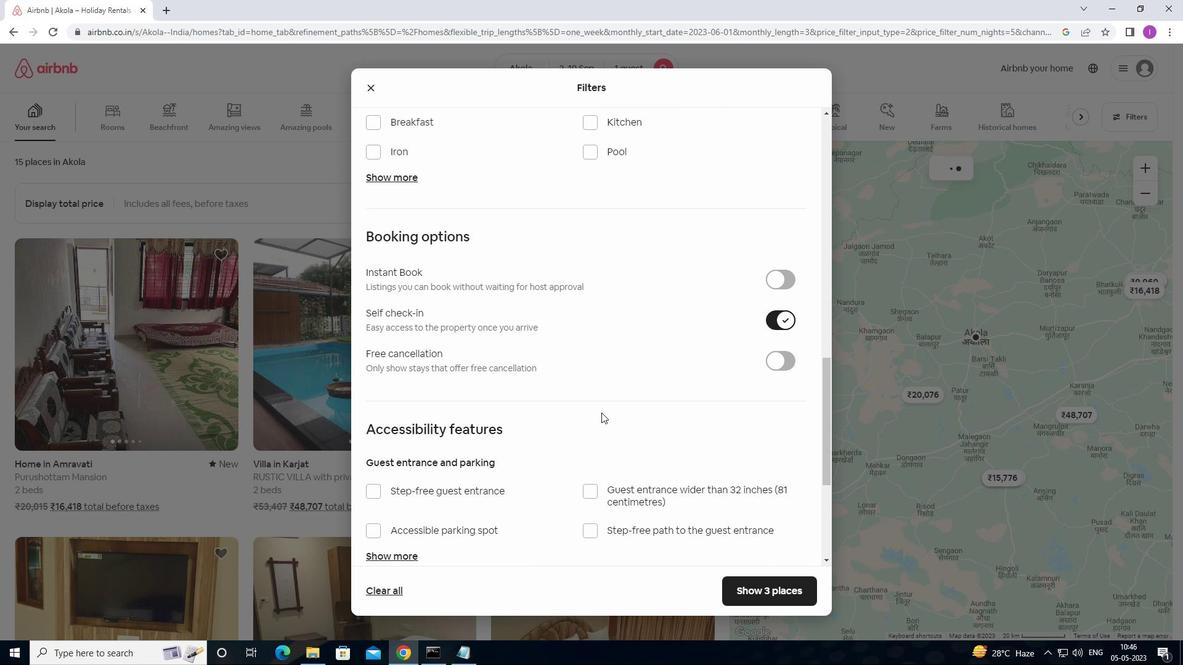 
Action: Mouse scrolled (600, 417) with delta (0, 0)
Screenshot: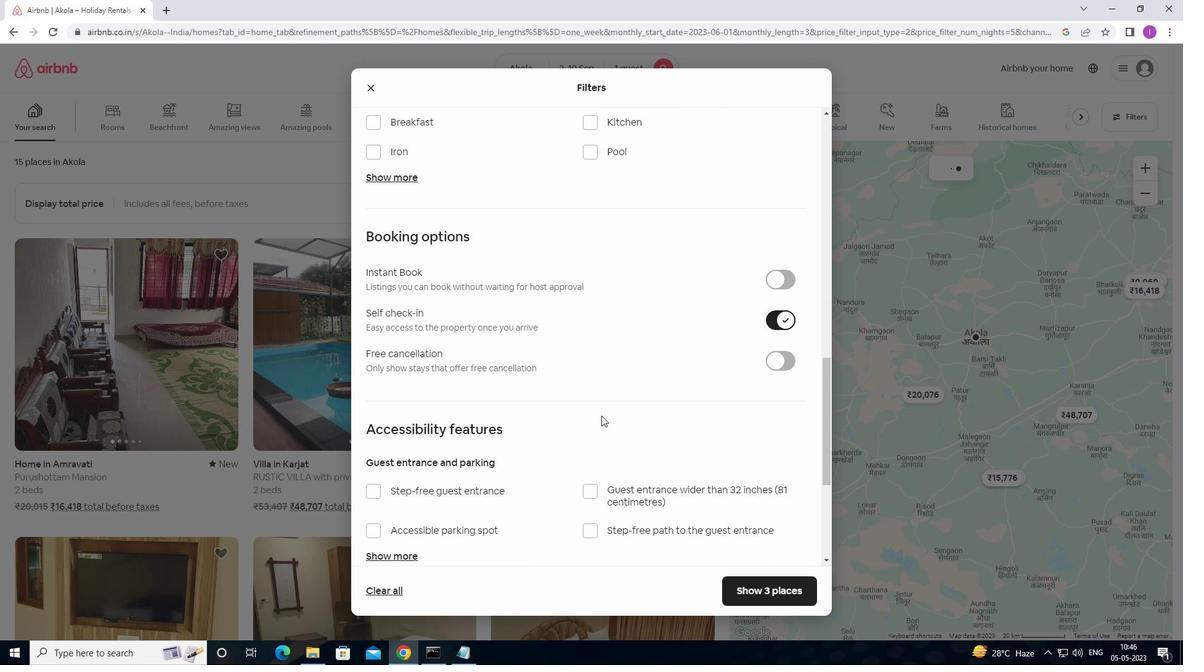 
Action: Mouse scrolled (600, 417) with delta (0, 0)
Screenshot: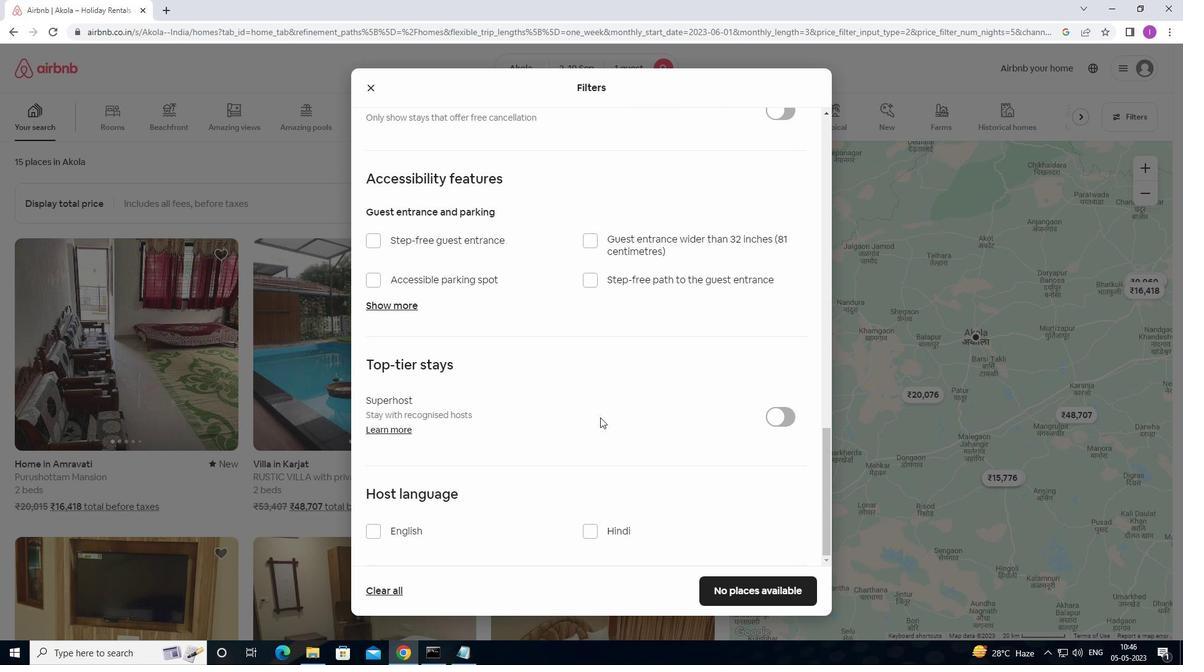 
Action: Mouse moved to (600, 418)
Screenshot: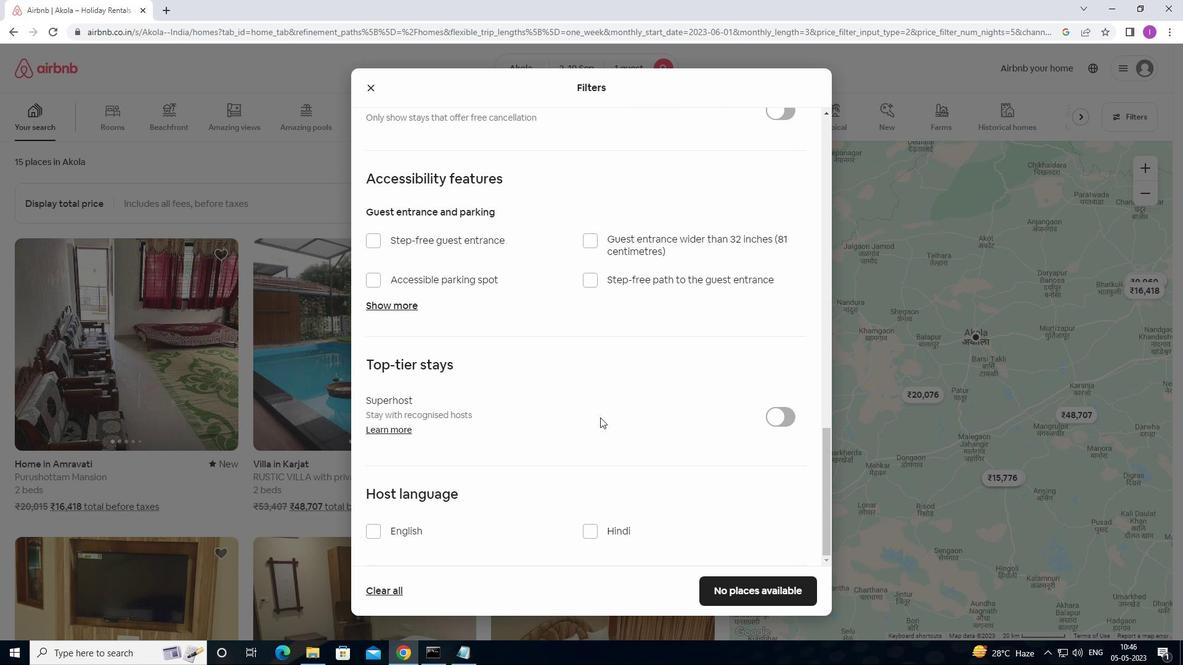 
Action: Mouse scrolled (600, 417) with delta (0, 0)
Screenshot: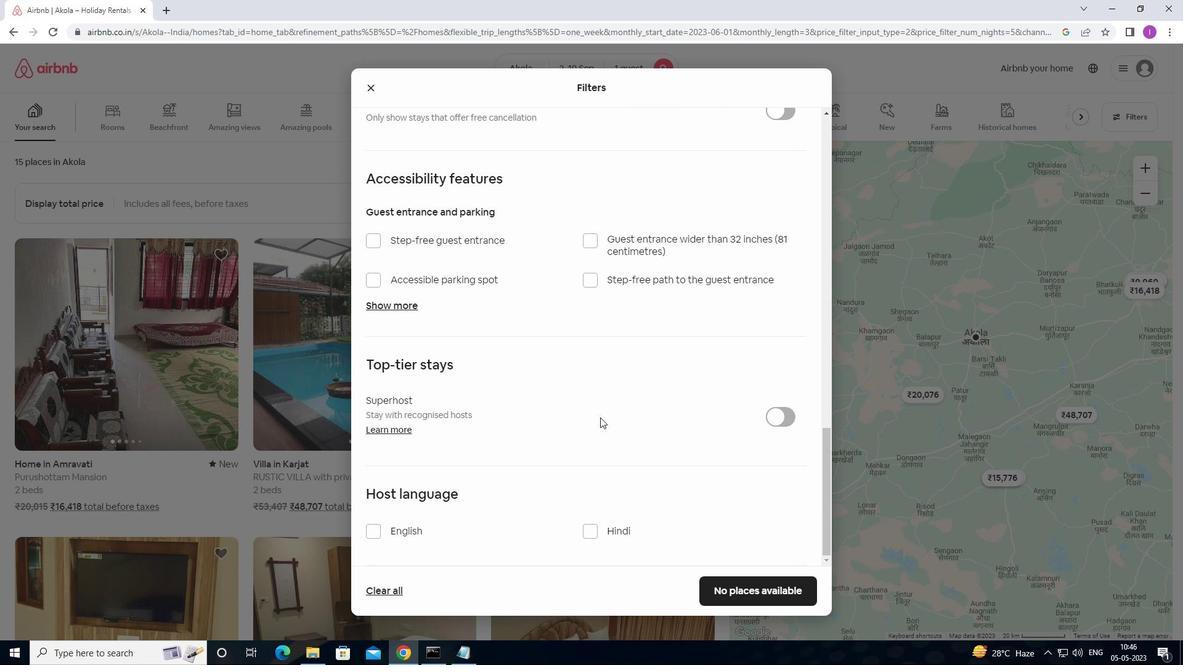 
Action: Mouse scrolled (600, 417) with delta (0, 0)
Screenshot: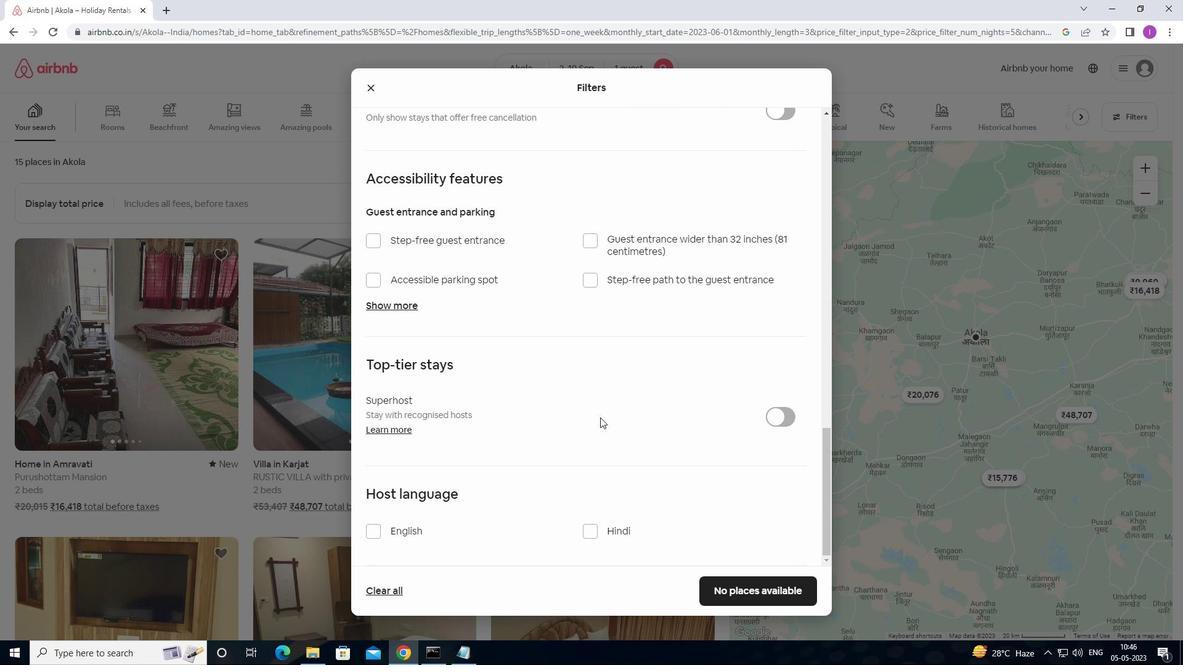 
Action: Mouse moved to (598, 421)
Screenshot: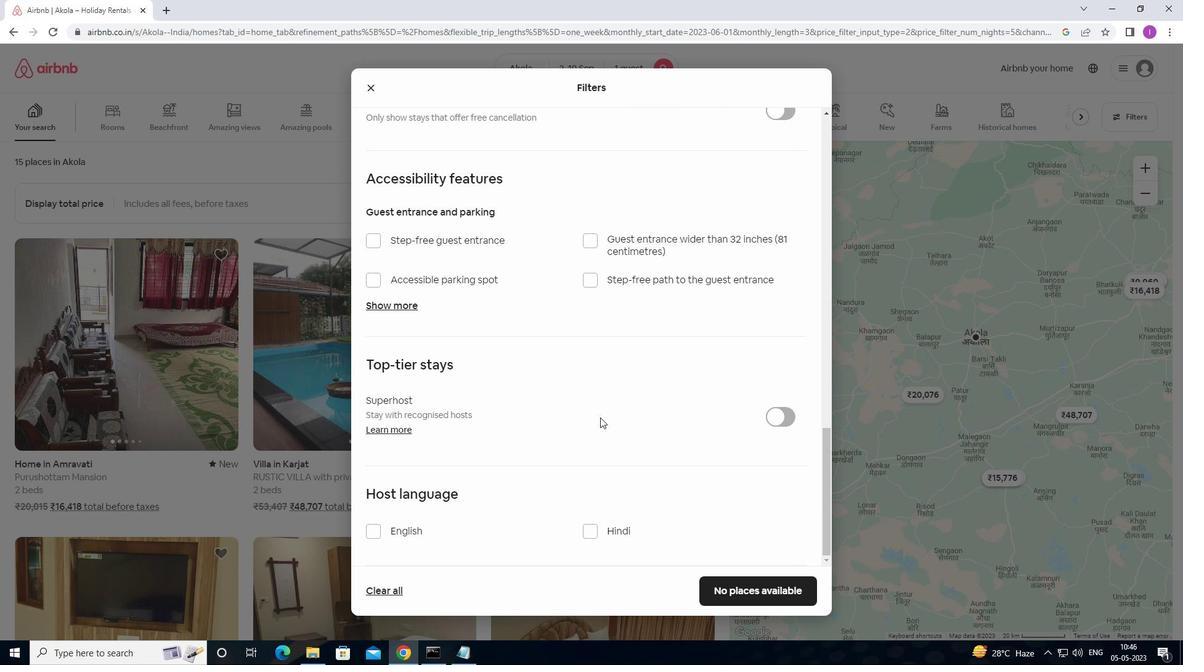 
Action: Mouse scrolled (598, 420) with delta (0, 0)
Screenshot: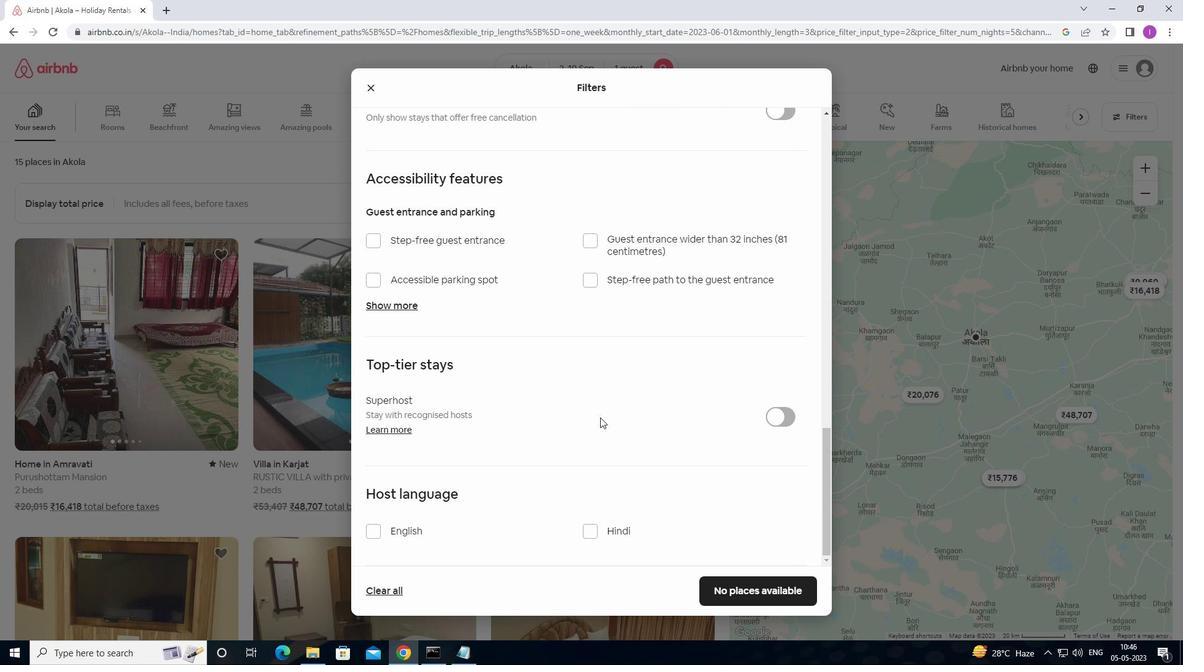 
Action: Mouse moved to (372, 531)
Screenshot: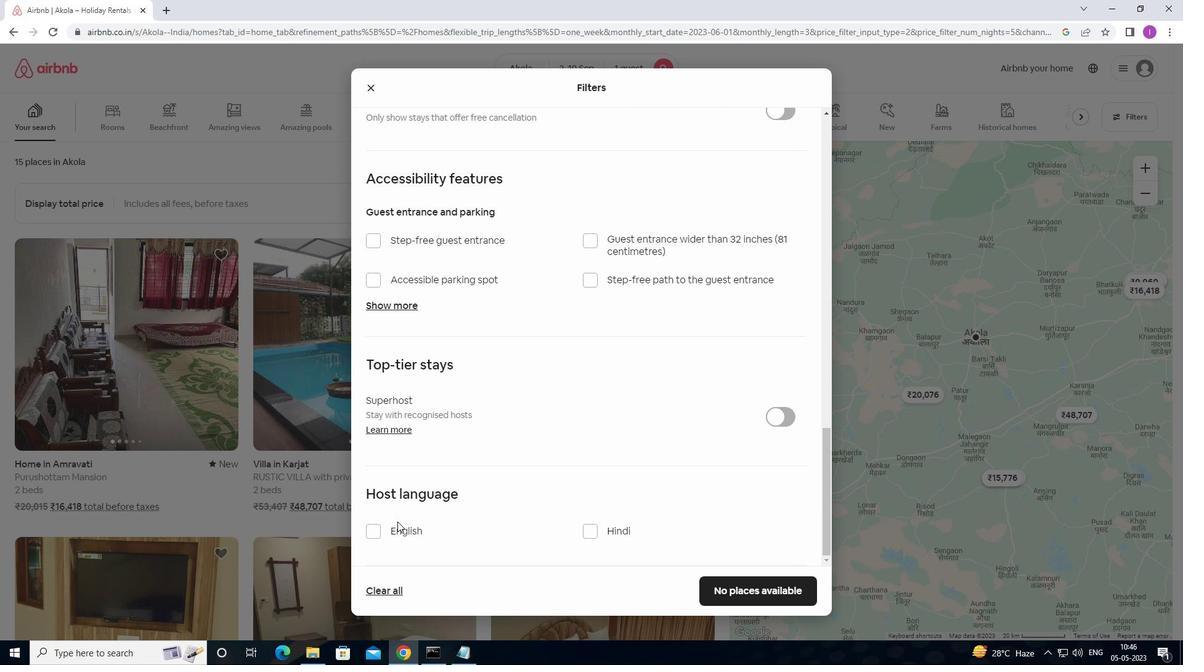 
Action: Mouse pressed left at (372, 531)
Screenshot: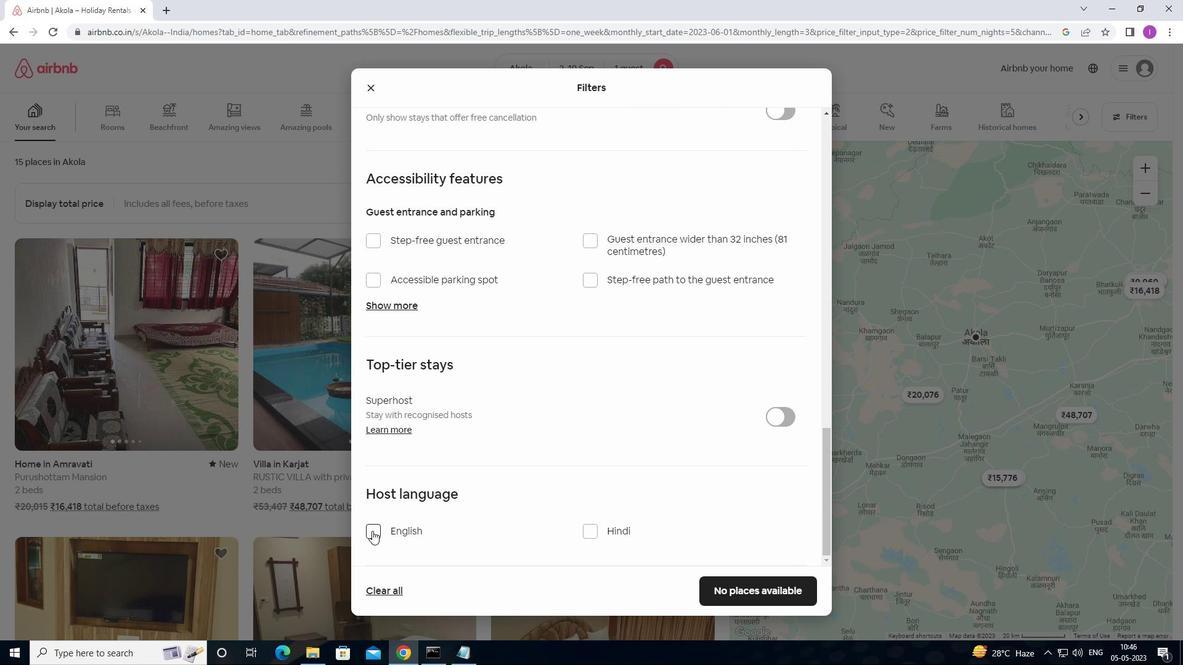 
Action: Mouse moved to (757, 592)
Screenshot: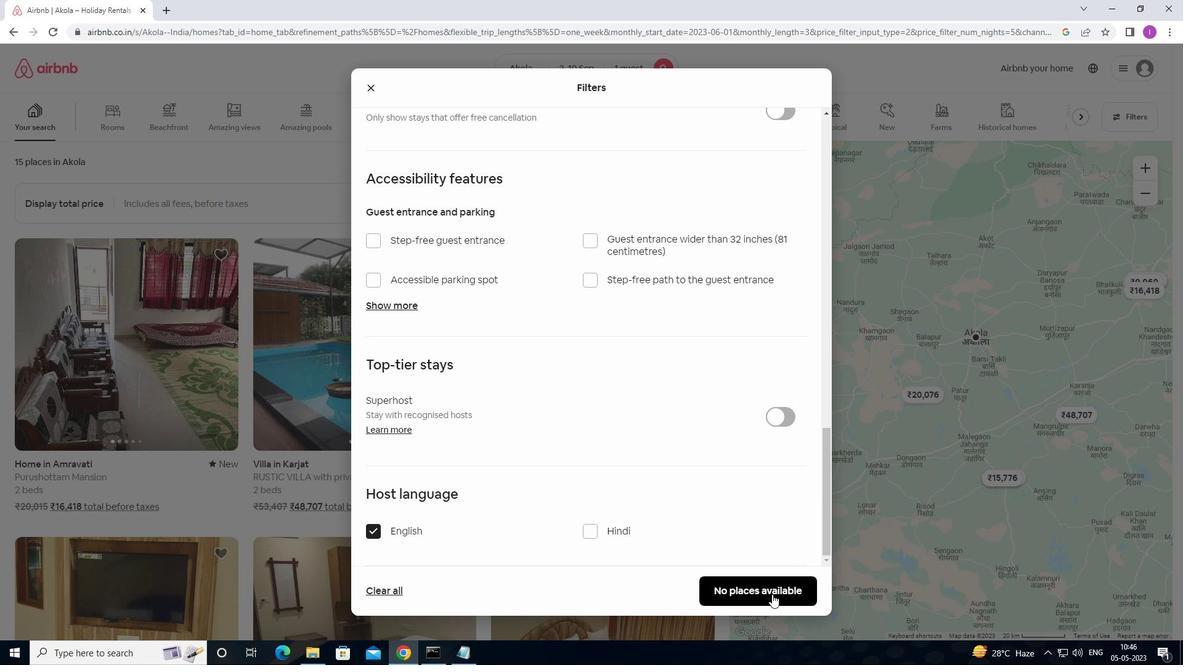 
Action: Mouse pressed left at (757, 592)
Screenshot: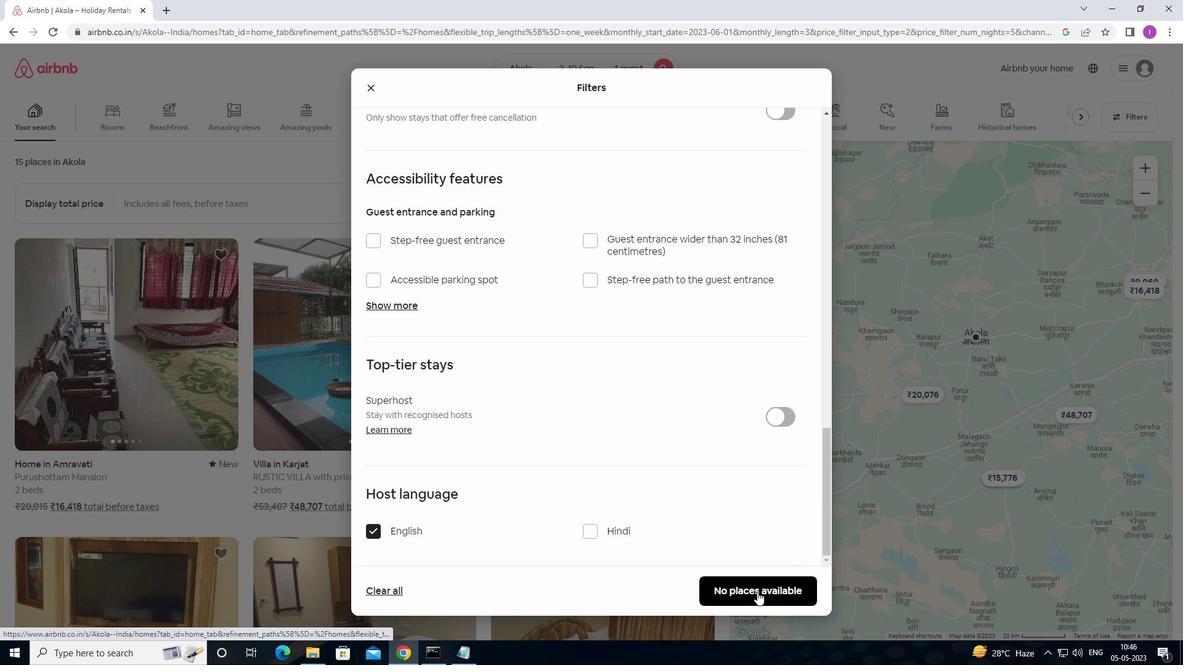 
Action: Mouse moved to (672, 593)
Screenshot: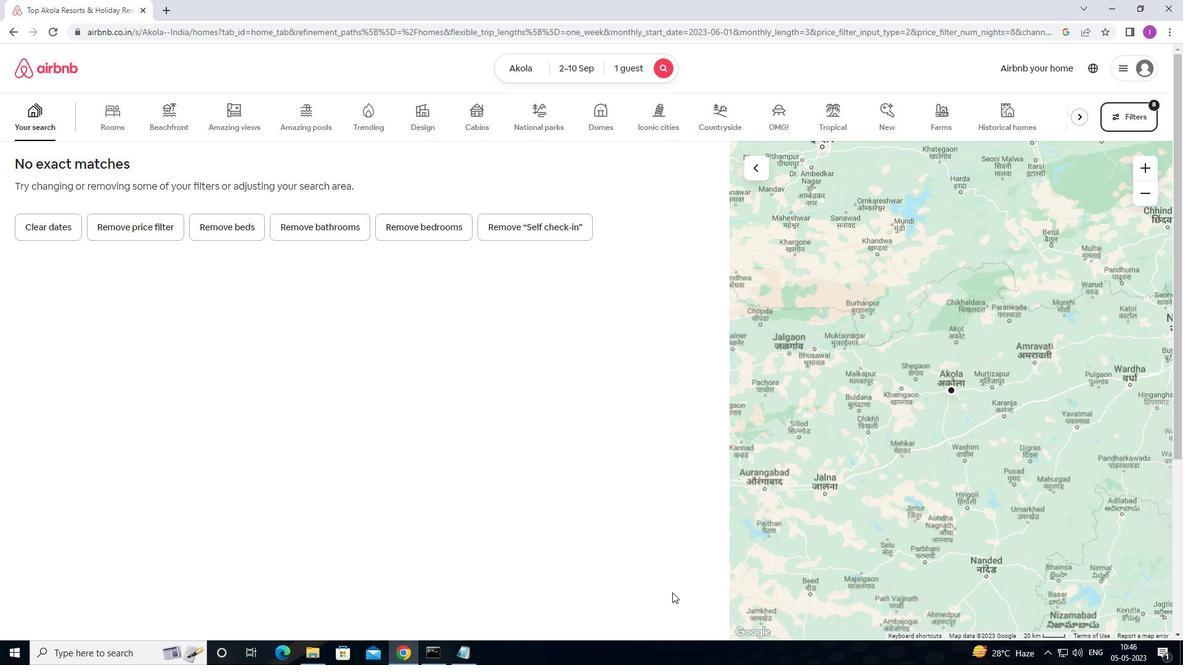 
